 Task: Look for space in Oakville, United States from 6th September, 2023 to 15th September, 2023 for 6 adults in price range Rs.8000 to Rs.12000. Place can be entire place or private room with 6 bedrooms having 6 beds and 6 bathrooms. Property type can be house, flat, guest house. Amenities needed are: wifi, TV, free parkinig on premises, gym, breakfast. Booking option can be shelf check-in. Required host language is English.
Action: Mouse moved to (558, 137)
Screenshot: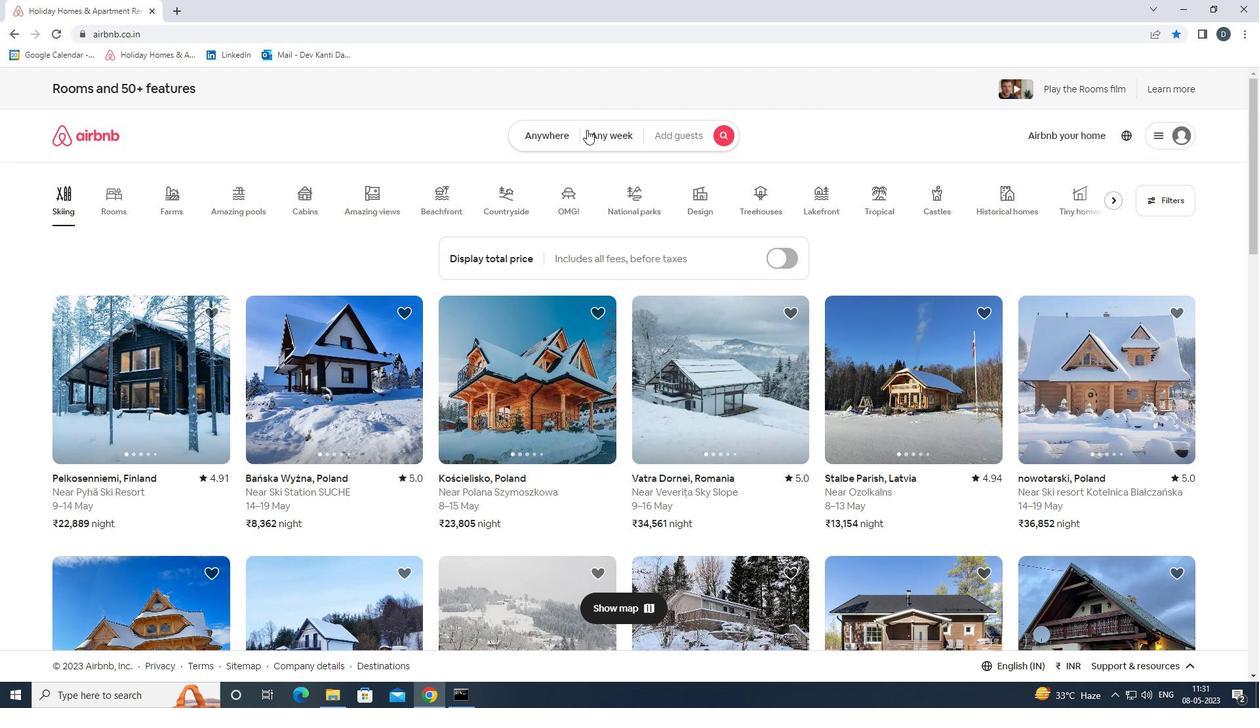 
Action: Mouse pressed left at (558, 137)
Screenshot: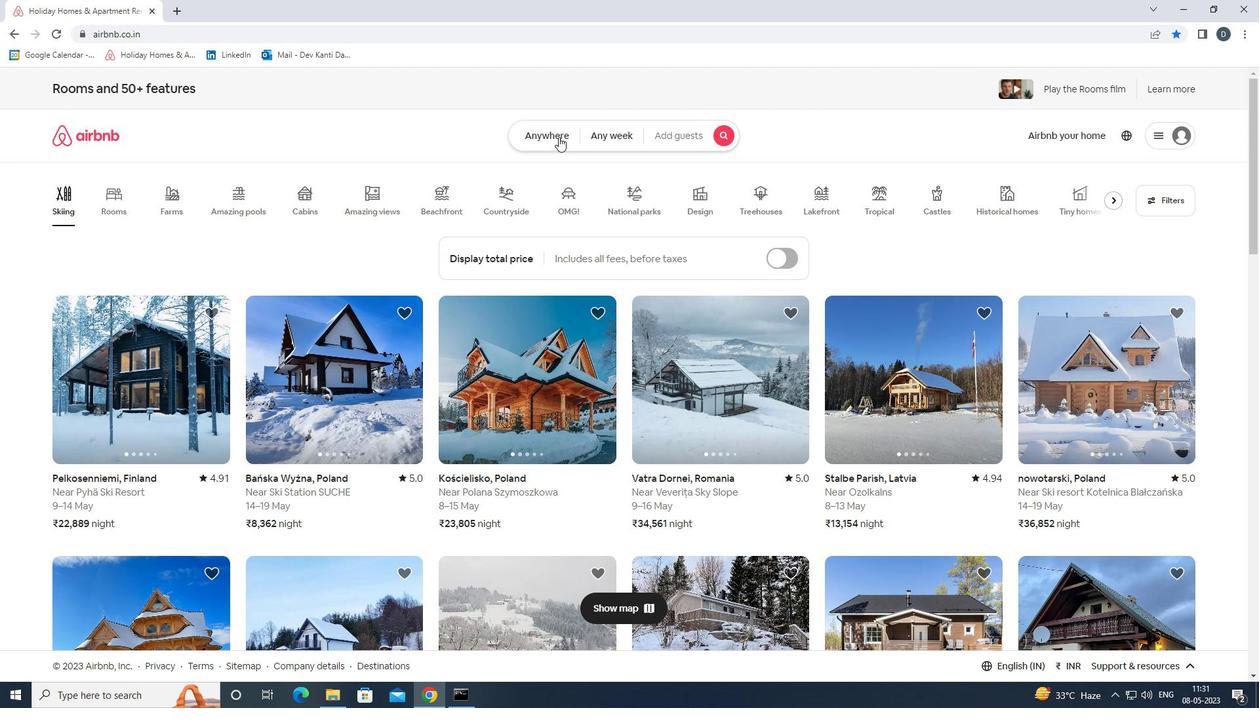 
Action: Mouse moved to (496, 188)
Screenshot: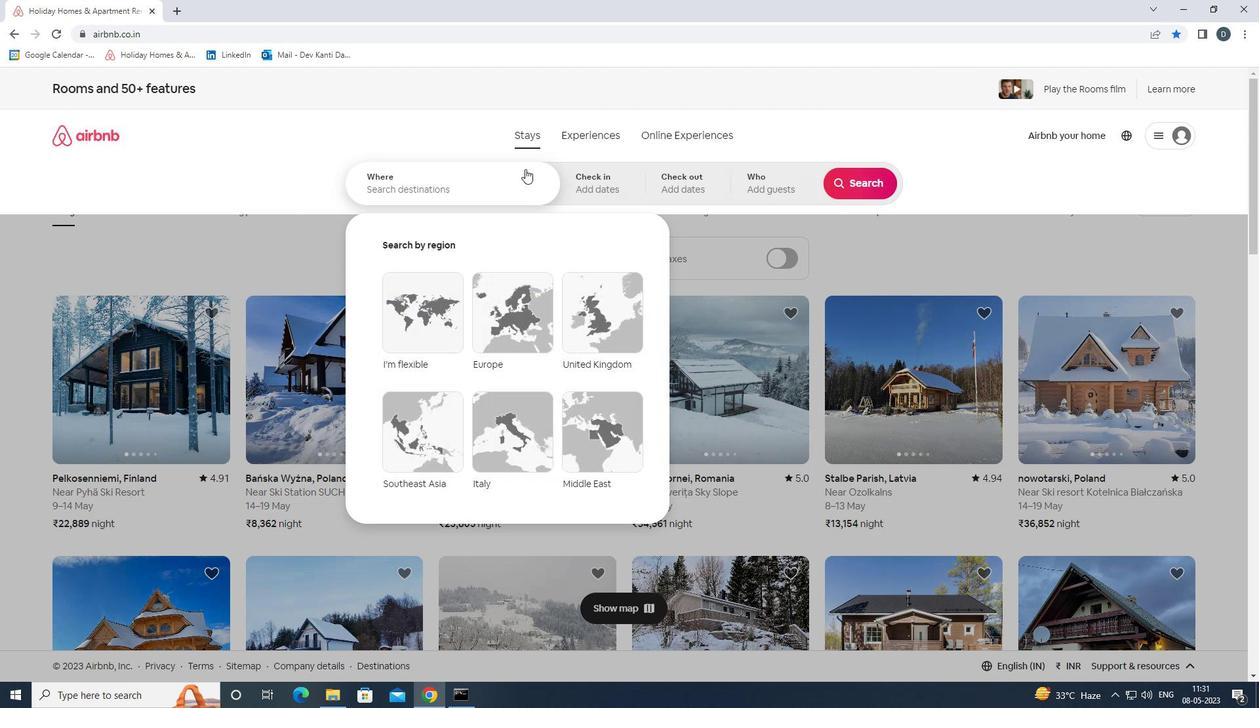 
Action: Mouse pressed left at (496, 188)
Screenshot: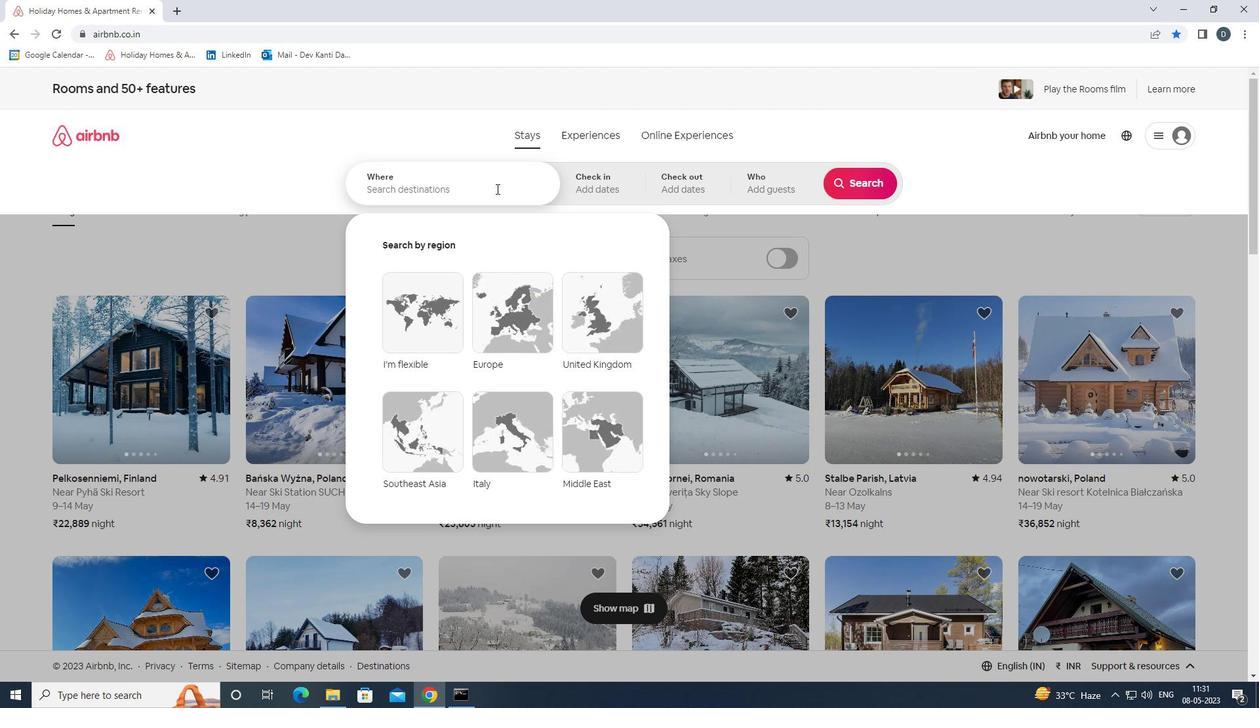 
Action: Key pressed <Key.shift>OAKVILLE,<Key.shift><Key.space><Key.shift>UNITED<Key.space><Key.shift><Key.shift><Key.shift><Key.shift><Key.shift>STATES<Key.enter>
Screenshot: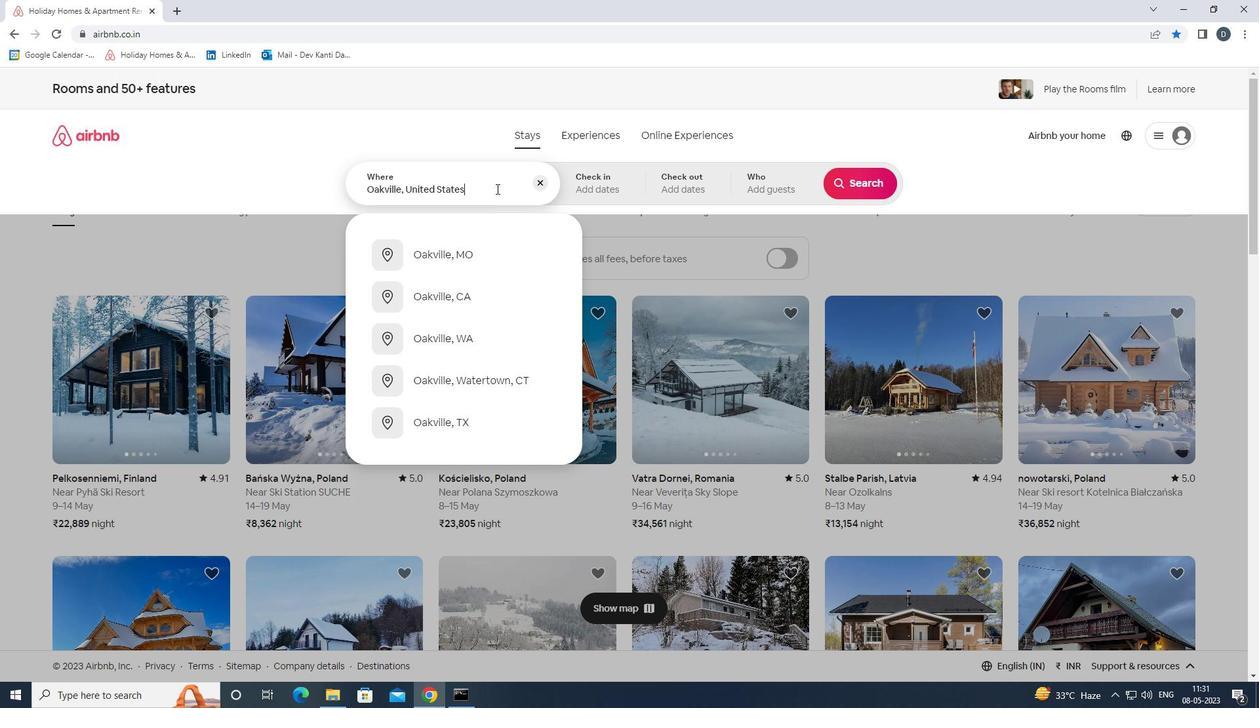 
Action: Mouse moved to (854, 288)
Screenshot: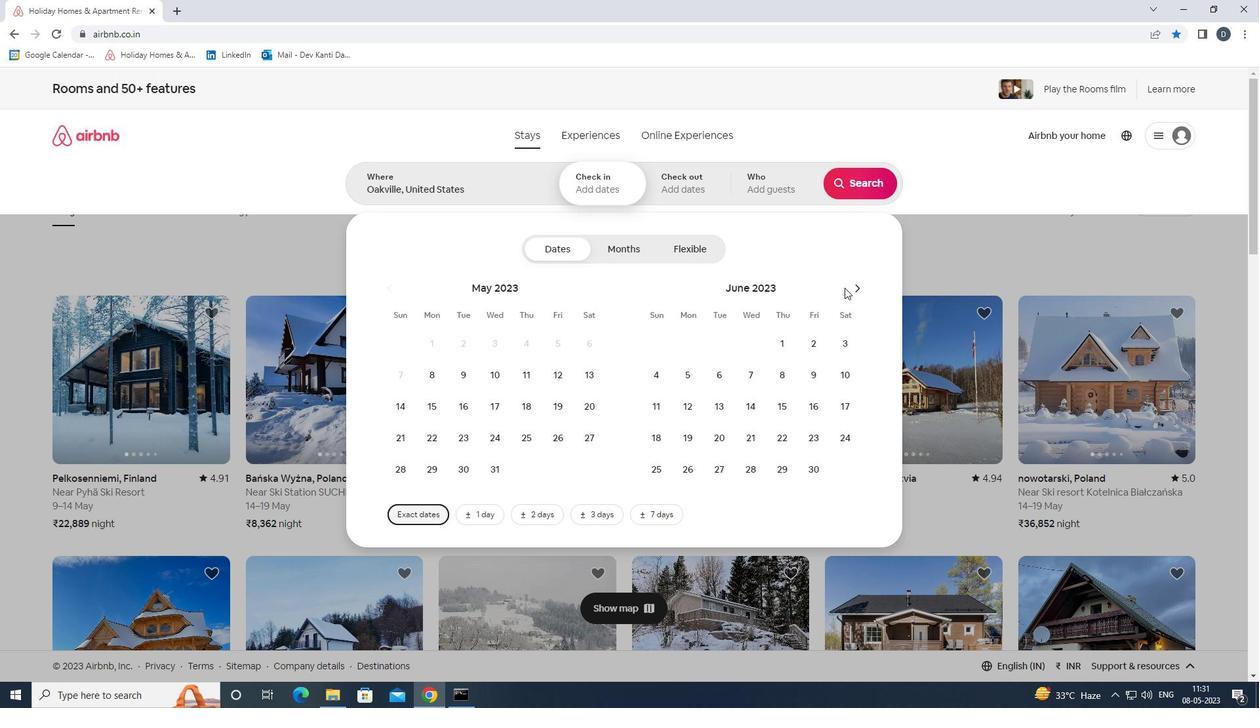 
Action: Mouse pressed left at (854, 288)
Screenshot: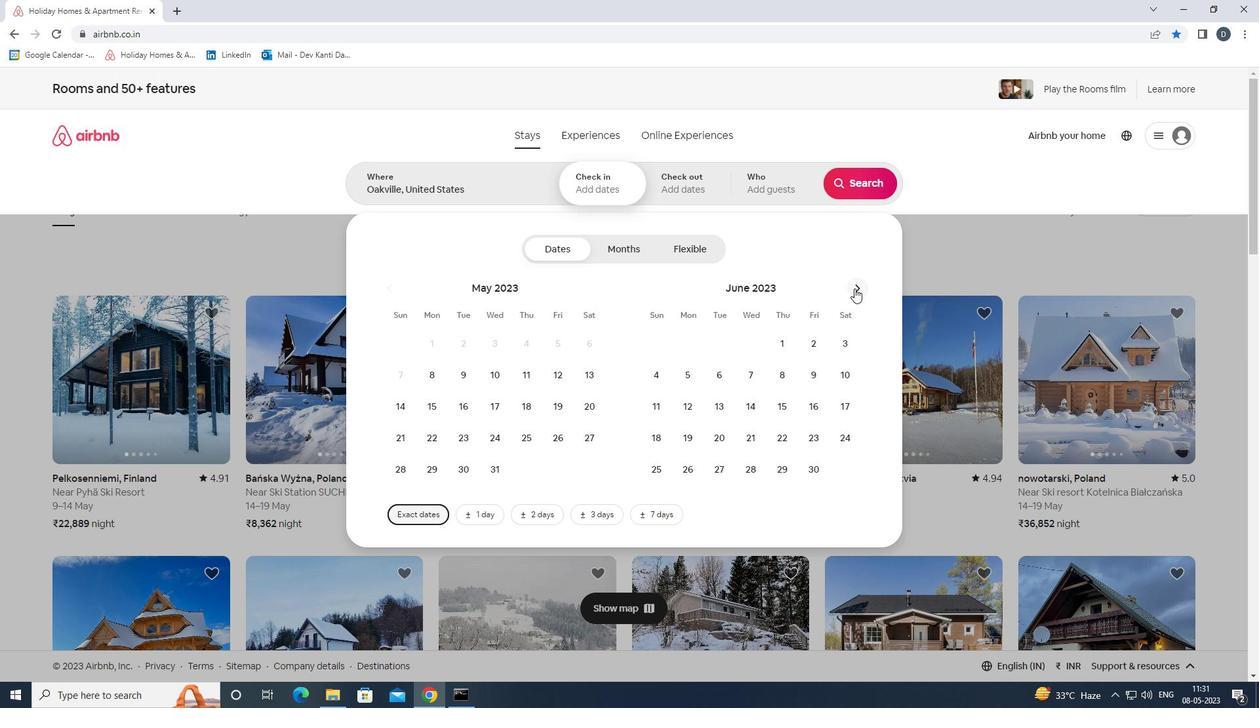 
Action: Mouse pressed left at (854, 288)
Screenshot: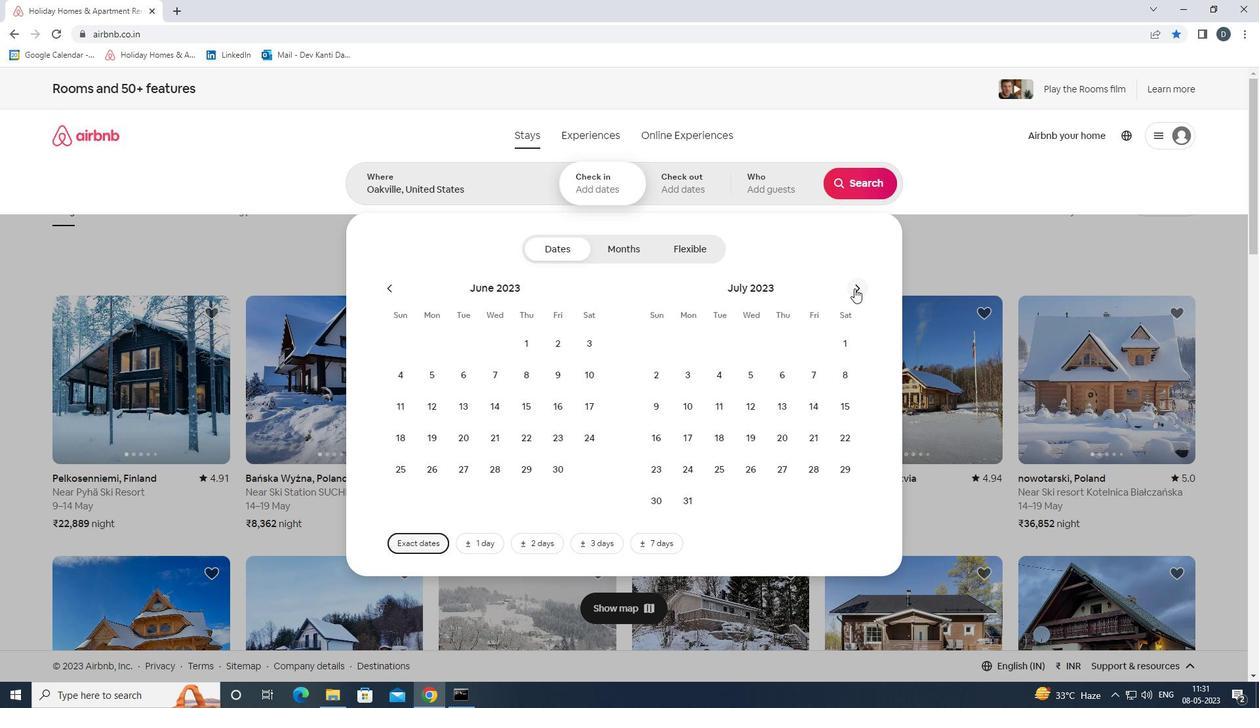 
Action: Mouse pressed left at (854, 288)
Screenshot: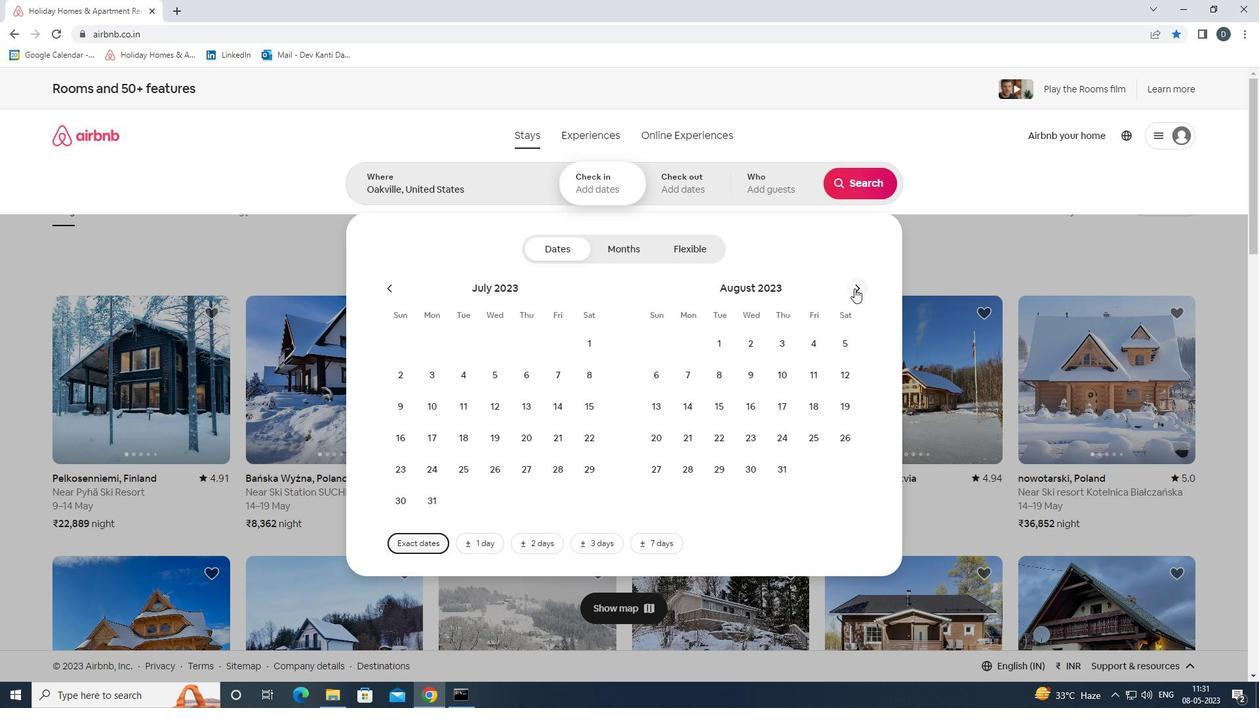 
Action: Mouse moved to (761, 370)
Screenshot: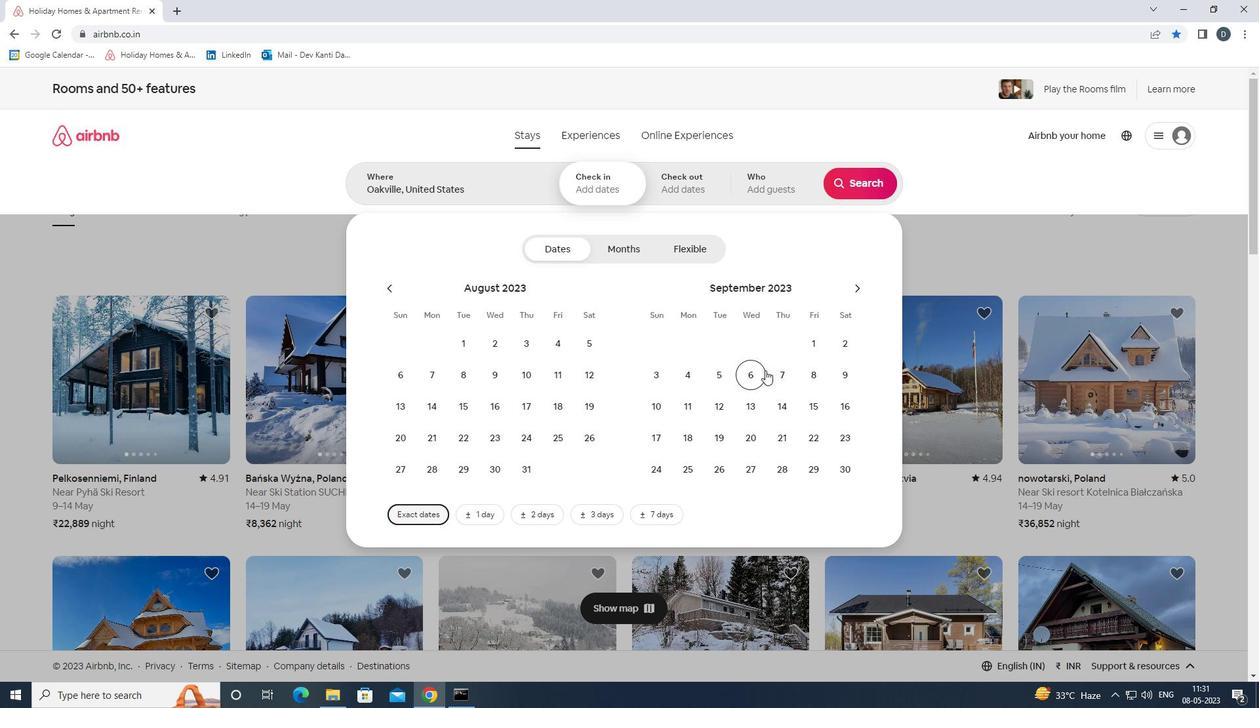 
Action: Mouse pressed left at (761, 370)
Screenshot: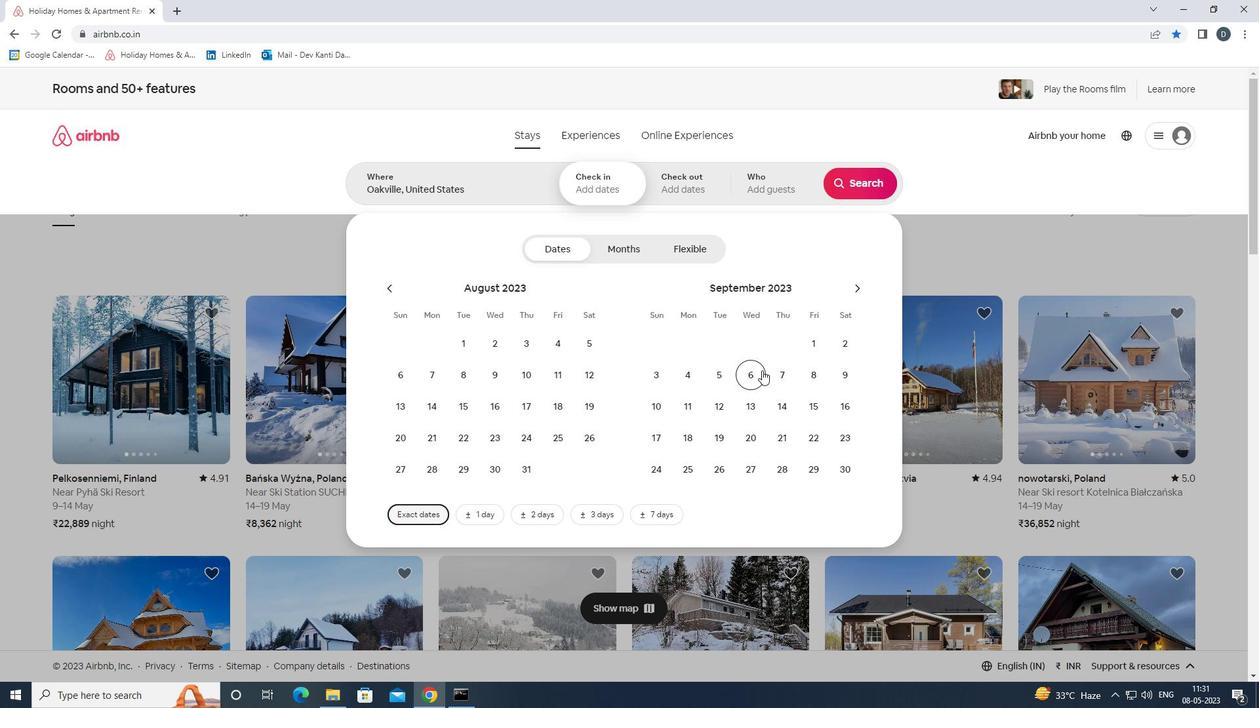 
Action: Mouse moved to (807, 405)
Screenshot: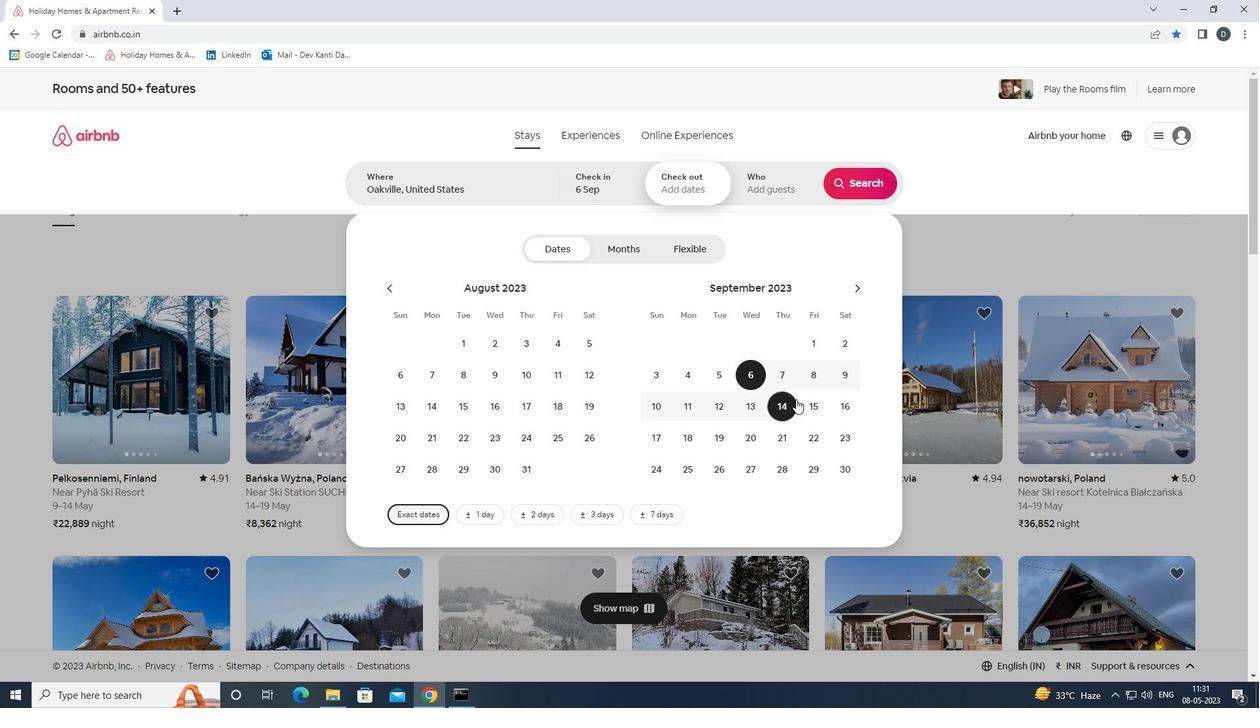 
Action: Mouse pressed left at (807, 405)
Screenshot: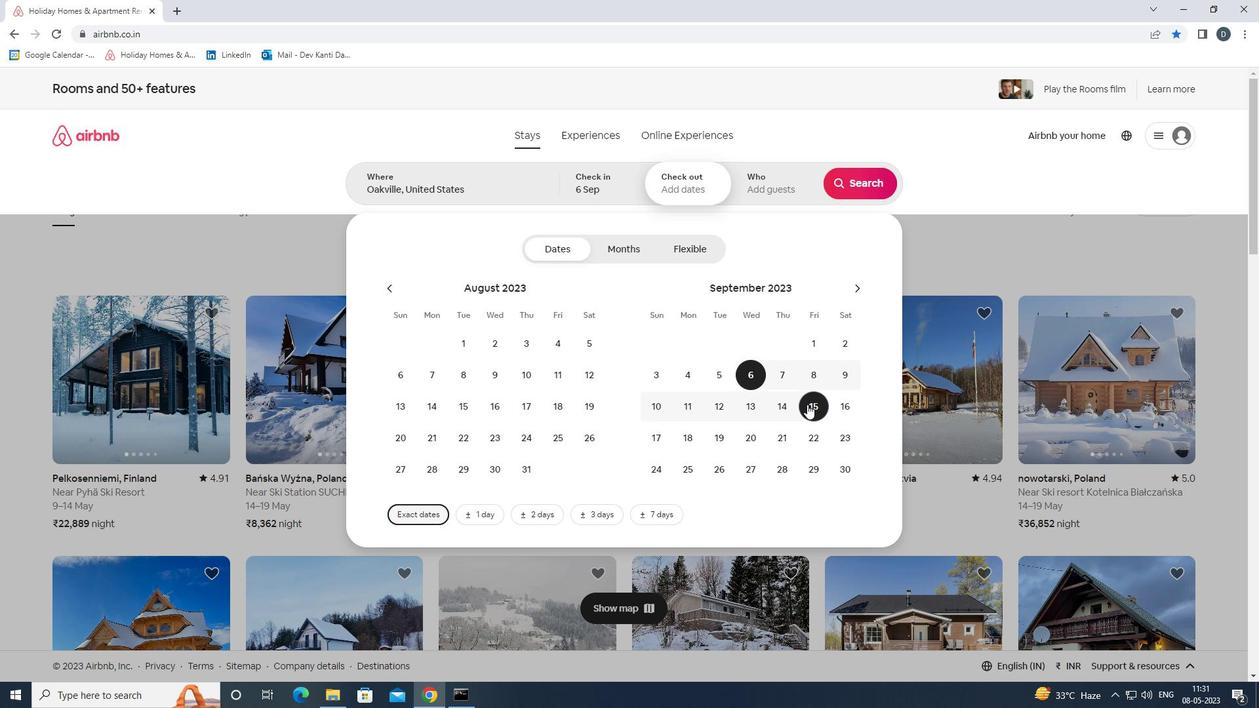
Action: Mouse moved to (773, 198)
Screenshot: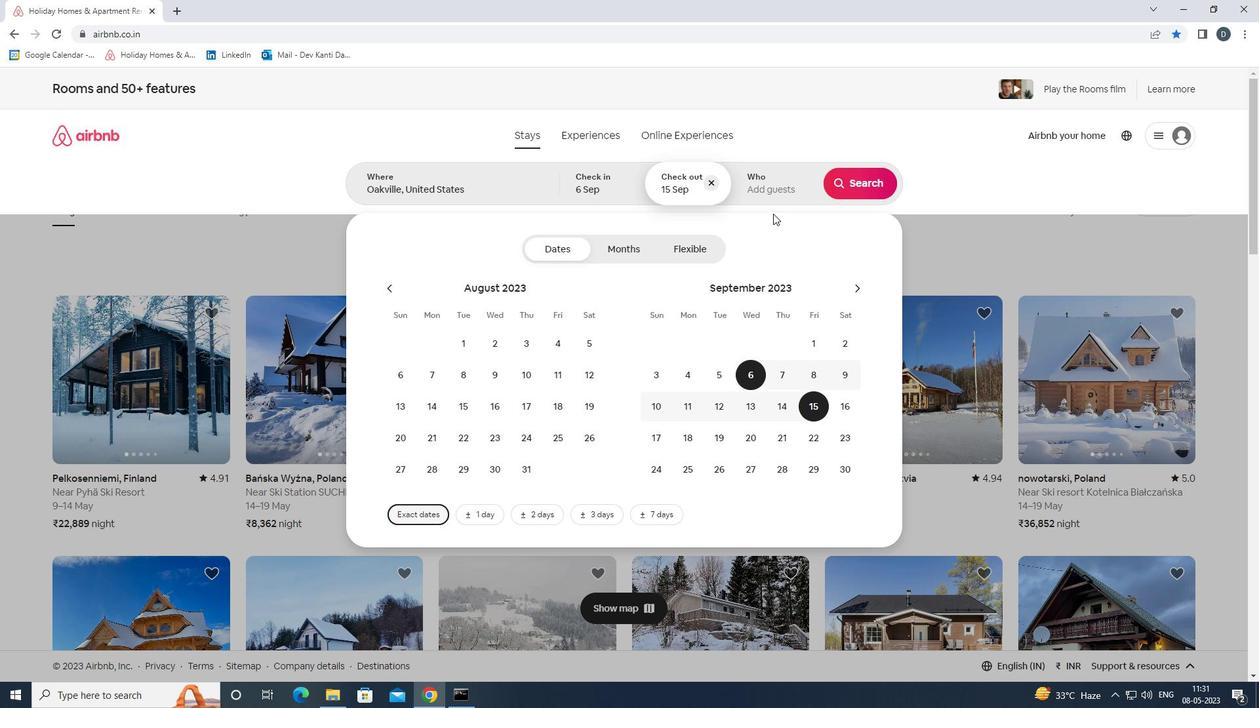 
Action: Mouse pressed left at (773, 198)
Screenshot: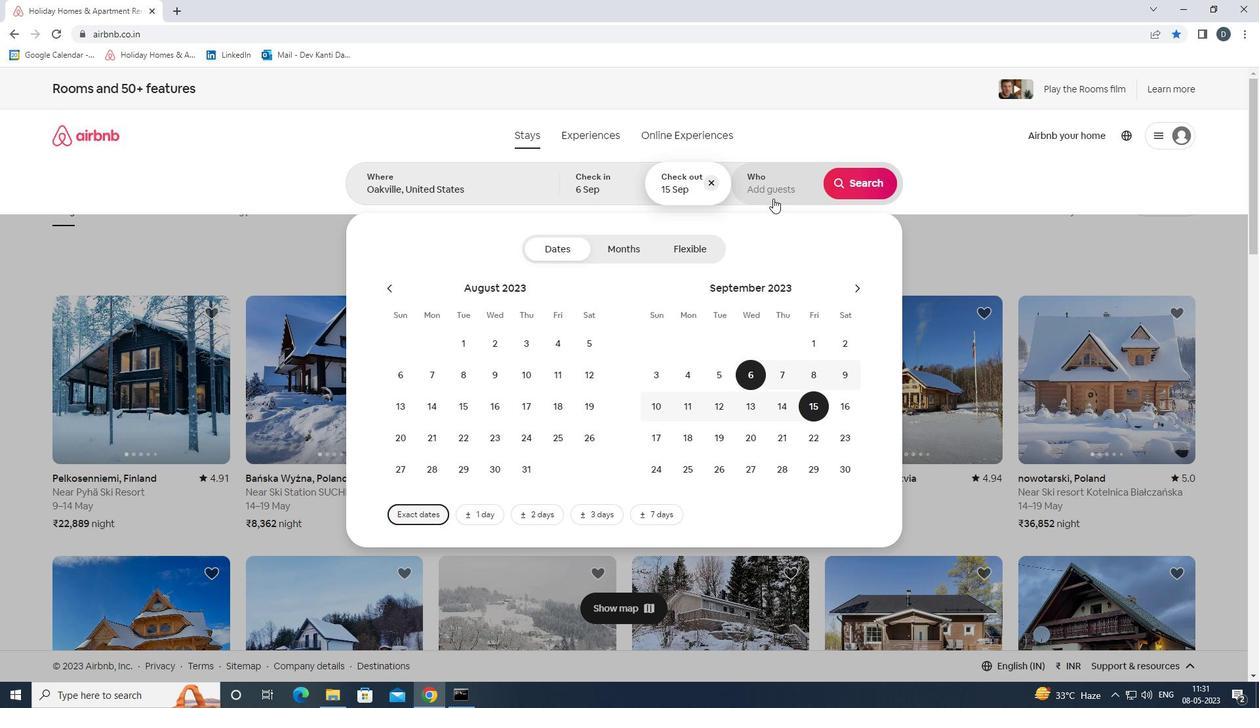 
Action: Mouse moved to (863, 253)
Screenshot: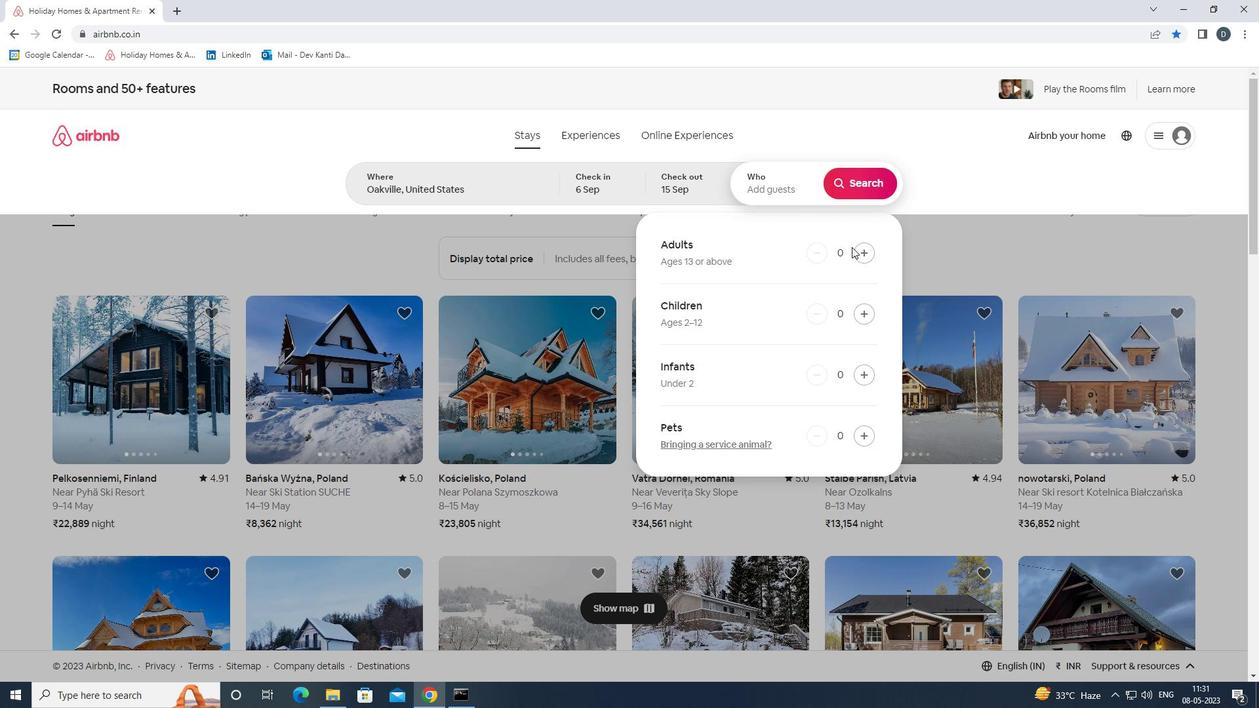 
Action: Mouse pressed left at (863, 253)
Screenshot: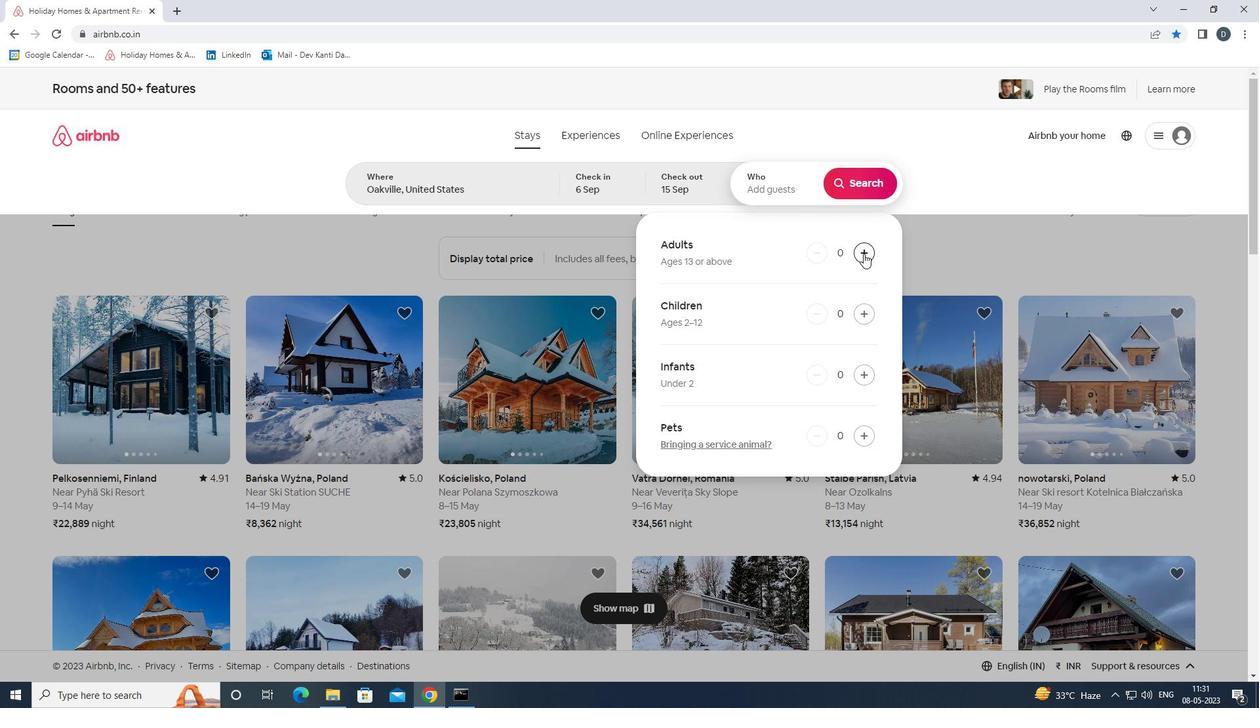 
Action: Mouse pressed left at (863, 253)
Screenshot: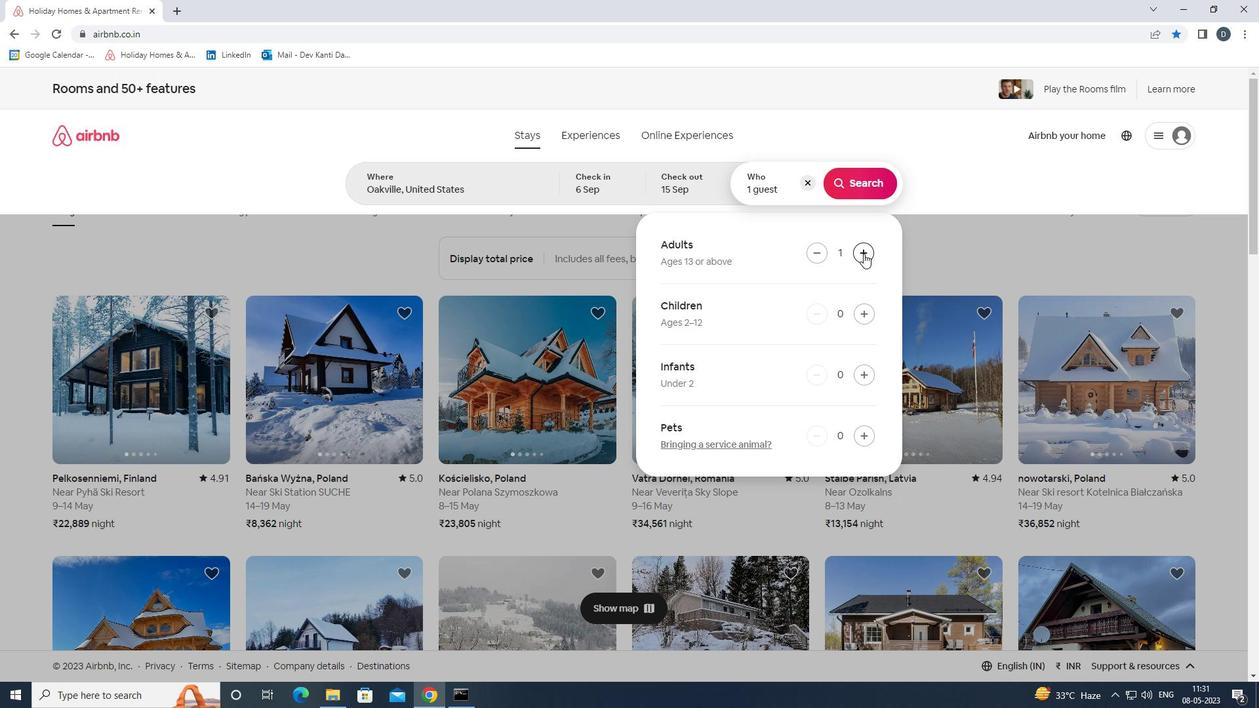 
Action: Mouse pressed left at (863, 253)
Screenshot: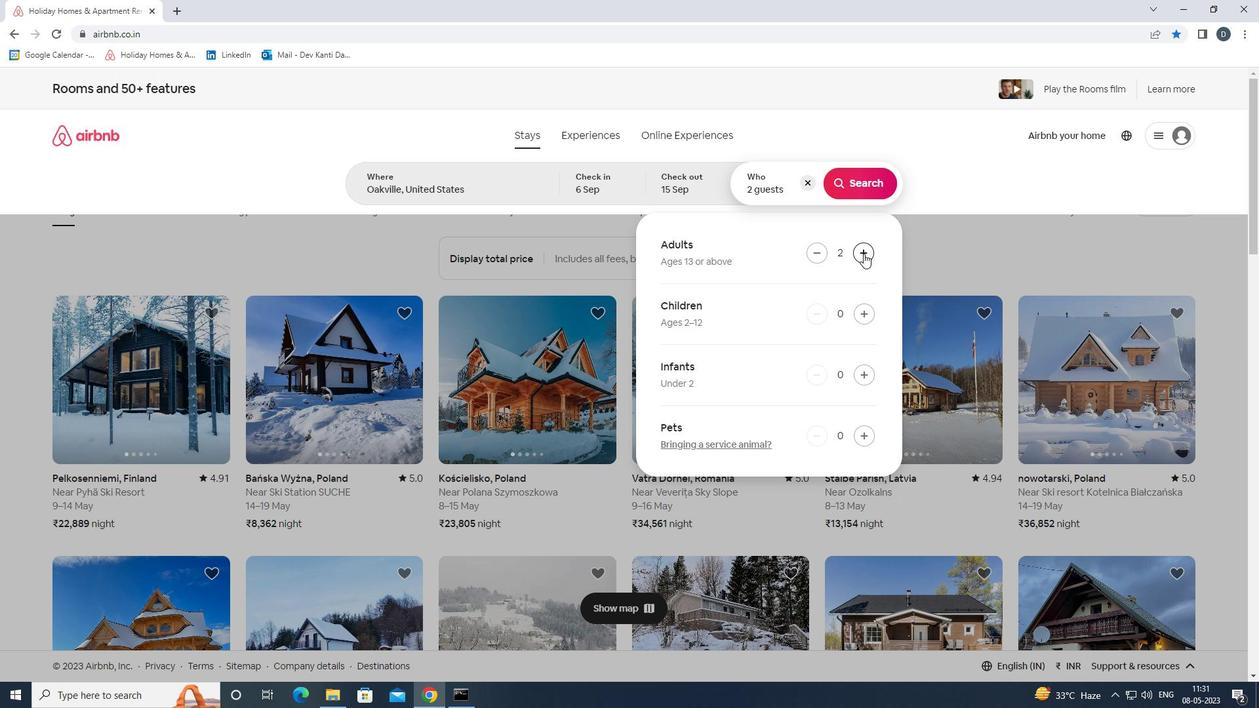 
Action: Mouse pressed left at (863, 253)
Screenshot: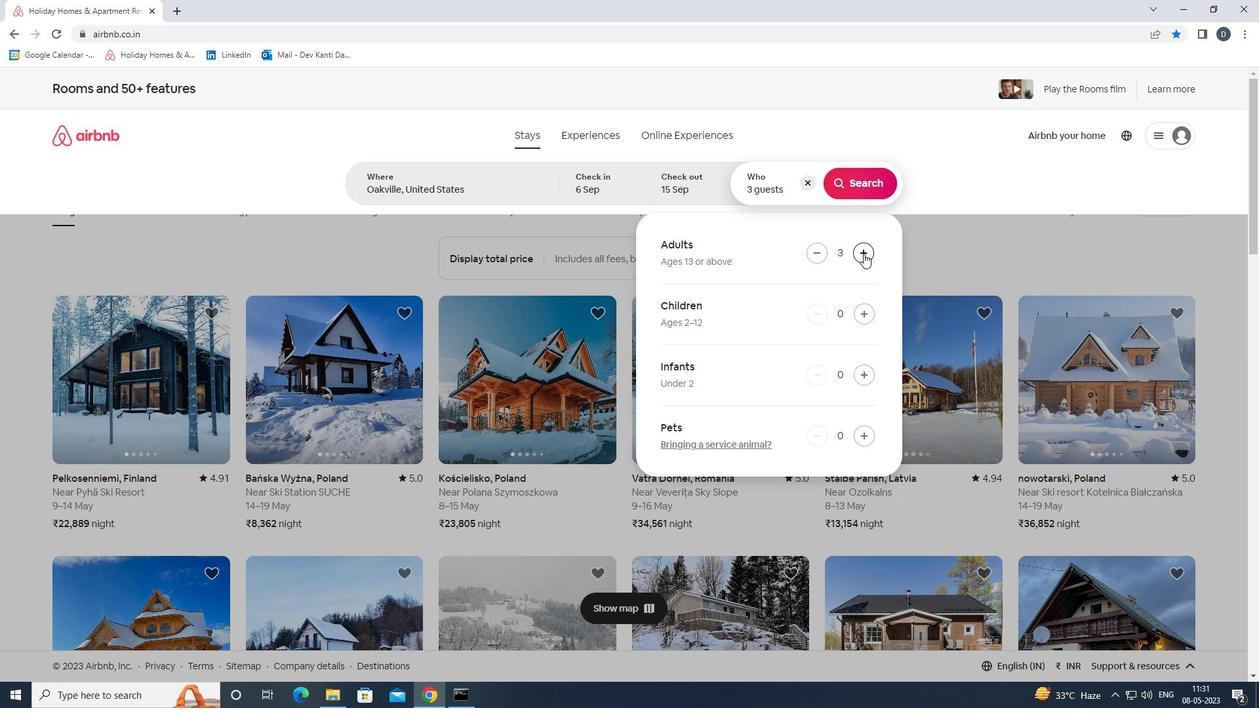 
Action: Mouse pressed left at (863, 253)
Screenshot: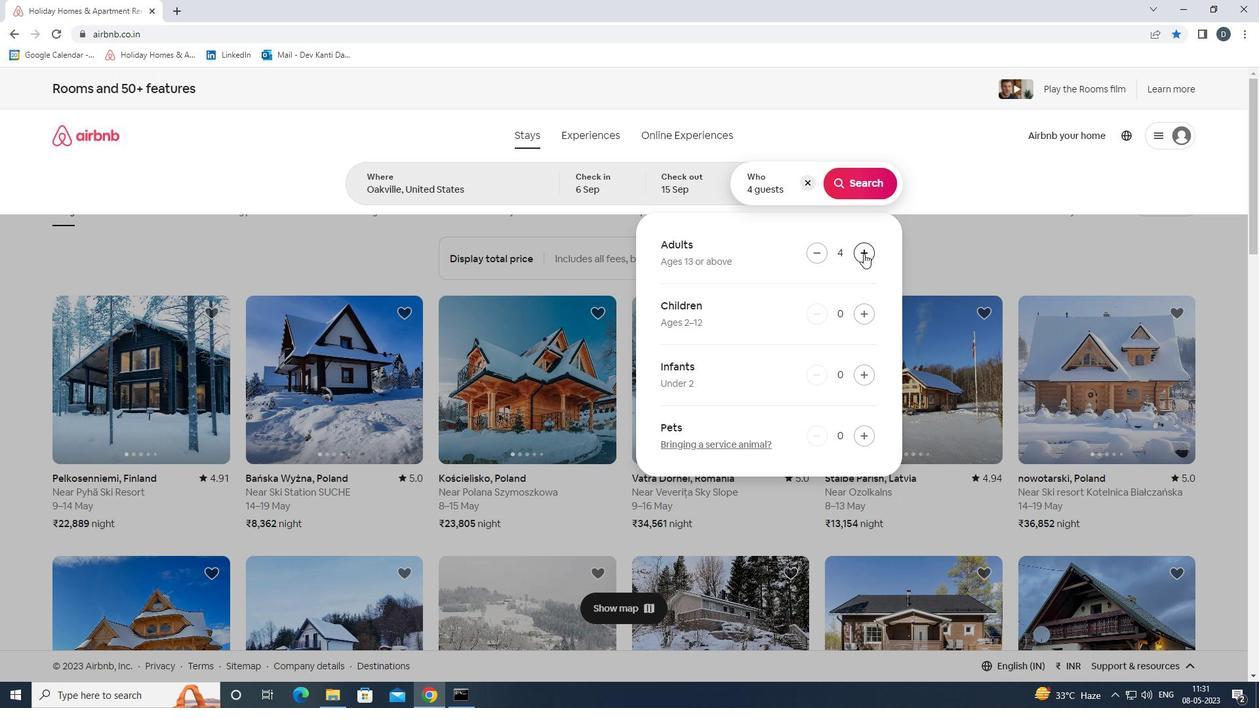 
Action: Mouse pressed left at (863, 253)
Screenshot: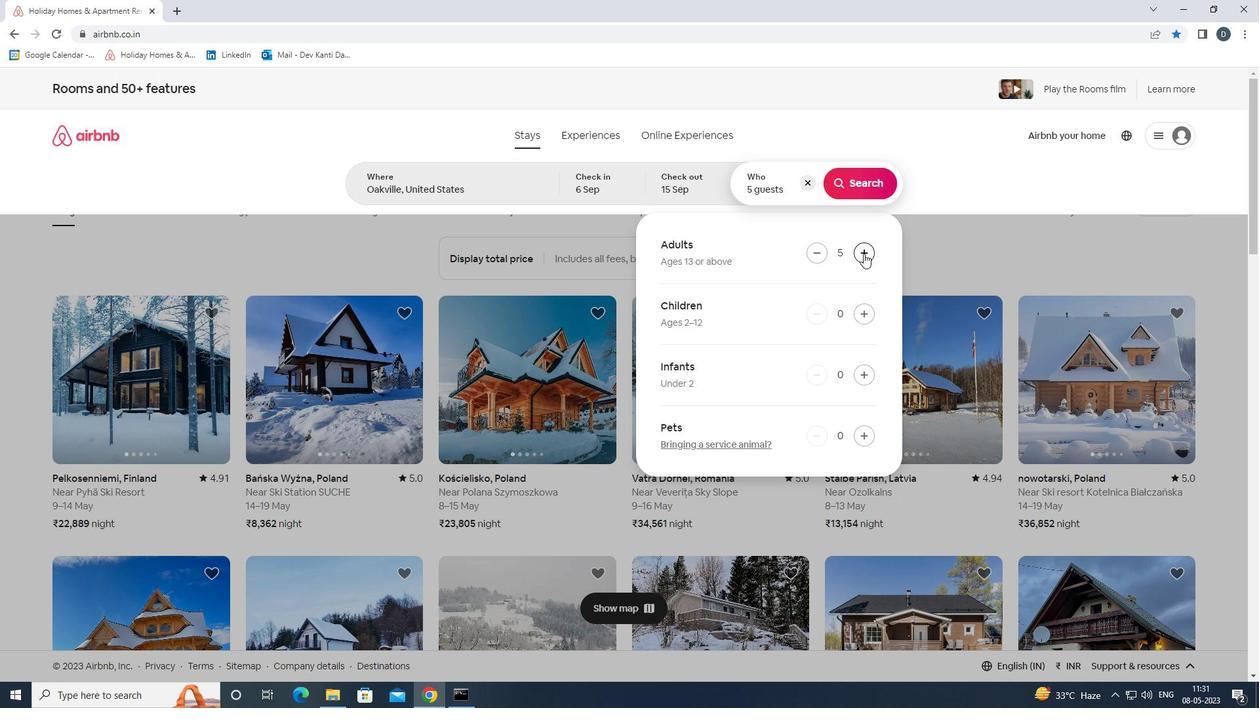 
Action: Mouse moved to (867, 188)
Screenshot: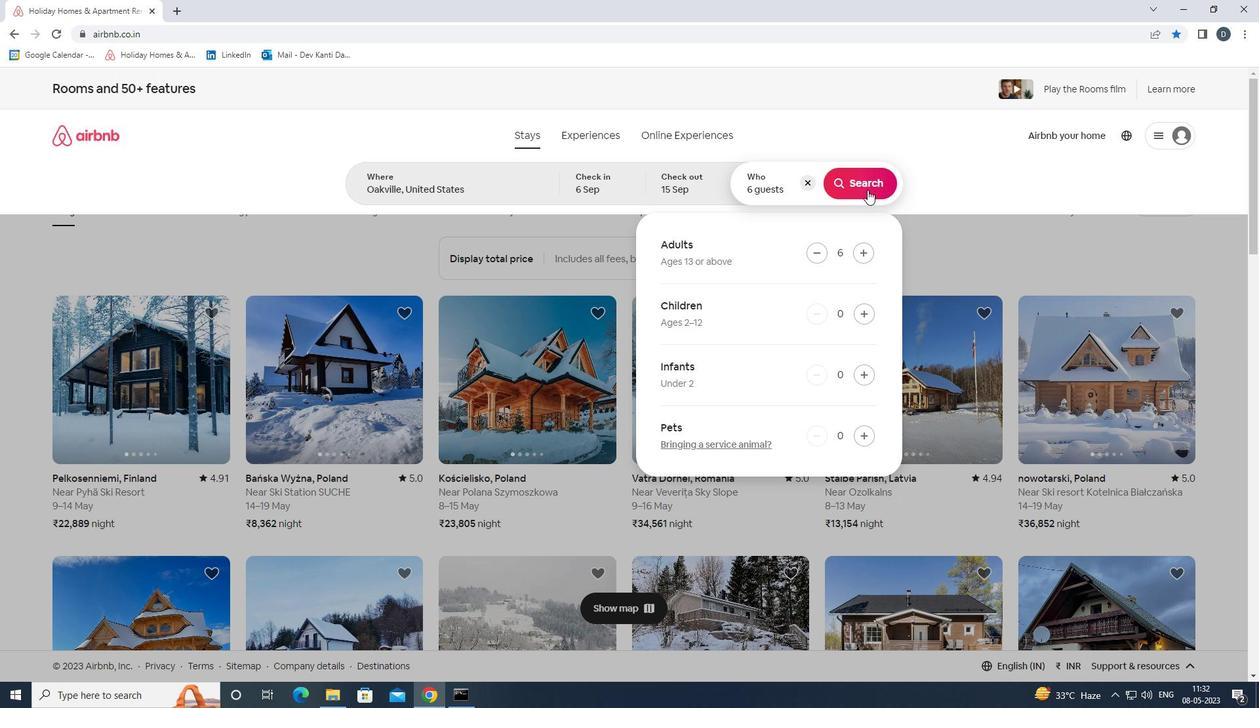 
Action: Mouse pressed left at (867, 188)
Screenshot: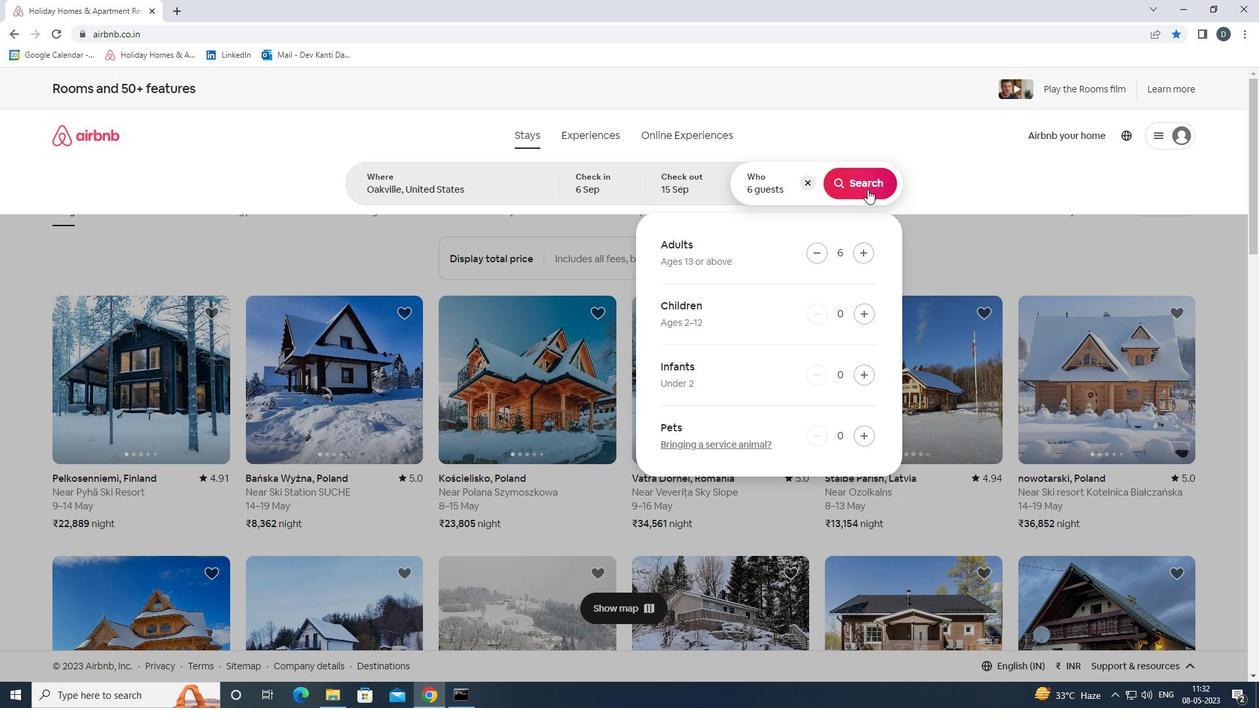 
Action: Mouse moved to (1190, 143)
Screenshot: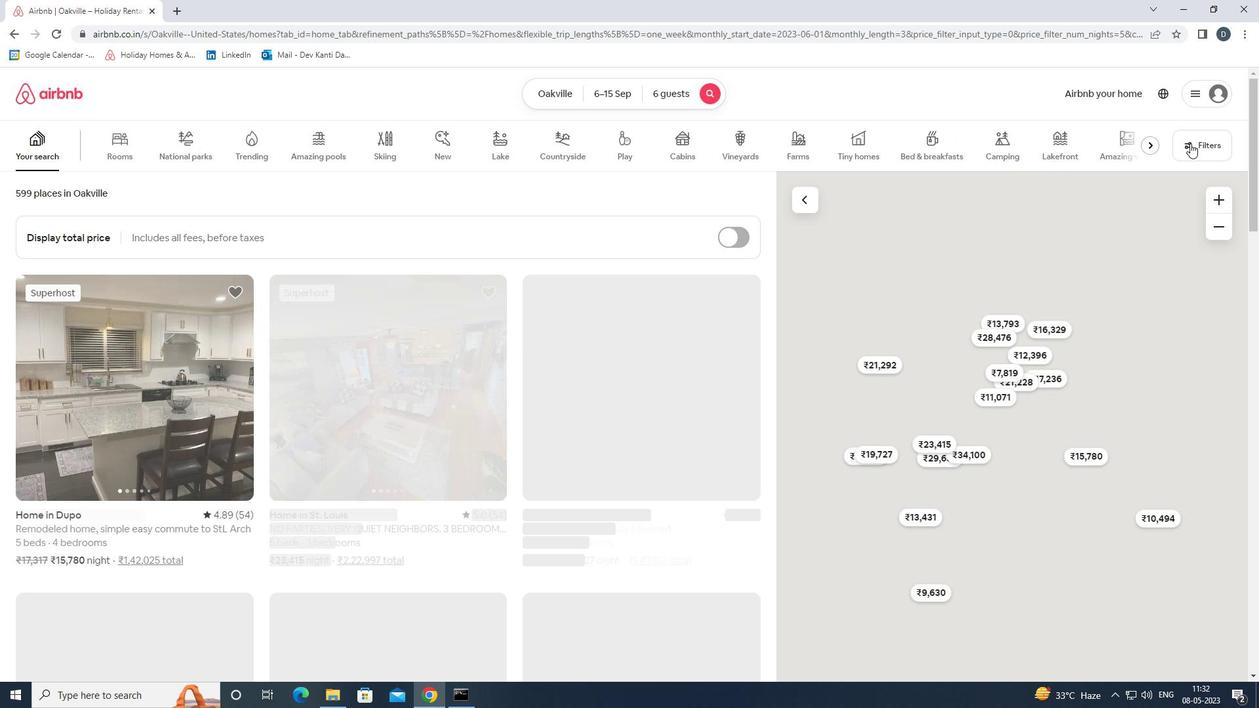 
Action: Mouse pressed left at (1190, 143)
Screenshot: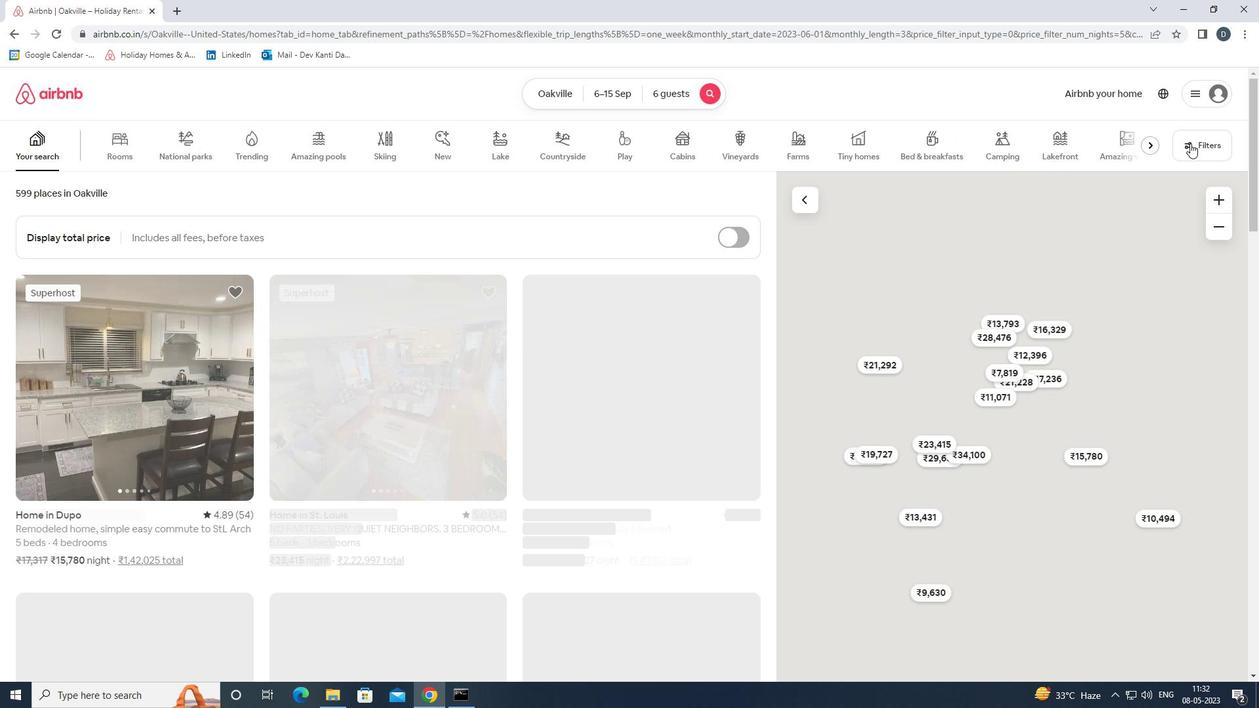 
Action: Mouse moved to (537, 468)
Screenshot: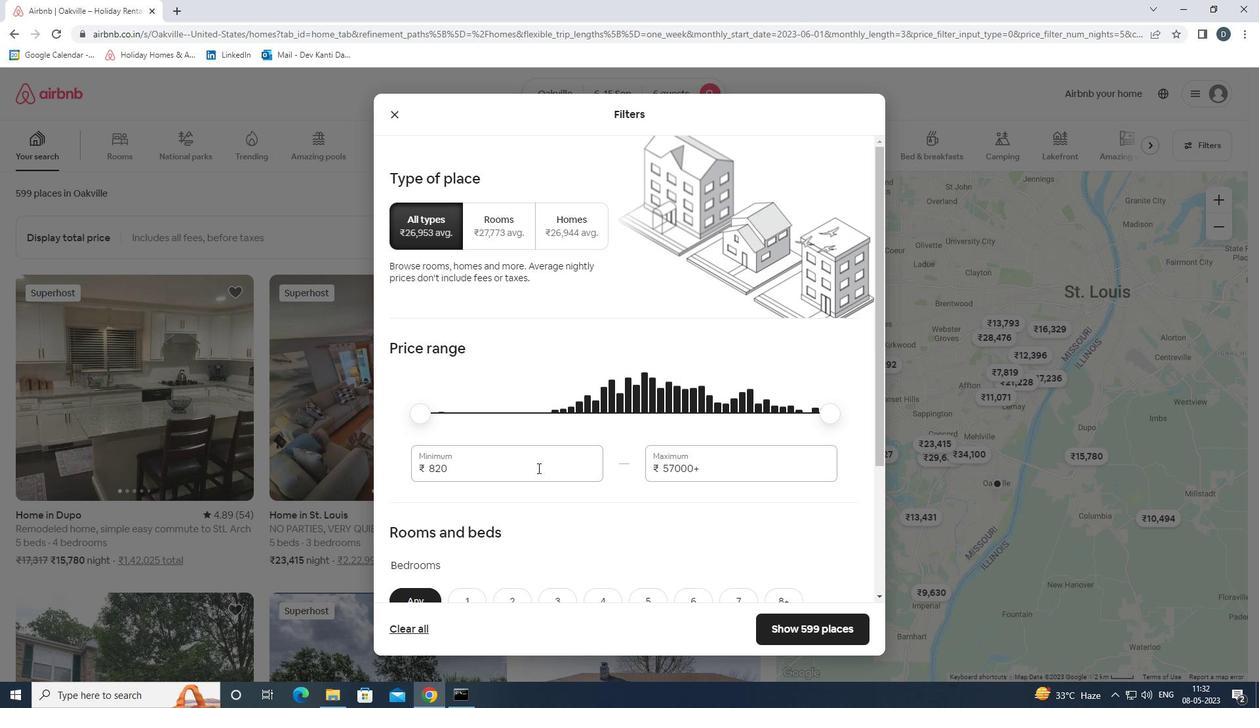 
Action: Mouse pressed left at (537, 468)
Screenshot: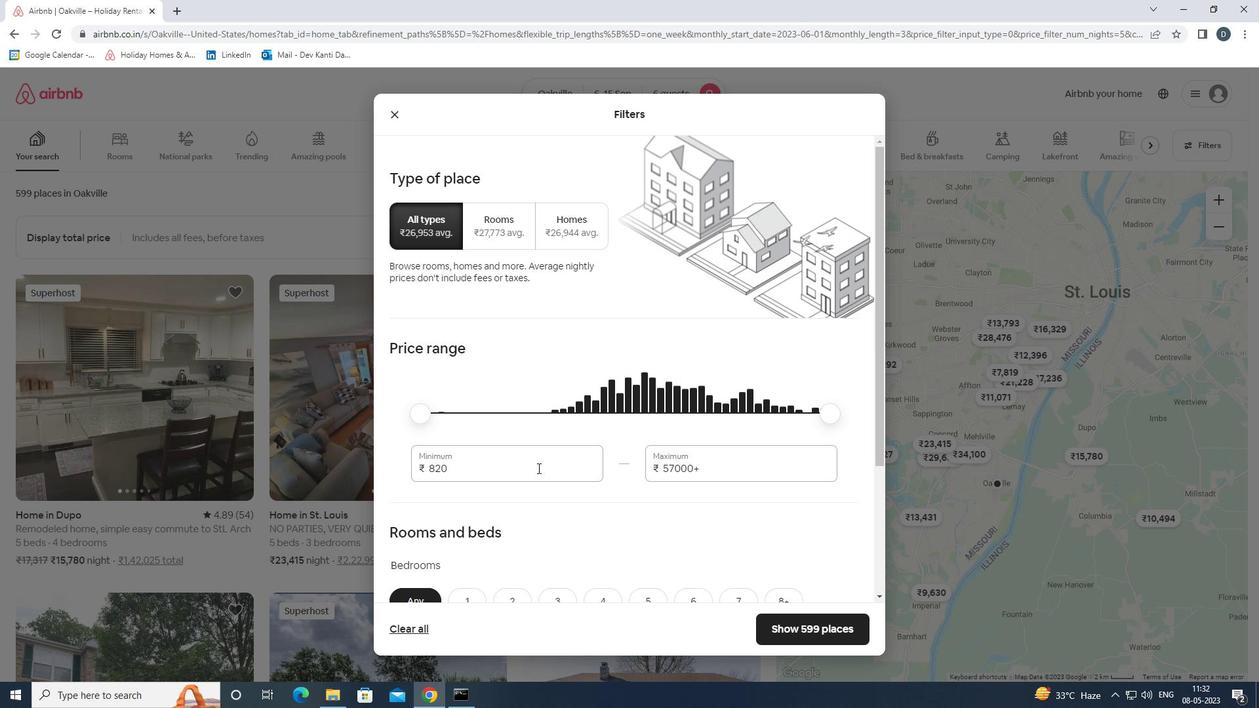 
Action: Mouse pressed left at (537, 468)
Screenshot: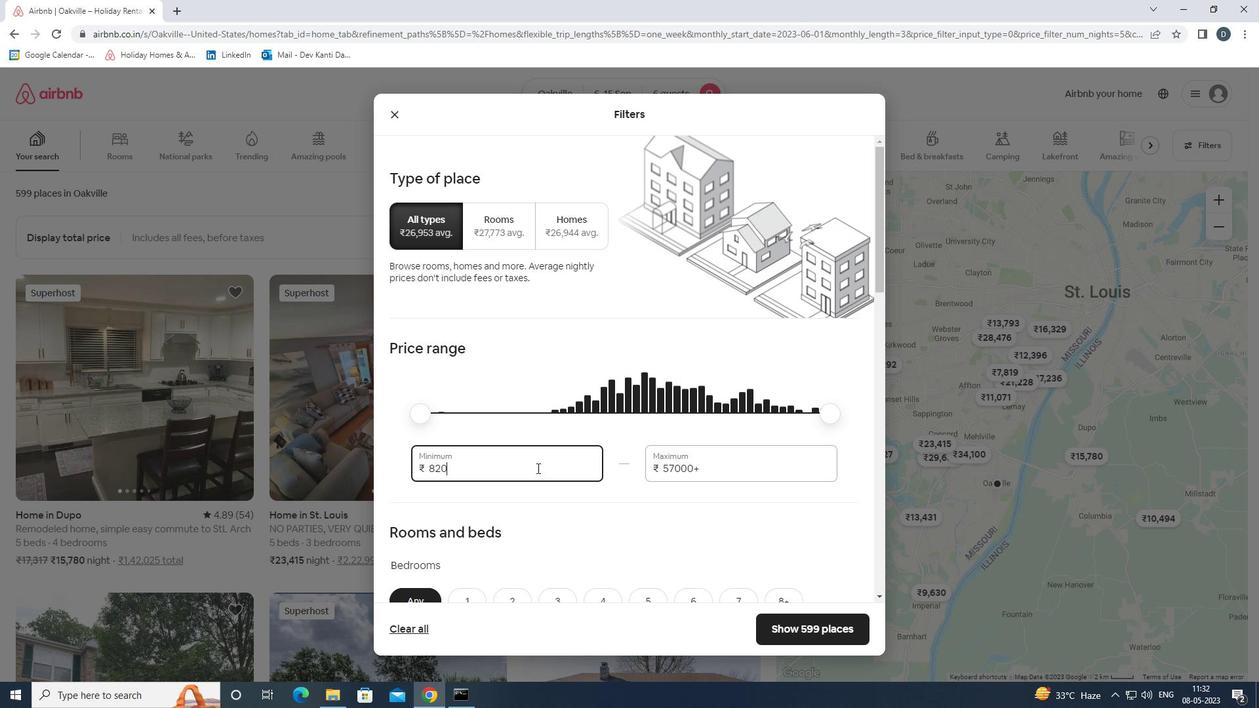 
Action: Key pressed 8000<Key.tab>12000
Screenshot: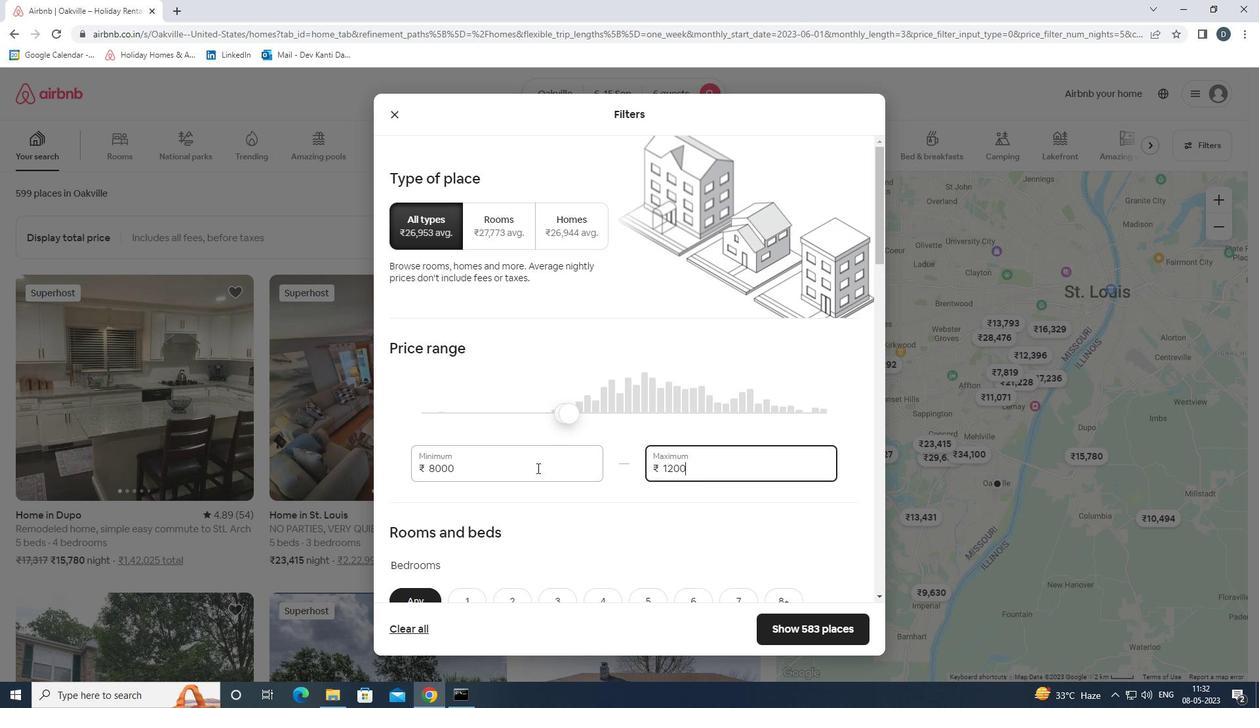 
Action: Mouse scrolled (537, 467) with delta (0, 0)
Screenshot: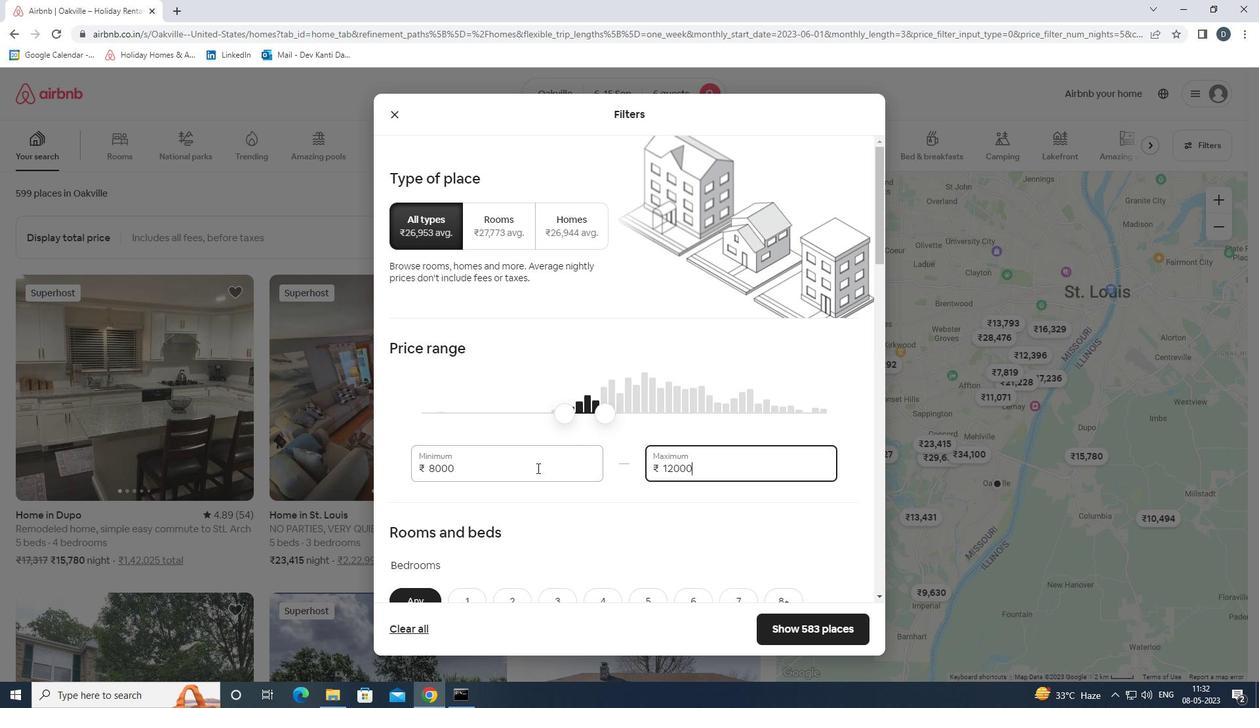 
Action: Mouse scrolled (537, 467) with delta (0, 0)
Screenshot: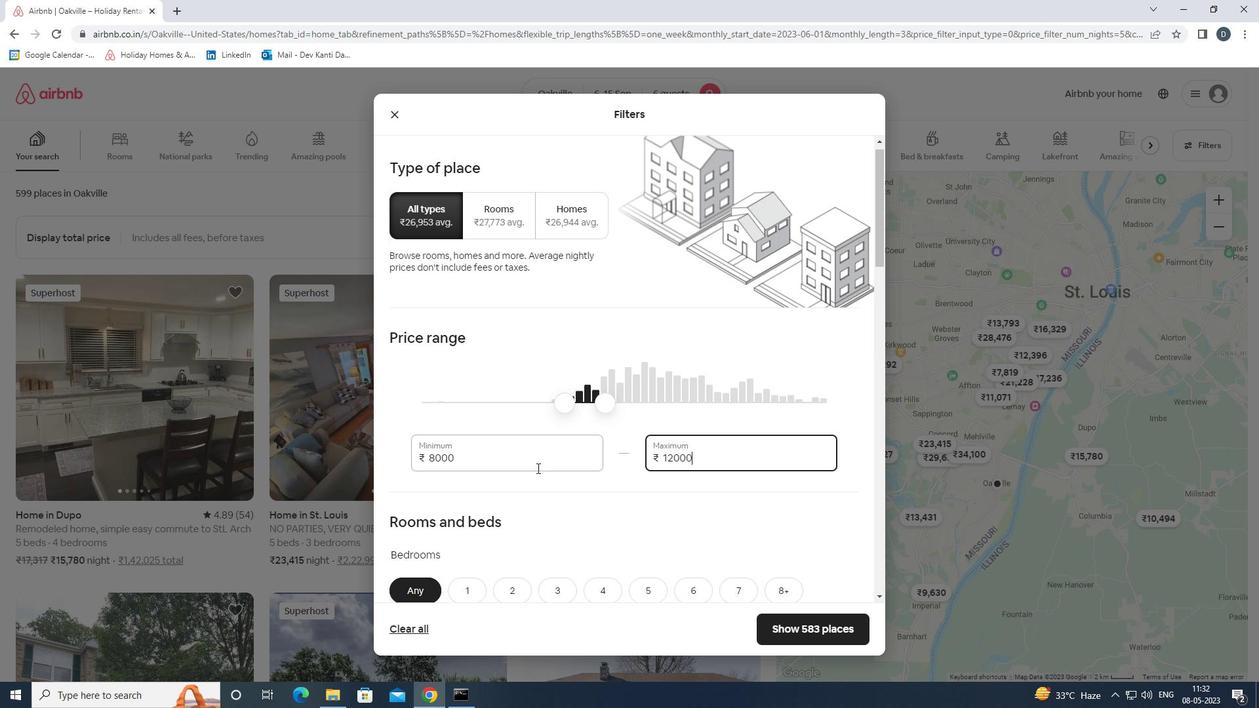 
Action: Mouse scrolled (537, 467) with delta (0, 0)
Screenshot: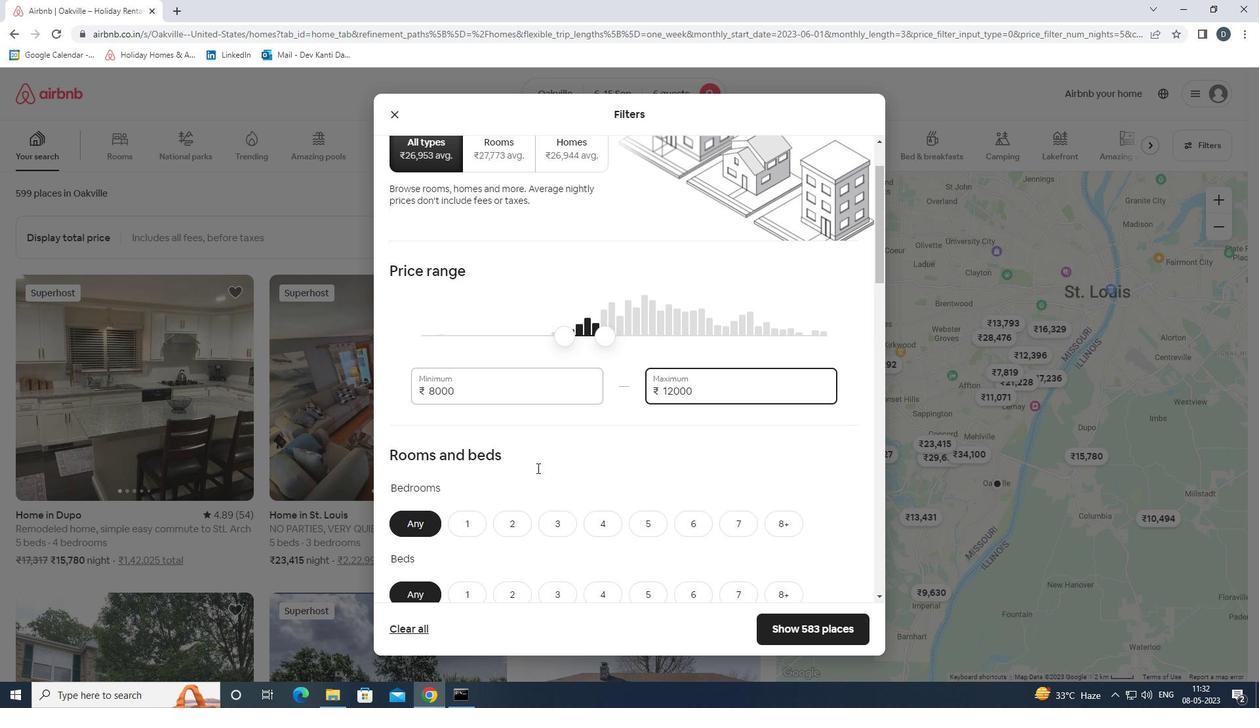
Action: Mouse moved to (691, 405)
Screenshot: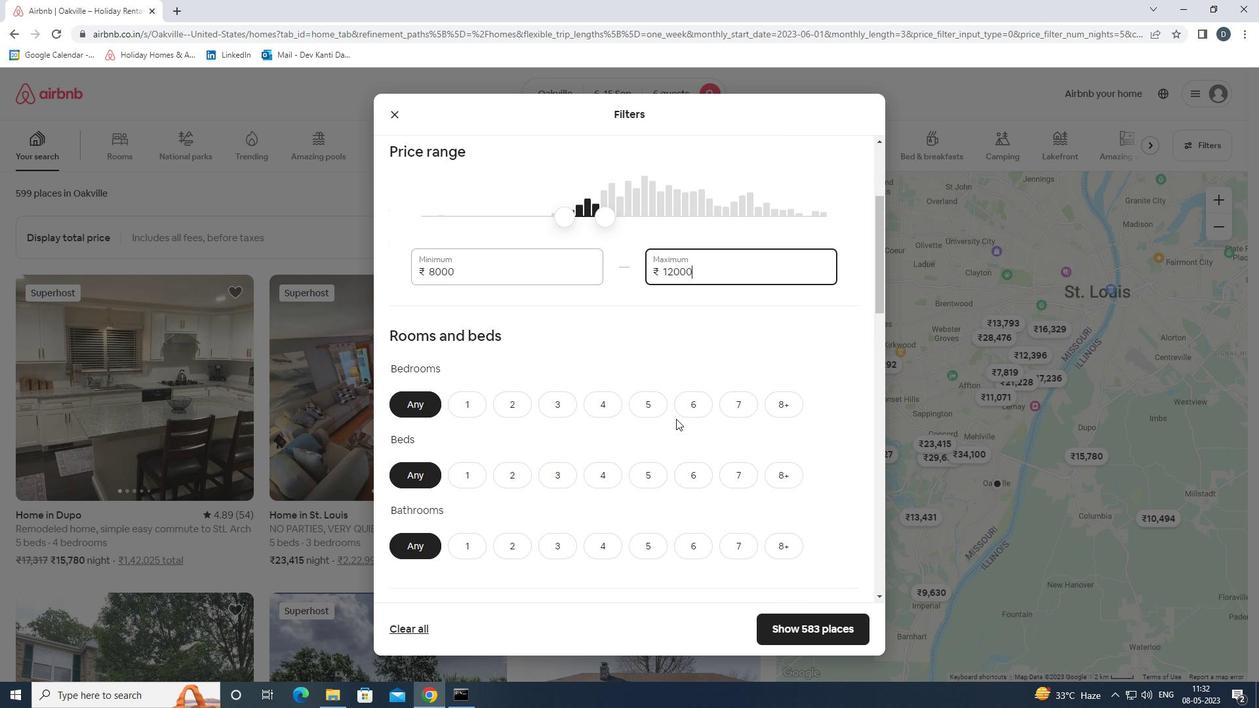 
Action: Mouse pressed left at (691, 405)
Screenshot: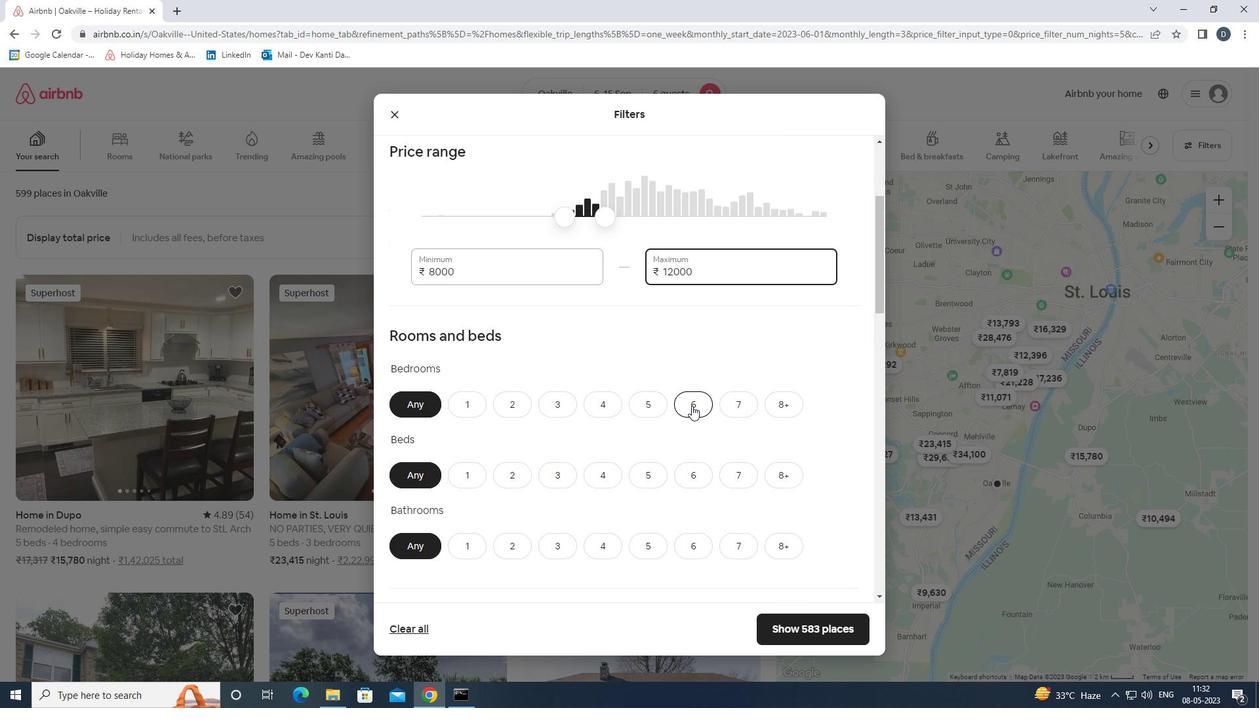 
Action: Mouse moved to (697, 468)
Screenshot: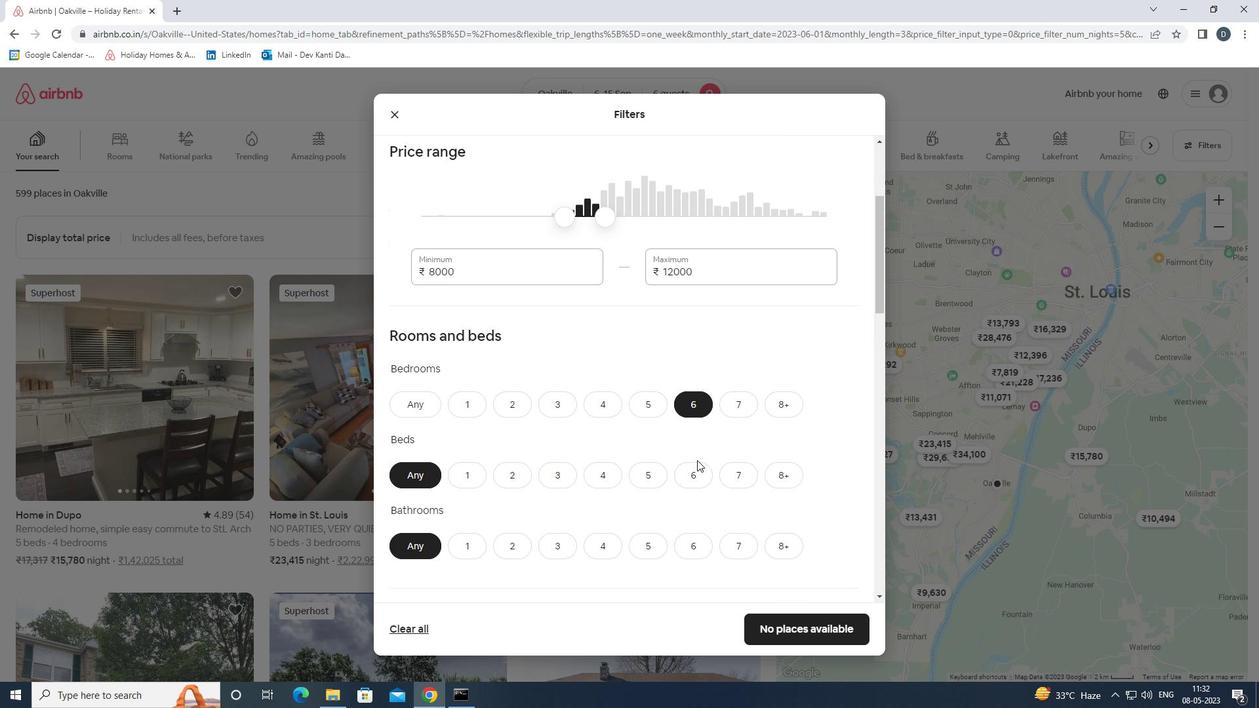 
Action: Mouse pressed left at (697, 468)
Screenshot: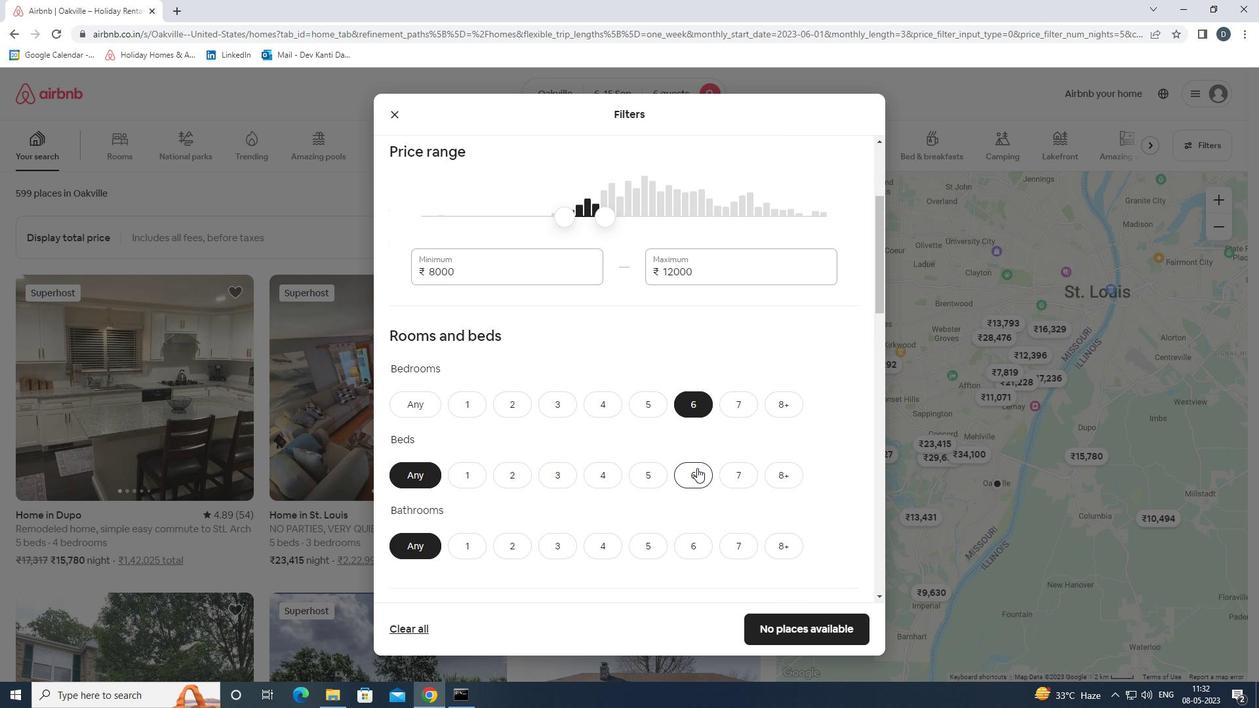 
Action: Mouse moved to (695, 537)
Screenshot: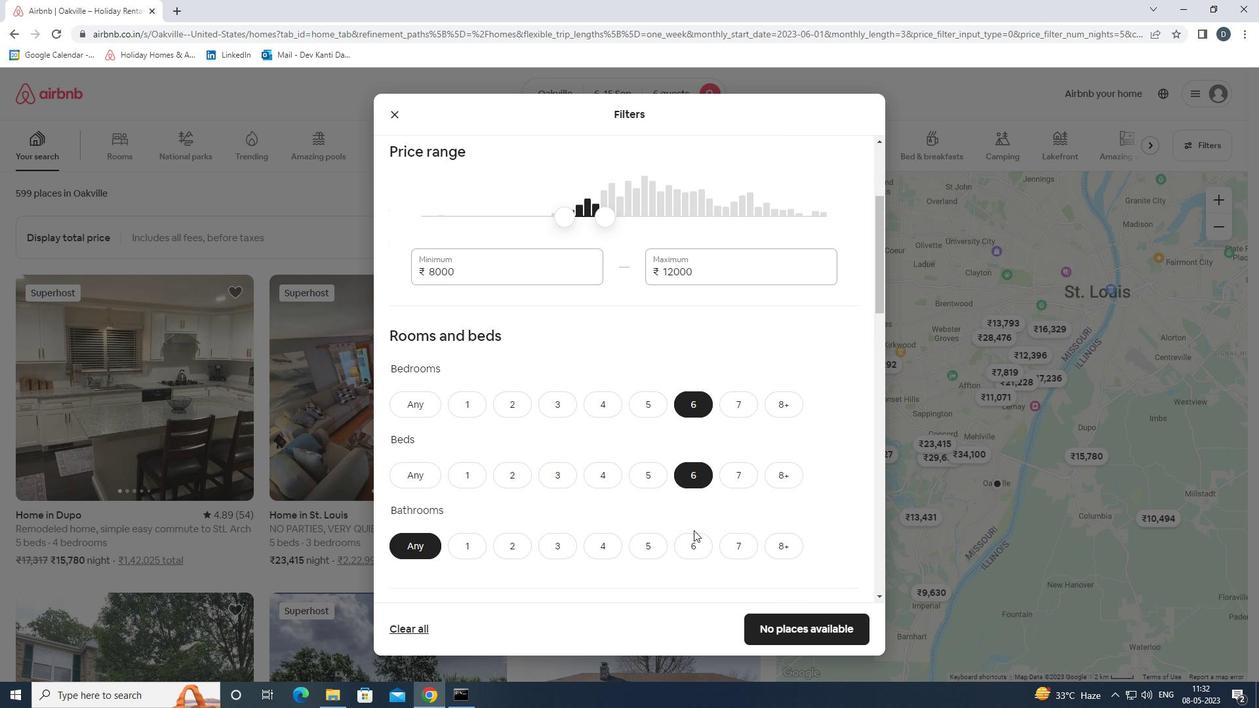 
Action: Mouse pressed left at (695, 537)
Screenshot: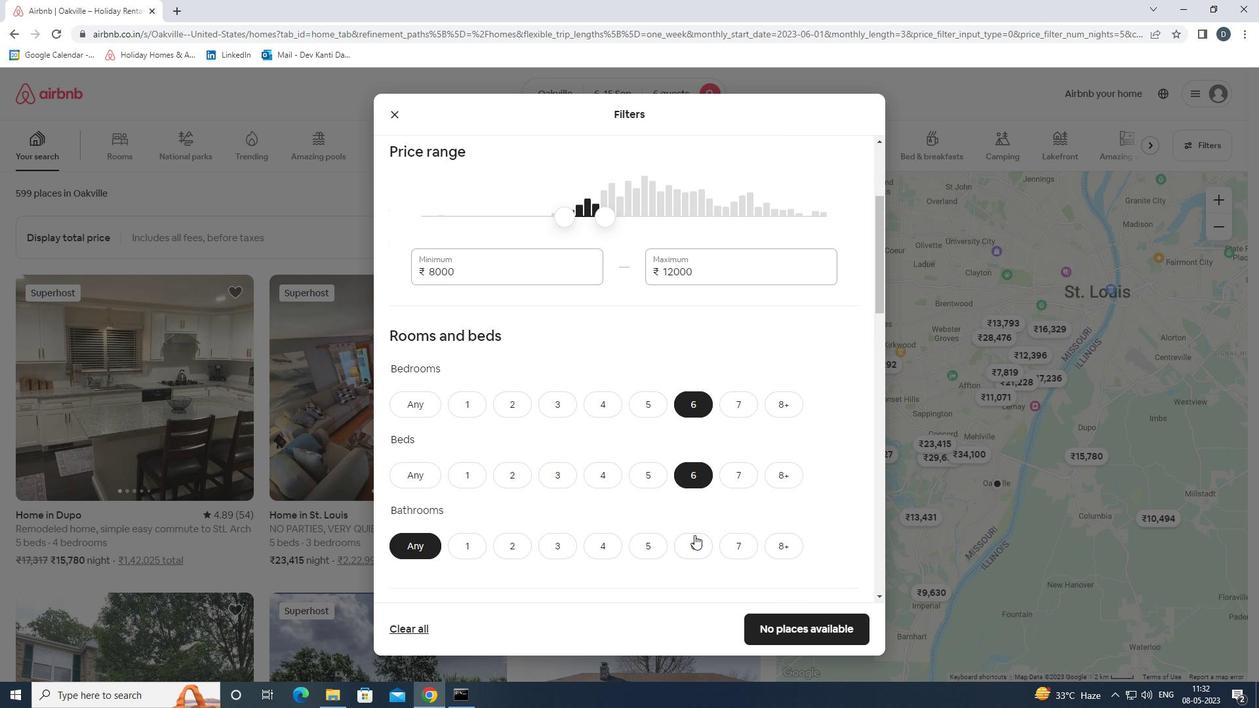 
Action: Mouse moved to (698, 521)
Screenshot: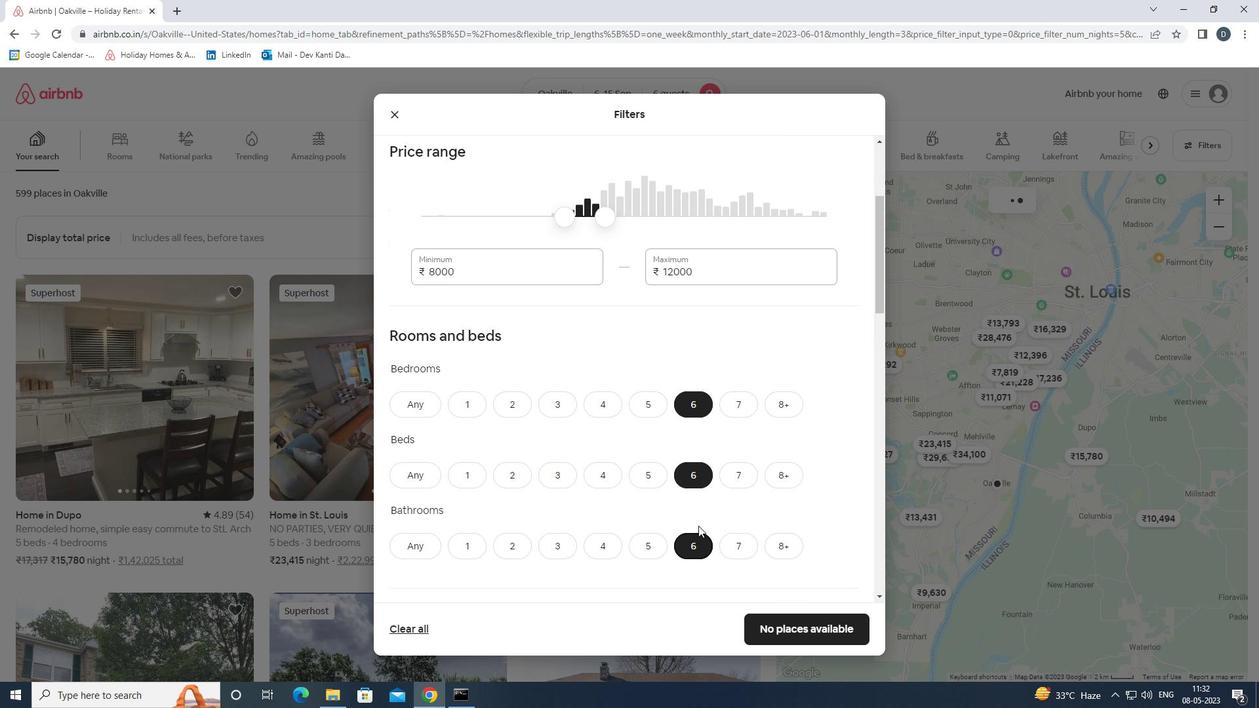 
Action: Mouse scrolled (698, 520) with delta (0, 0)
Screenshot: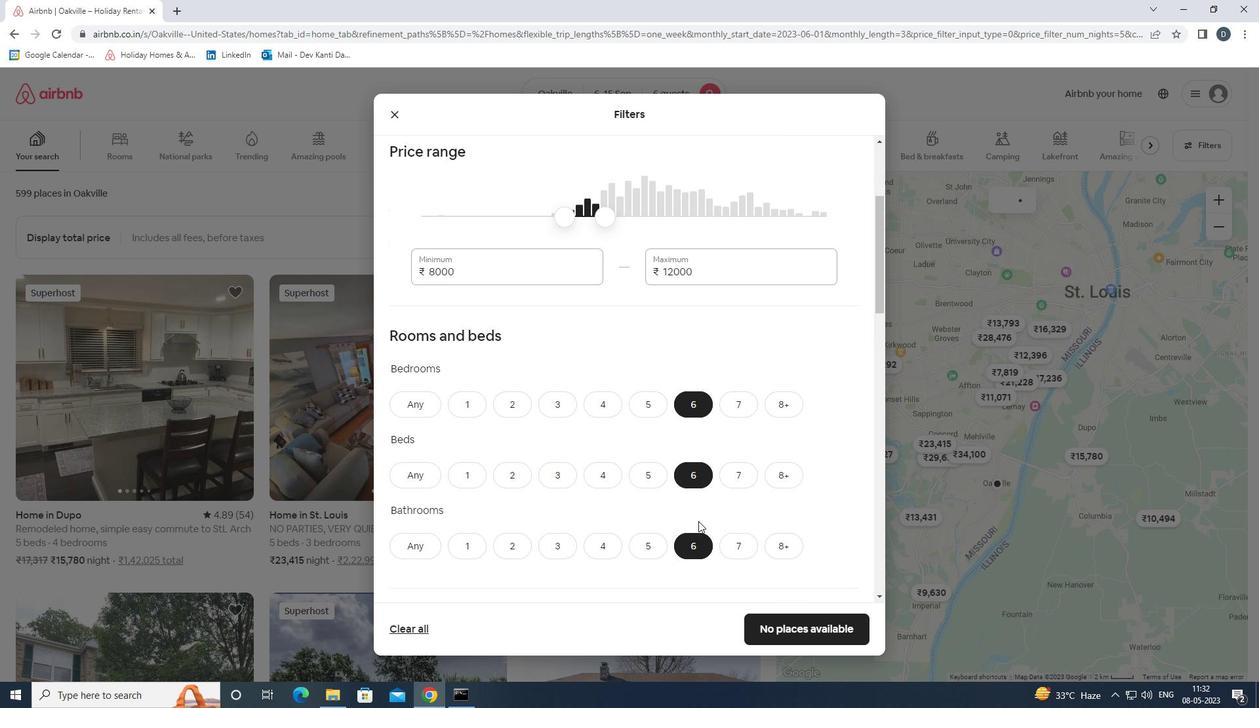 
Action: Mouse scrolled (698, 520) with delta (0, 0)
Screenshot: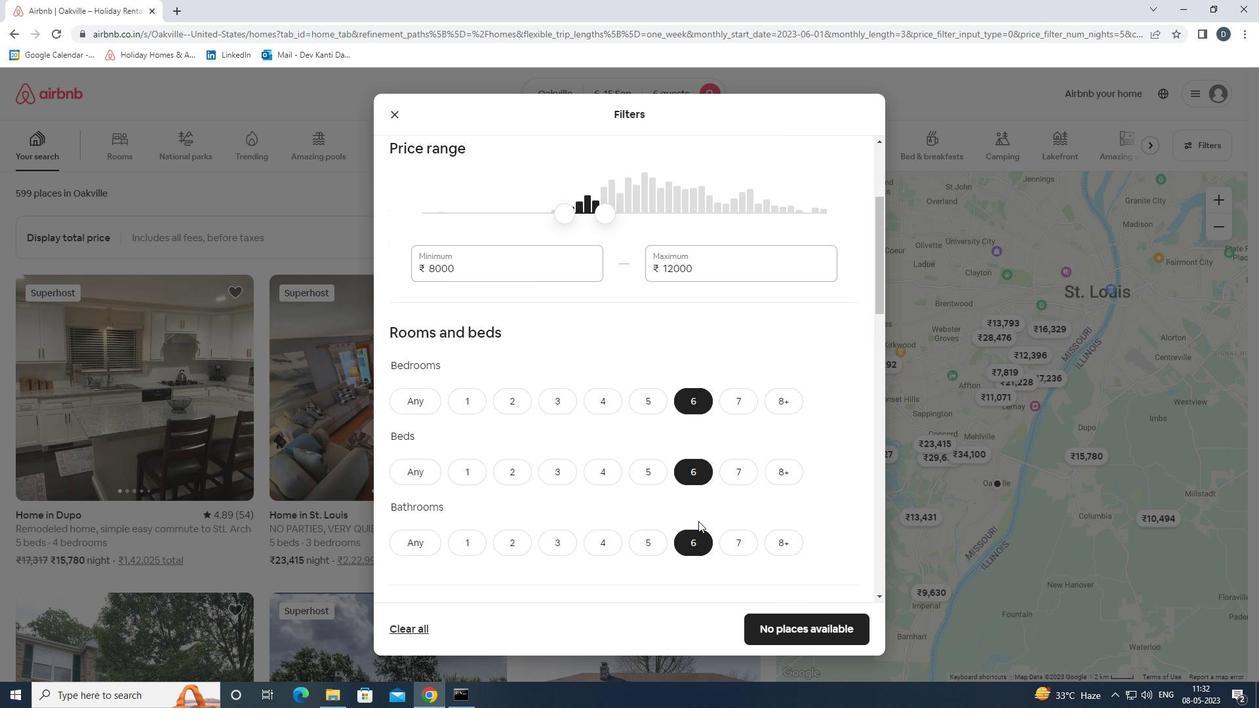 
Action: Mouse scrolled (698, 520) with delta (0, 0)
Screenshot: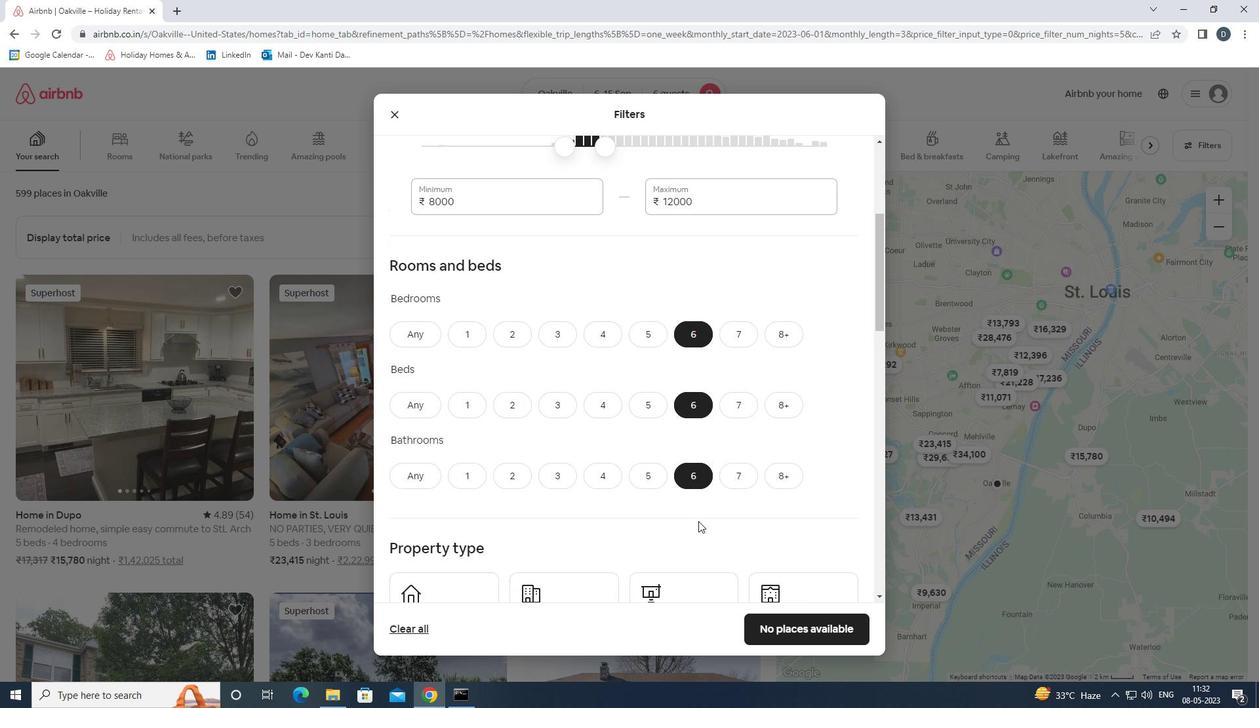 
Action: Mouse scrolled (698, 520) with delta (0, 0)
Screenshot: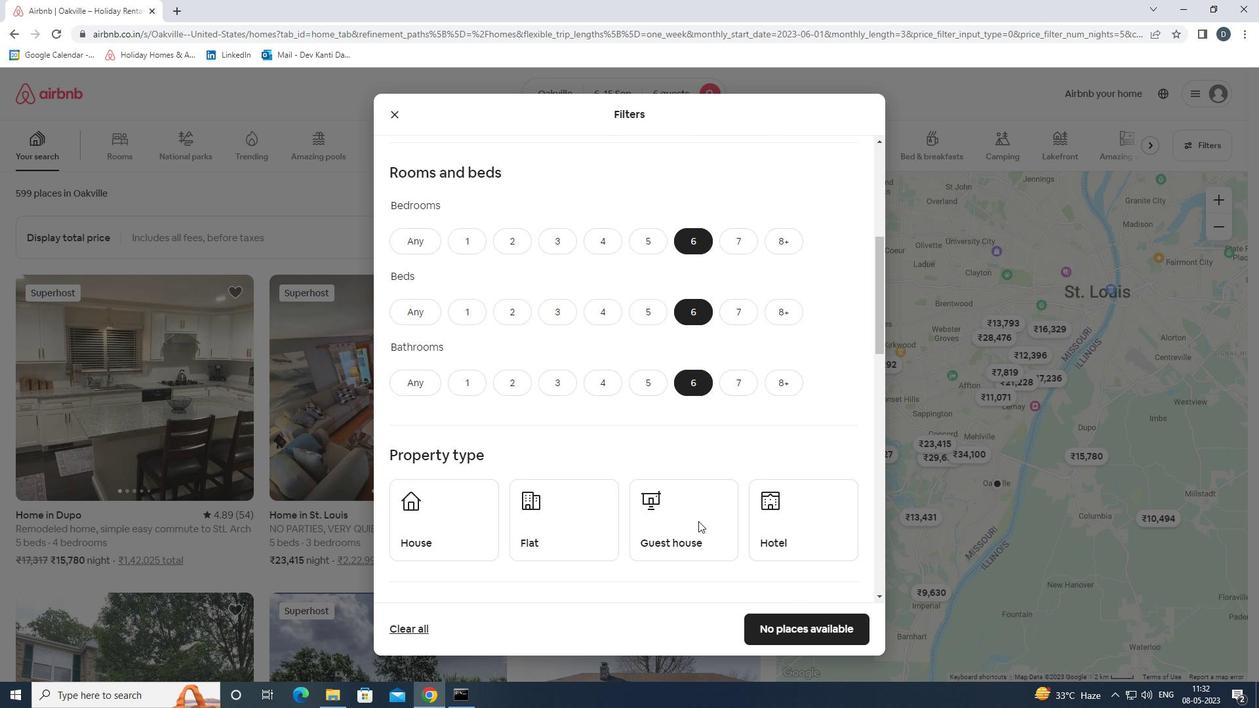 
Action: Mouse moved to (467, 440)
Screenshot: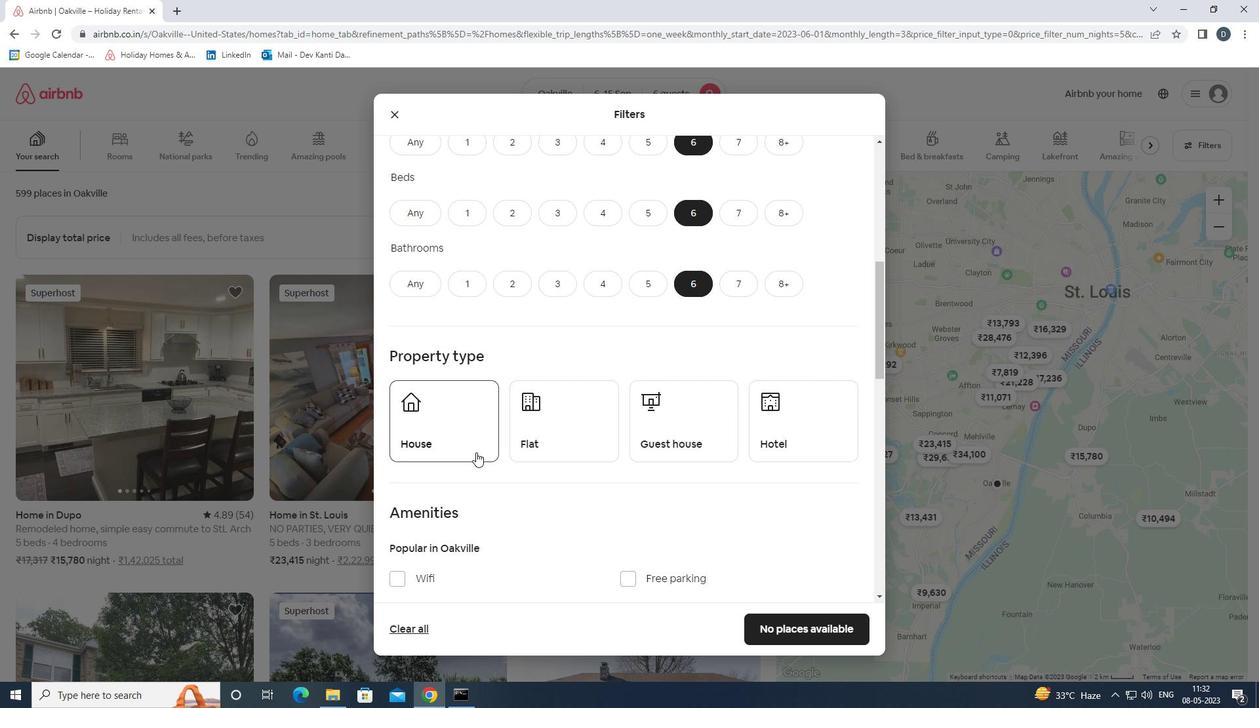 
Action: Mouse pressed left at (467, 440)
Screenshot: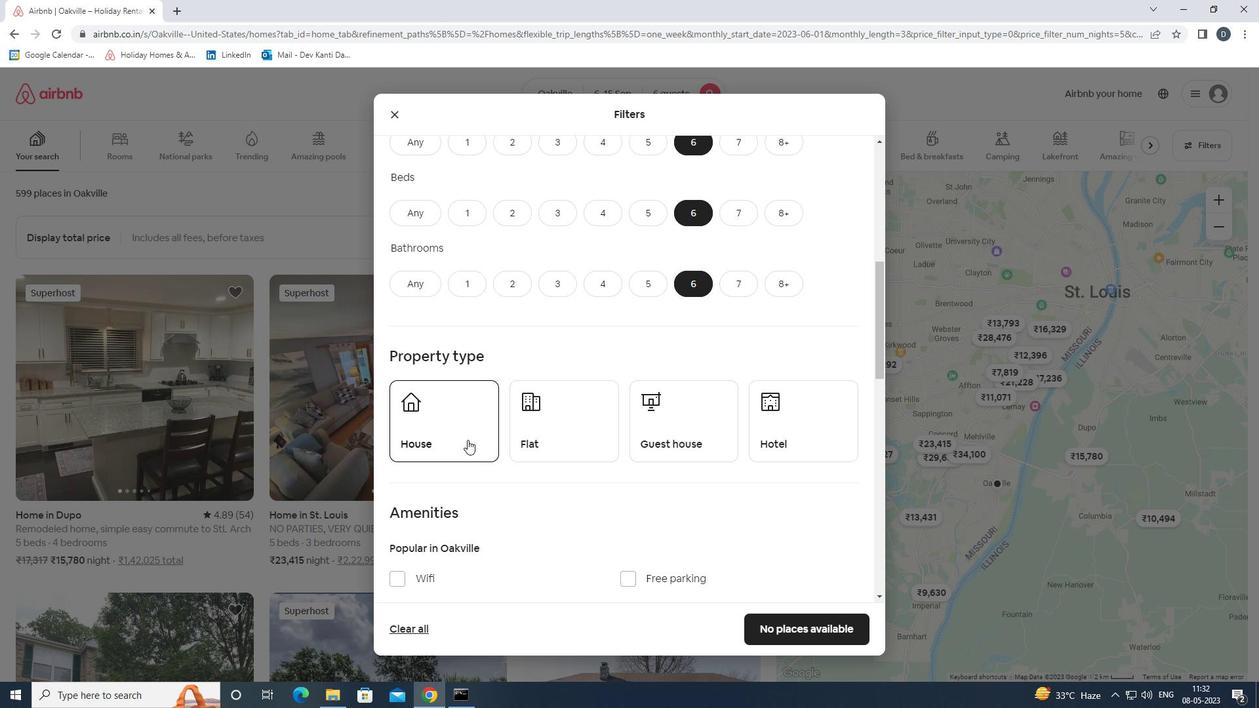 
Action: Mouse moved to (557, 442)
Screenshot: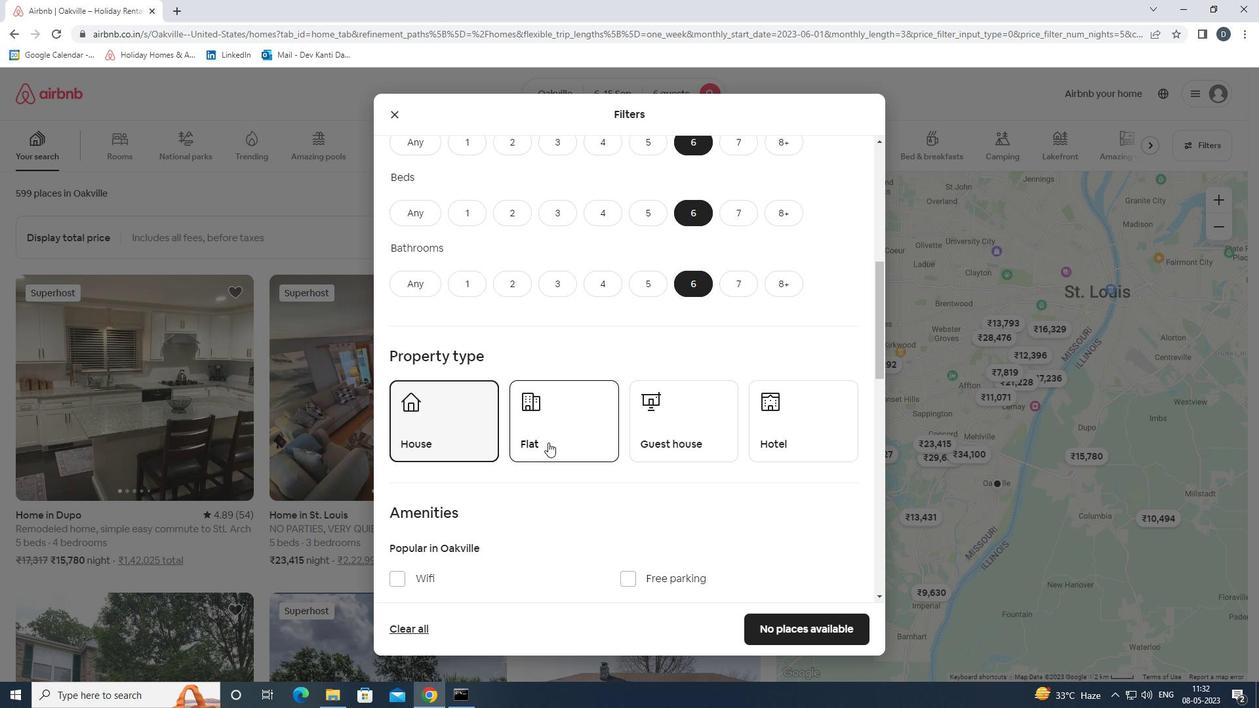 
Action: Mouse pressed left at (557, 442)
Screenshot: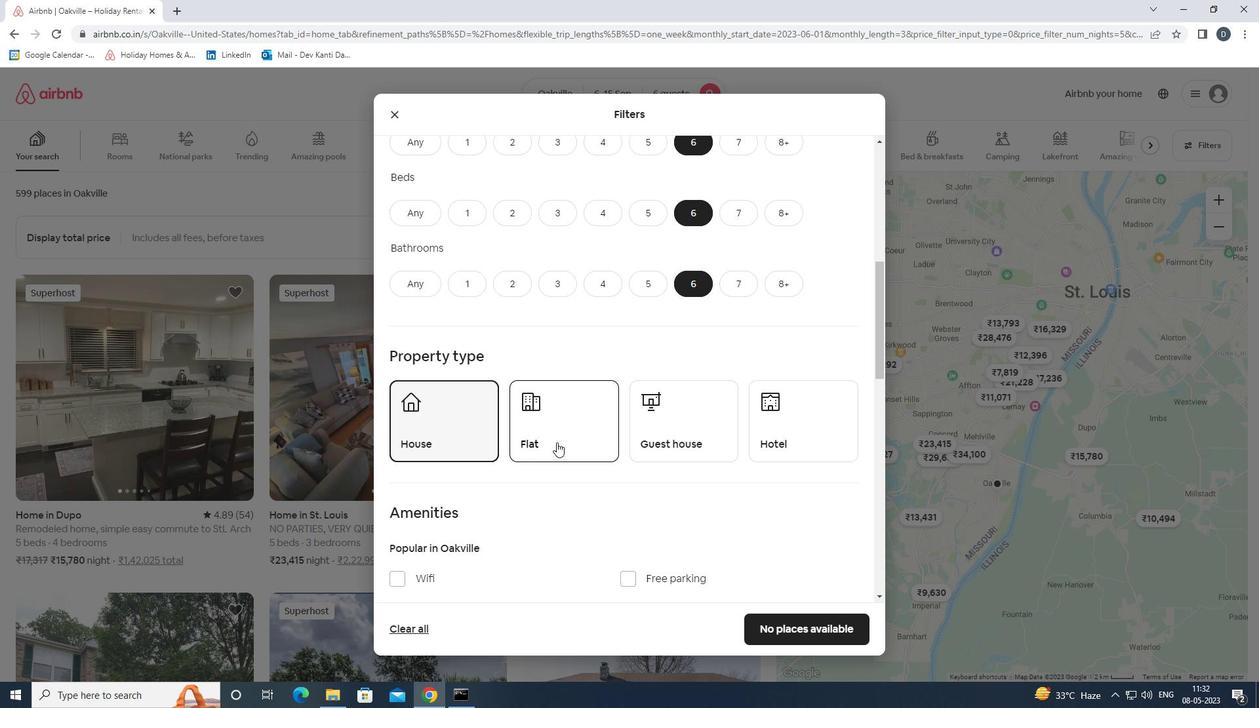 
Action: Mouse moved to (697, 430)
Screenshot: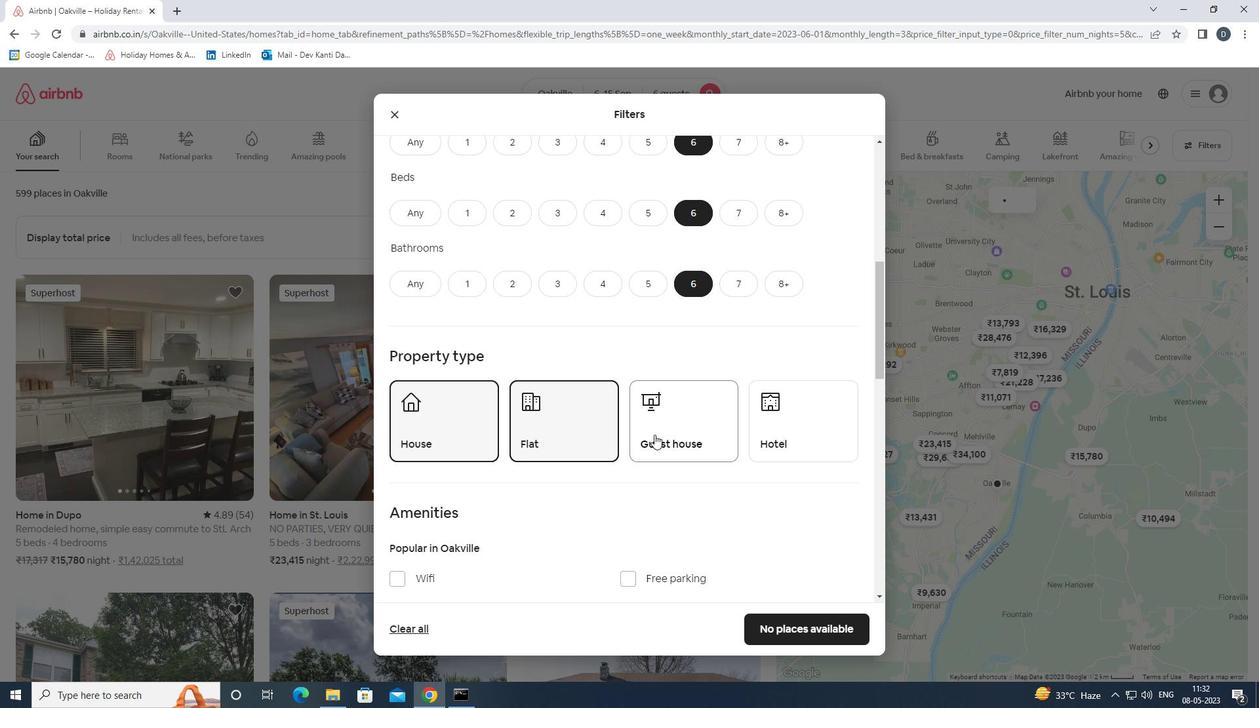 
Action: Mouse pressed left at (697, 430)
Screenshot: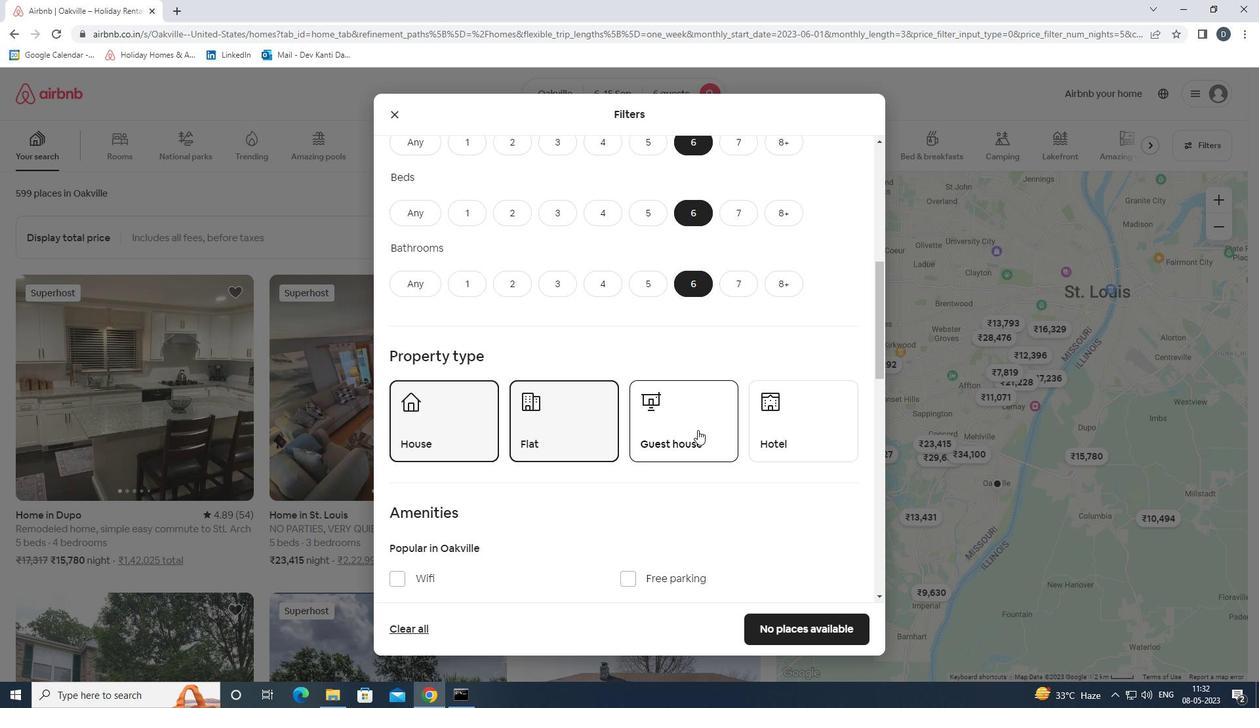 
Action: Mouse scrolled (697, 429) with delta (0, 0)
Screenshot: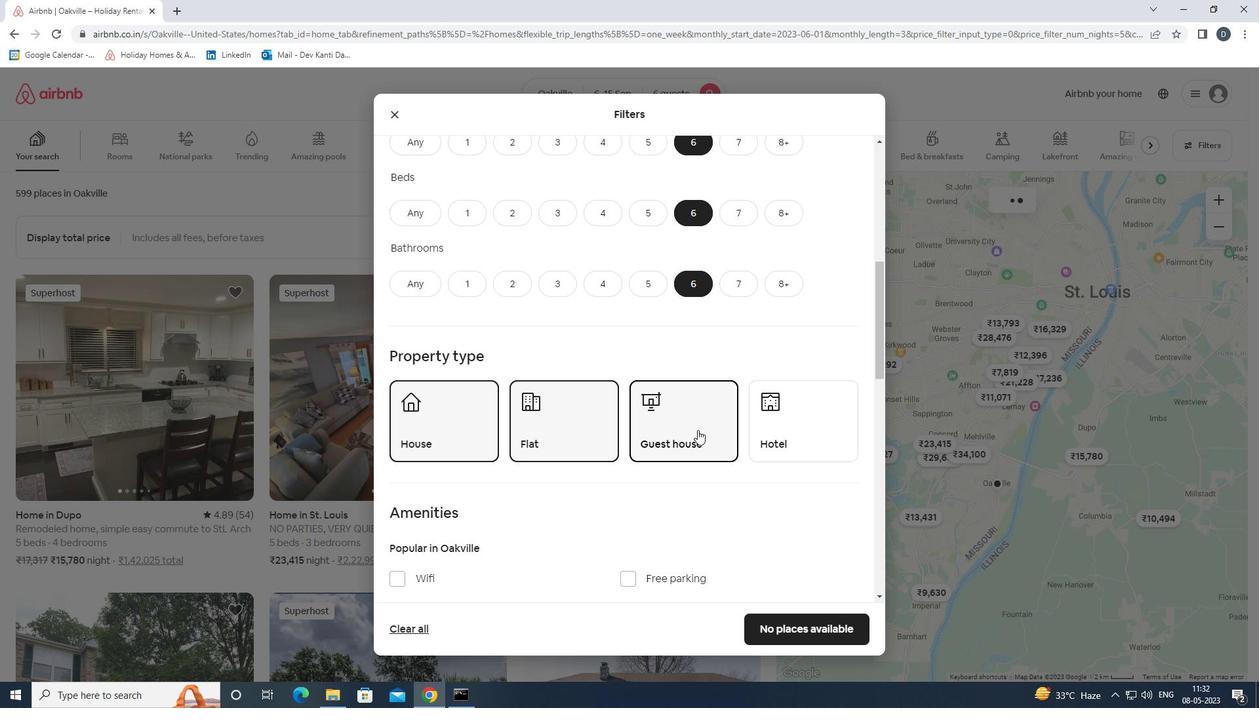 
Action: Mouse moved to (697, 430)
Screenshot: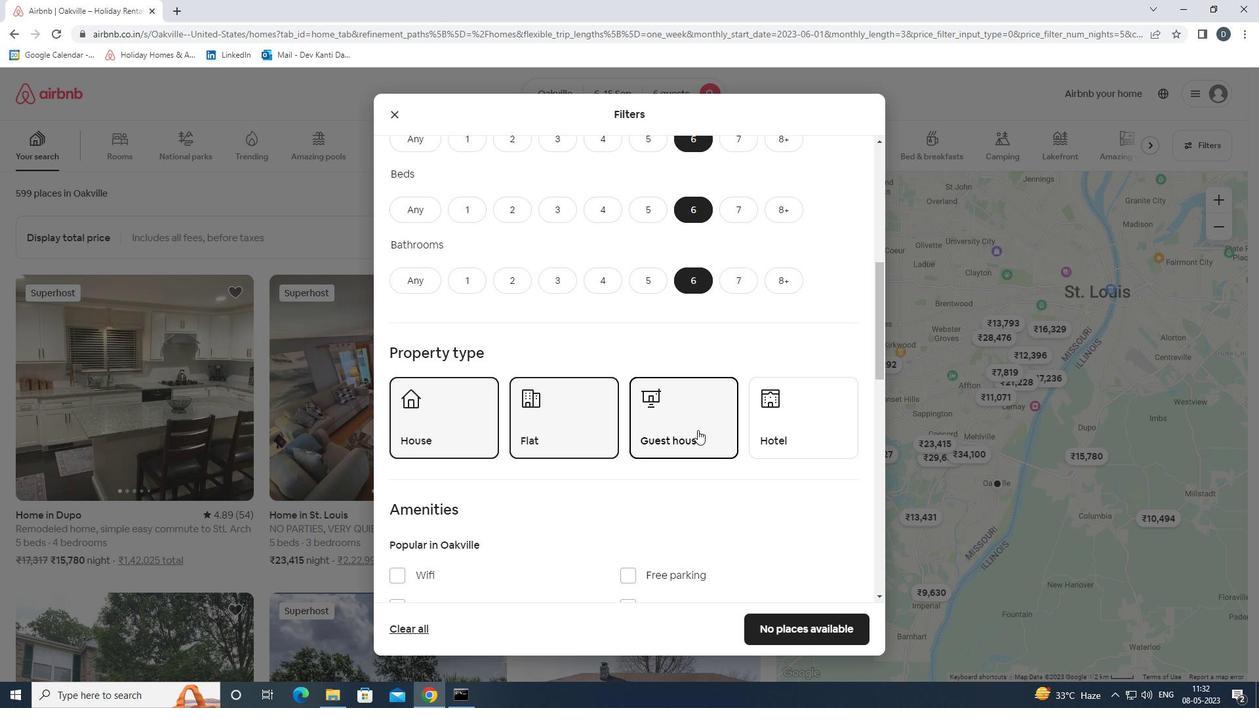 
Action: Mouse scrolled (697, 429) with delta (0, 0)
Screenshot: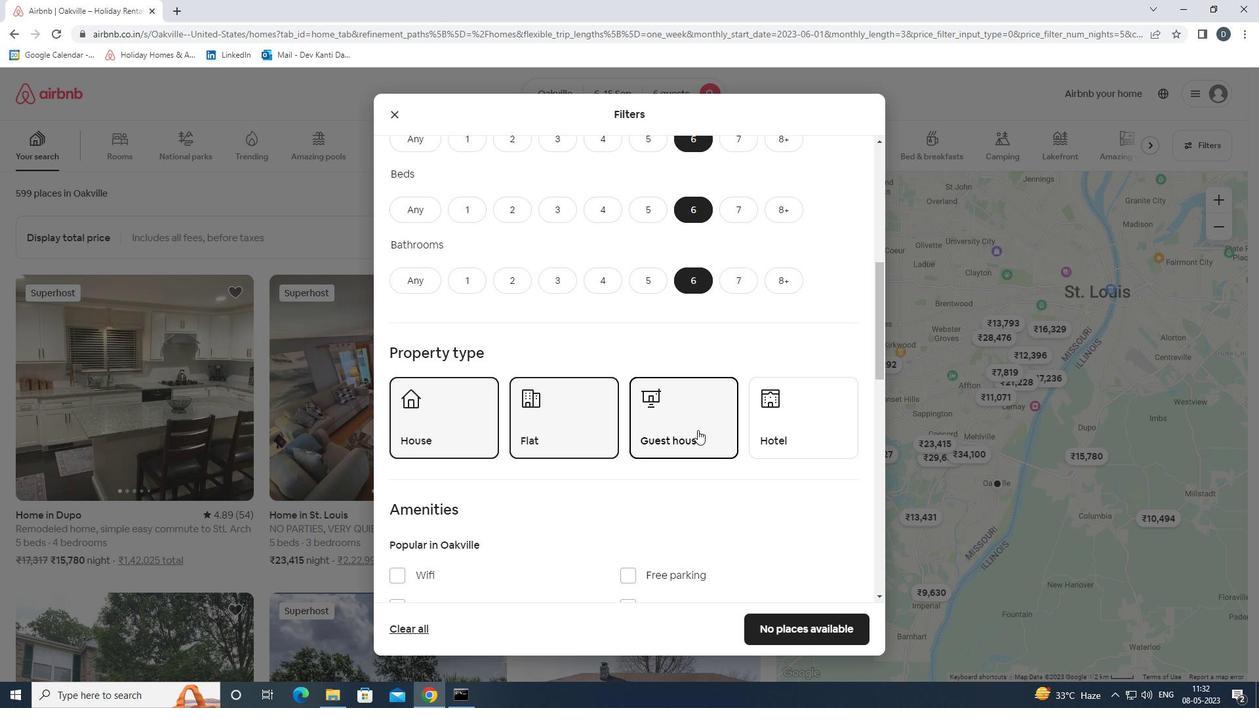
Action: Mouse moved to (697, 431)
Screenshot: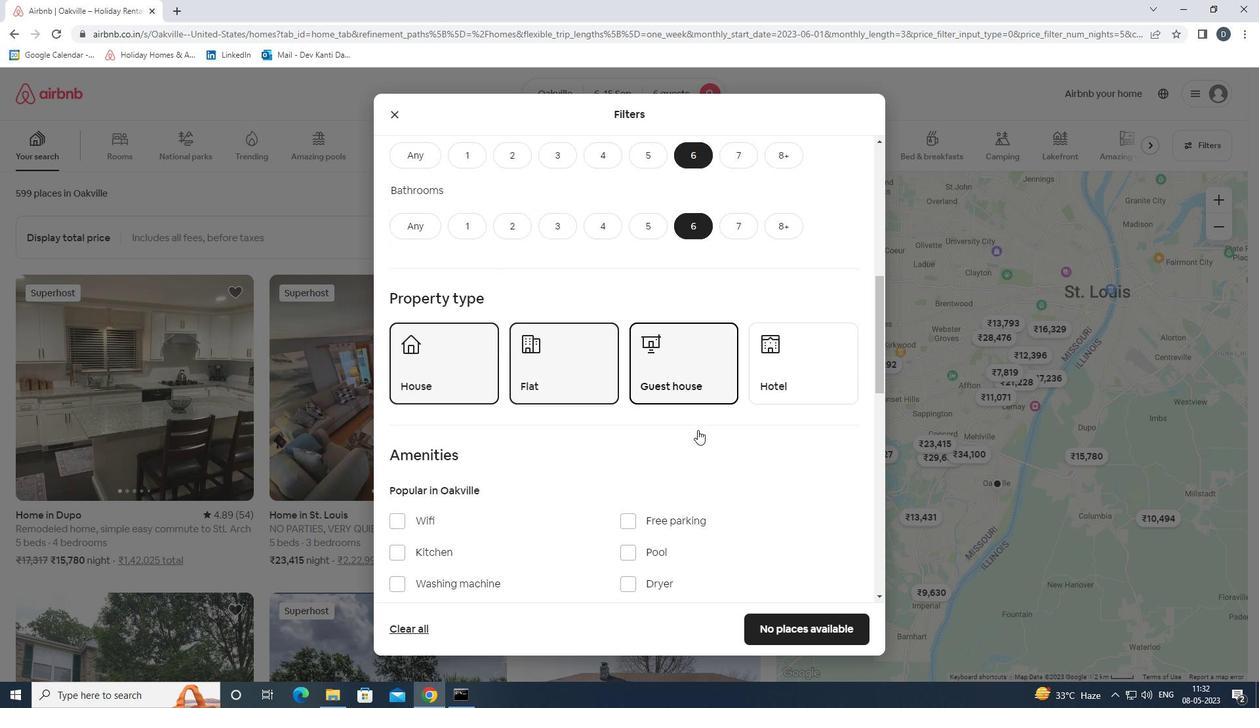 
Action: Mouse scrolled (697, 430) with delta (0, 0)
Screenshot: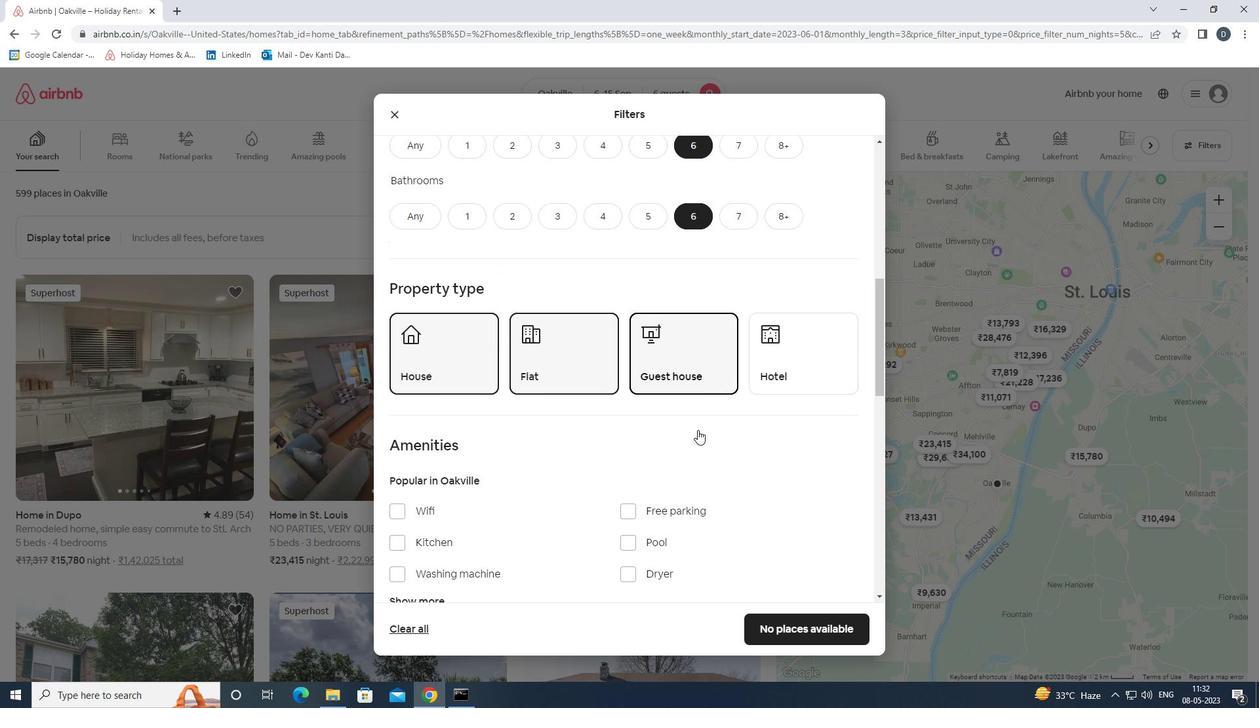 
Action: Mouse moved to (426, 388)
Screenshot: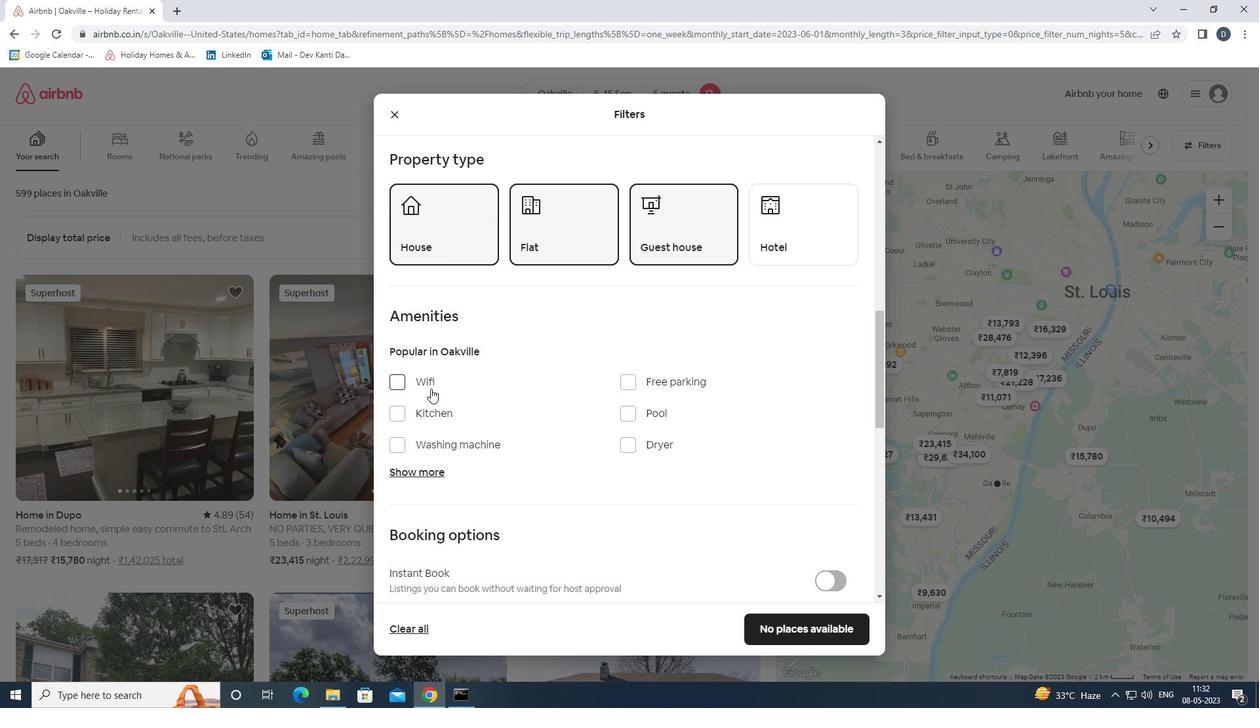 
Action: Mouse pressed left at (426, 388)
Screenshot: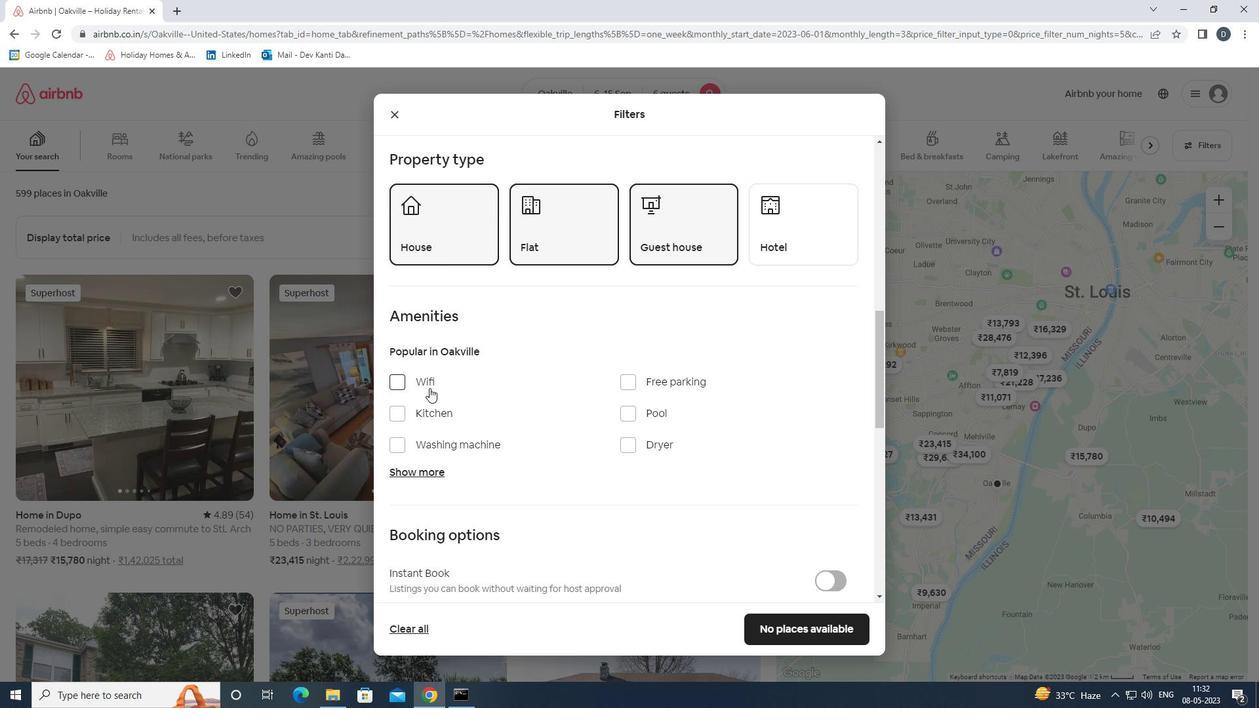 
Action: Mouse moved to (631, 388)
Screenshot: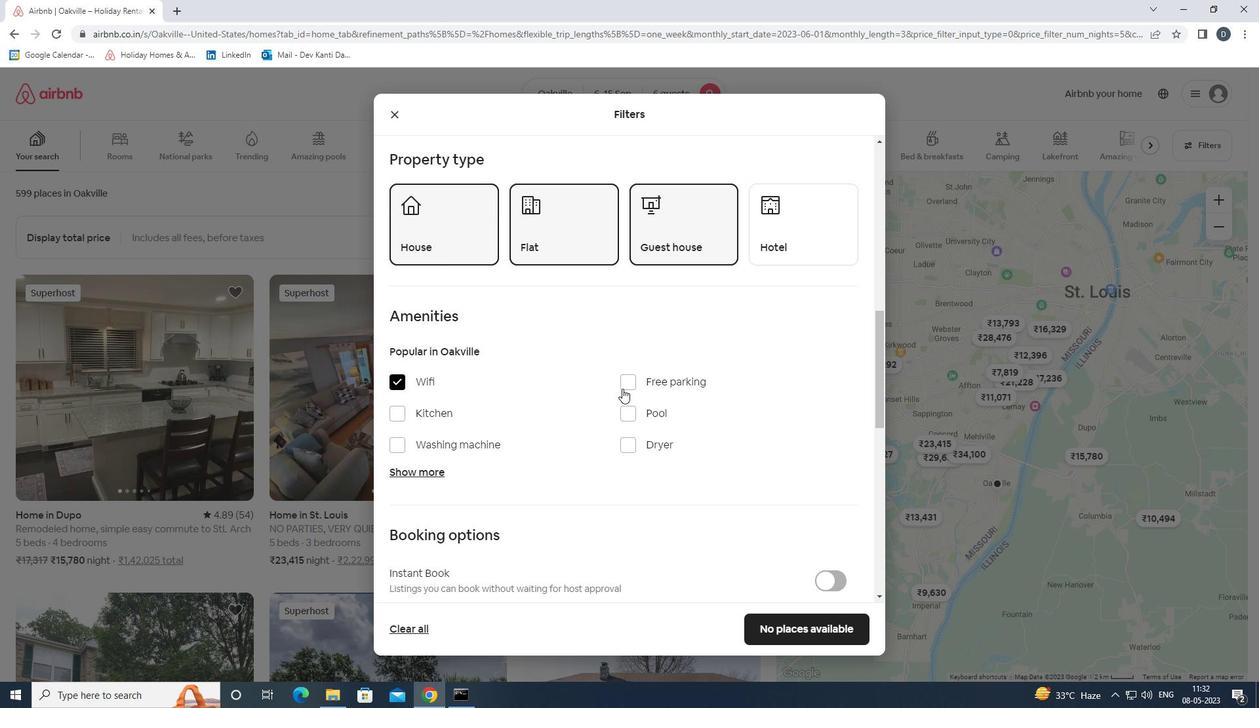 
Action: Mouse pressed left at (631, 388)
Screenshot: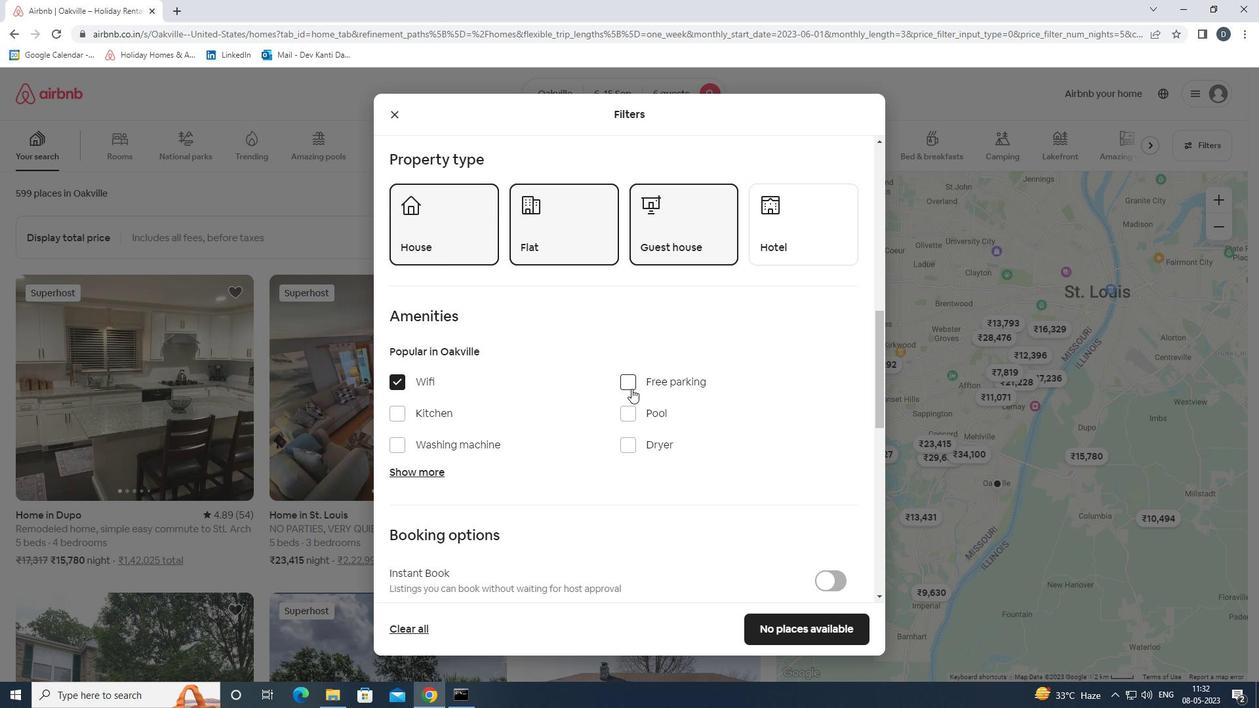 
Action: Mouse moved to (434, 469)
Screenshot: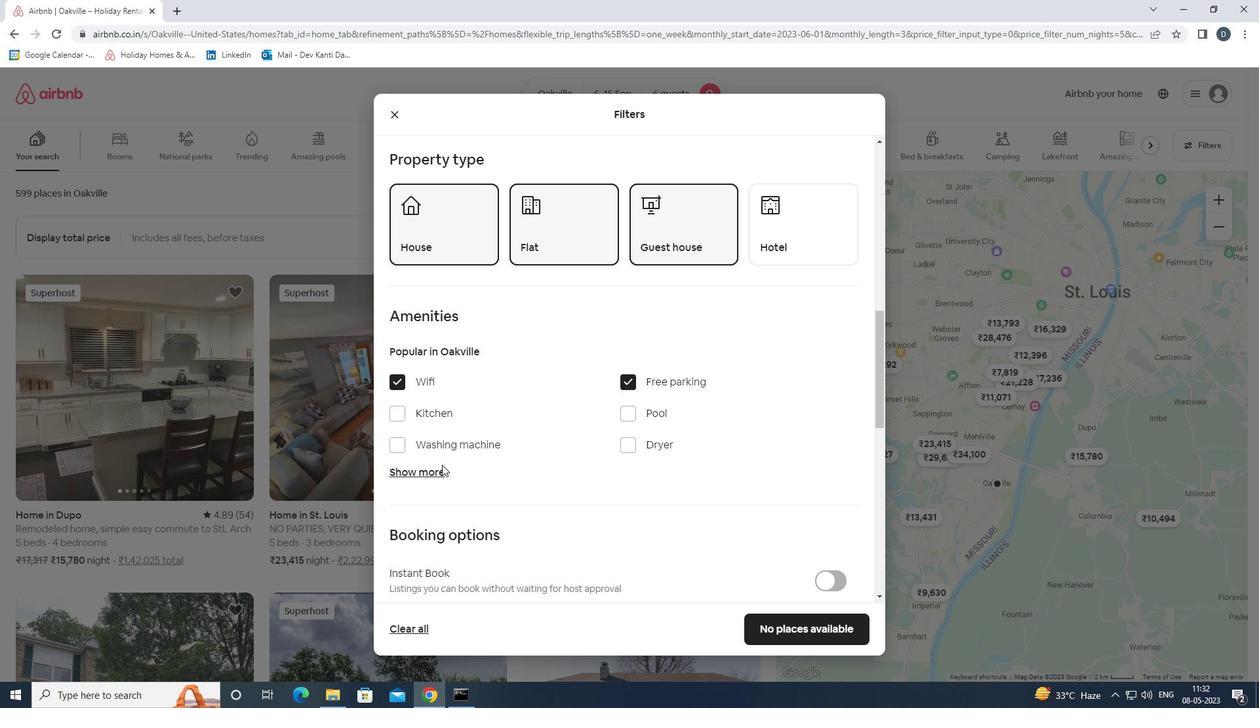 
Action: Mouse pressed left at (434, 469)
Screenshot: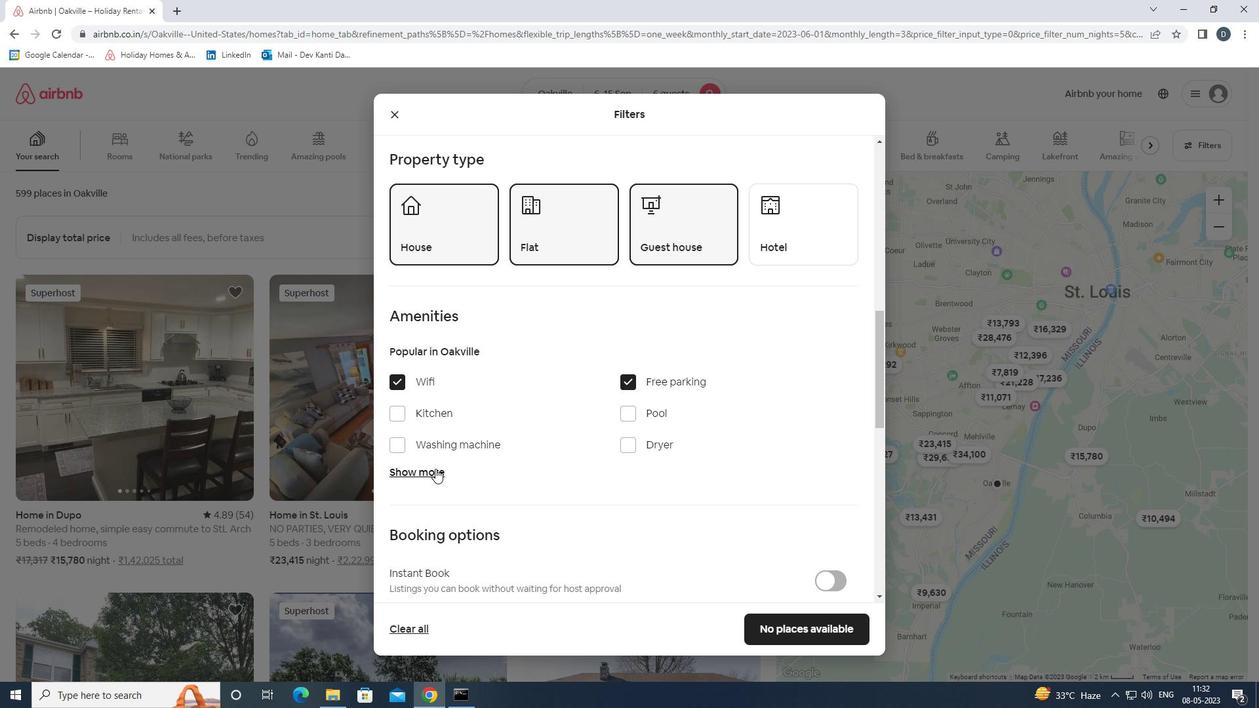 
Action: Mouse moved to (600, 403)
Screenshot: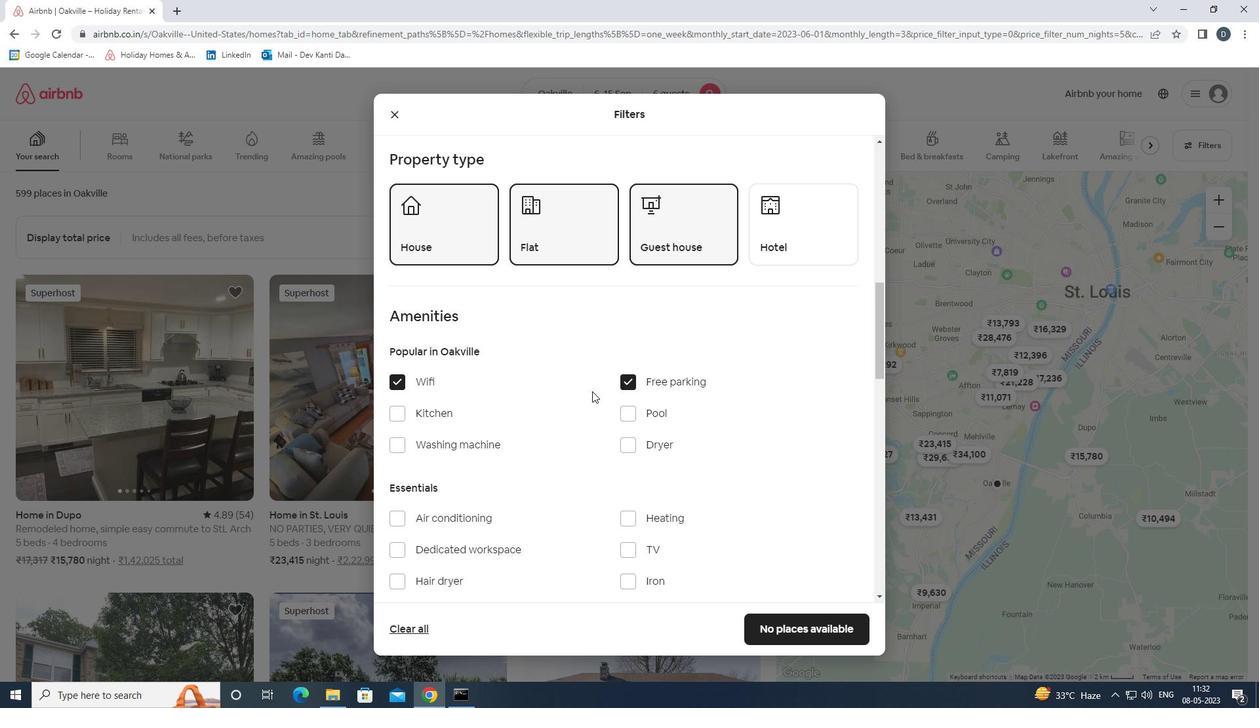 
Action: Mouse scrolled (600, 403) with delta (0, 0)
Screenshot: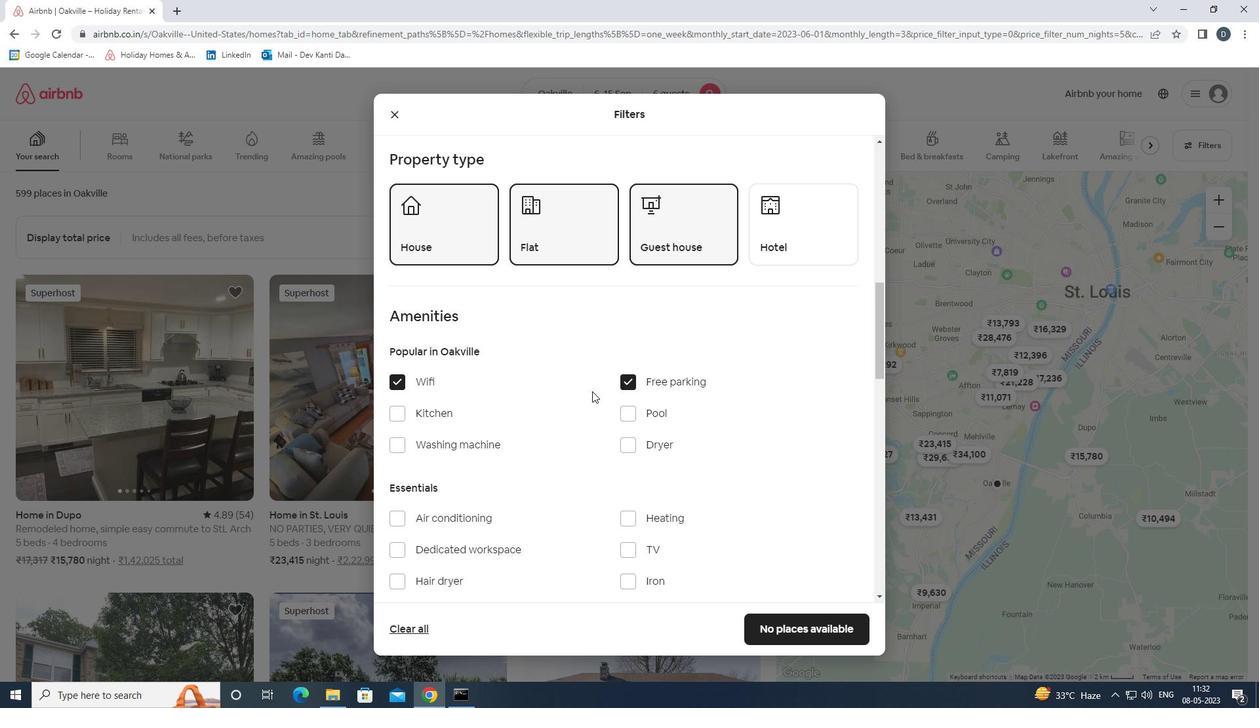 
Action: Mouse moved to (600, 405)
Screenshot: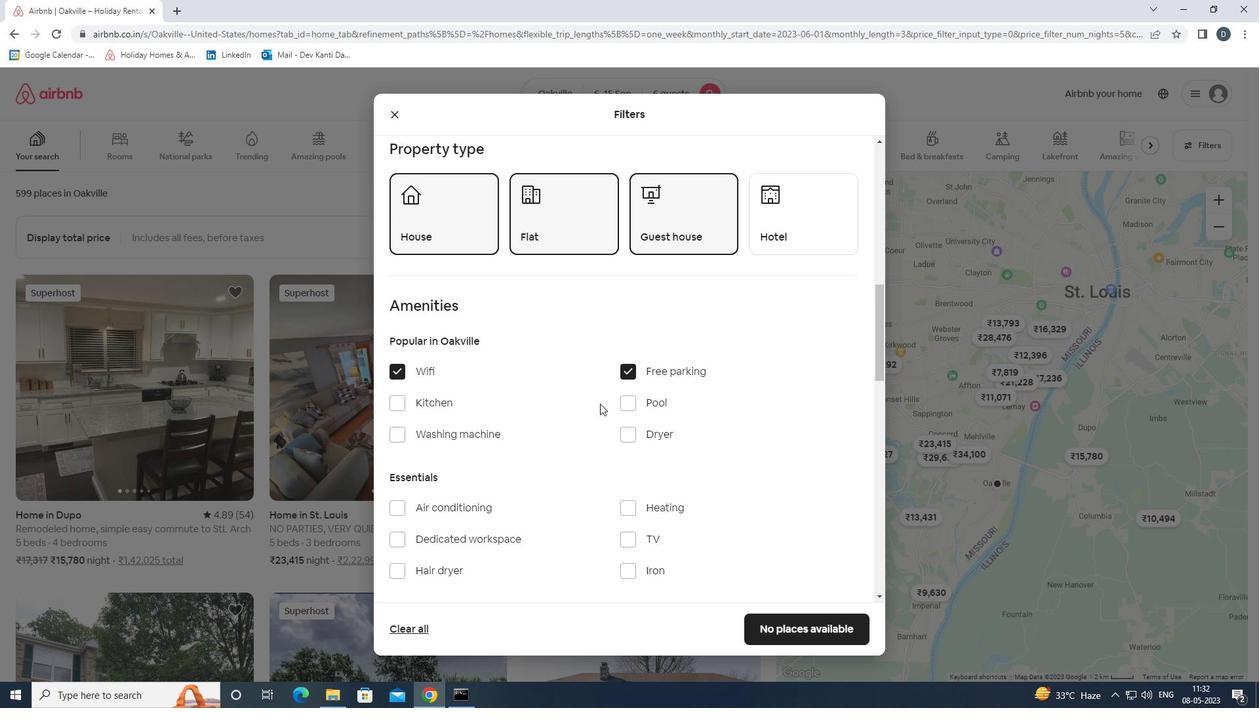 
Action: Mouse scrolled (600, 404) with delta (0, 0)
Screenshot: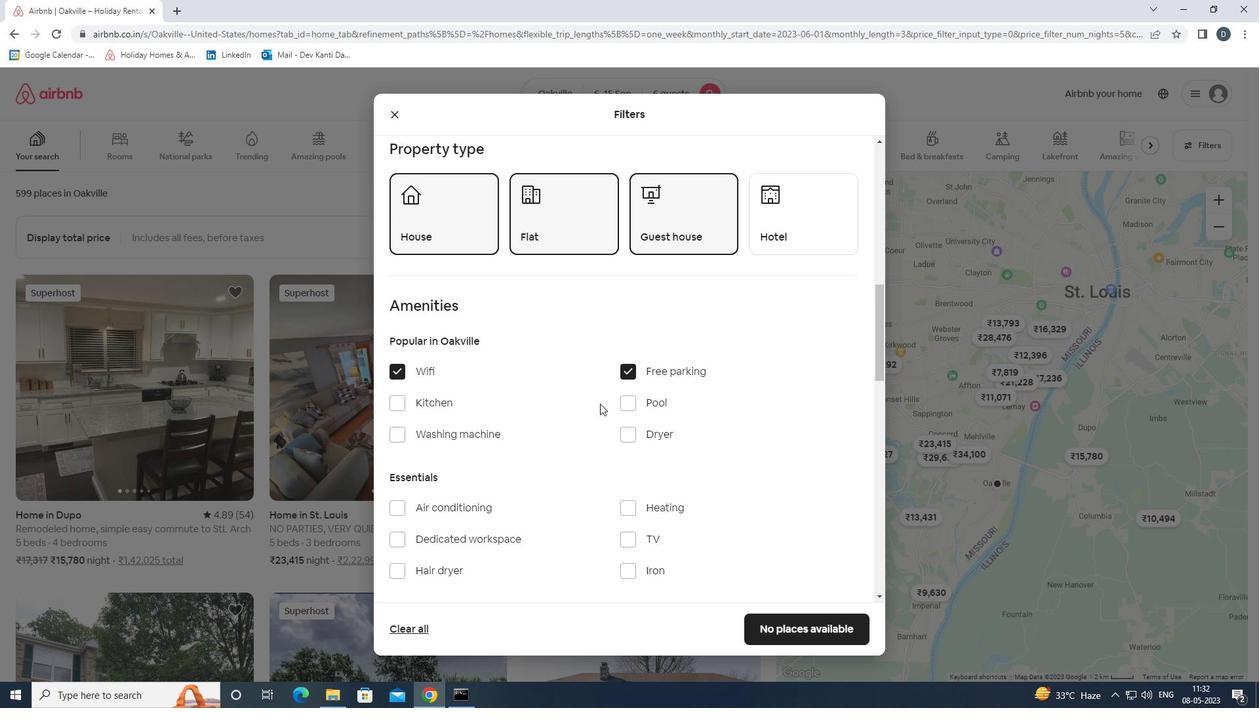 
Action: Mouse moved to (631, 422)
Screenshot: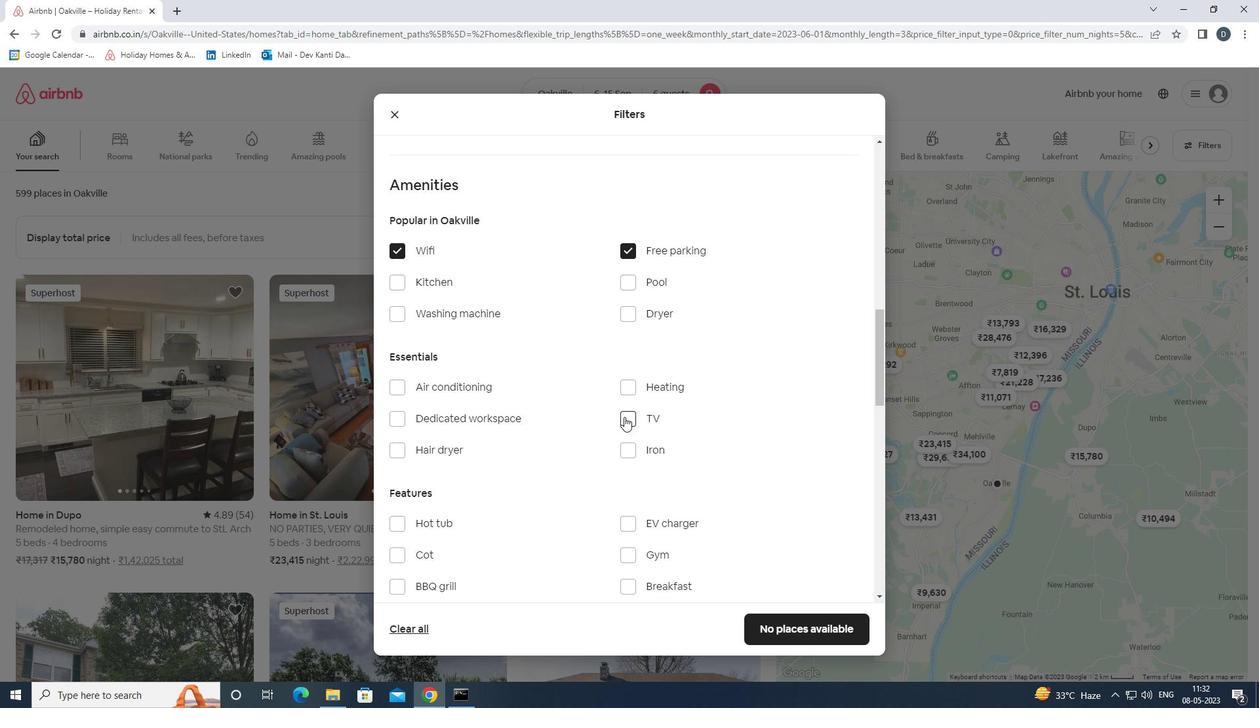 
Action: Mouse pressed left at (631, 422)
Screenshot: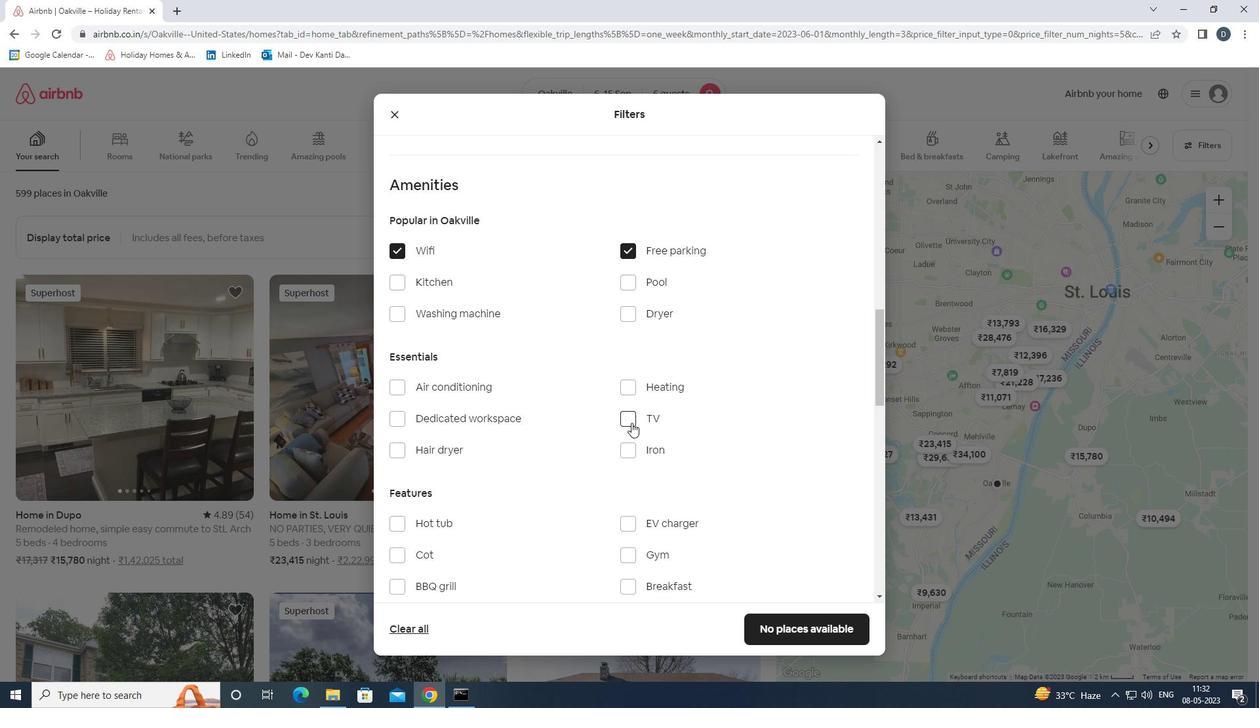 
Action: Mouse scrolled (631, 422) with delta (0, 0)
Screenshot: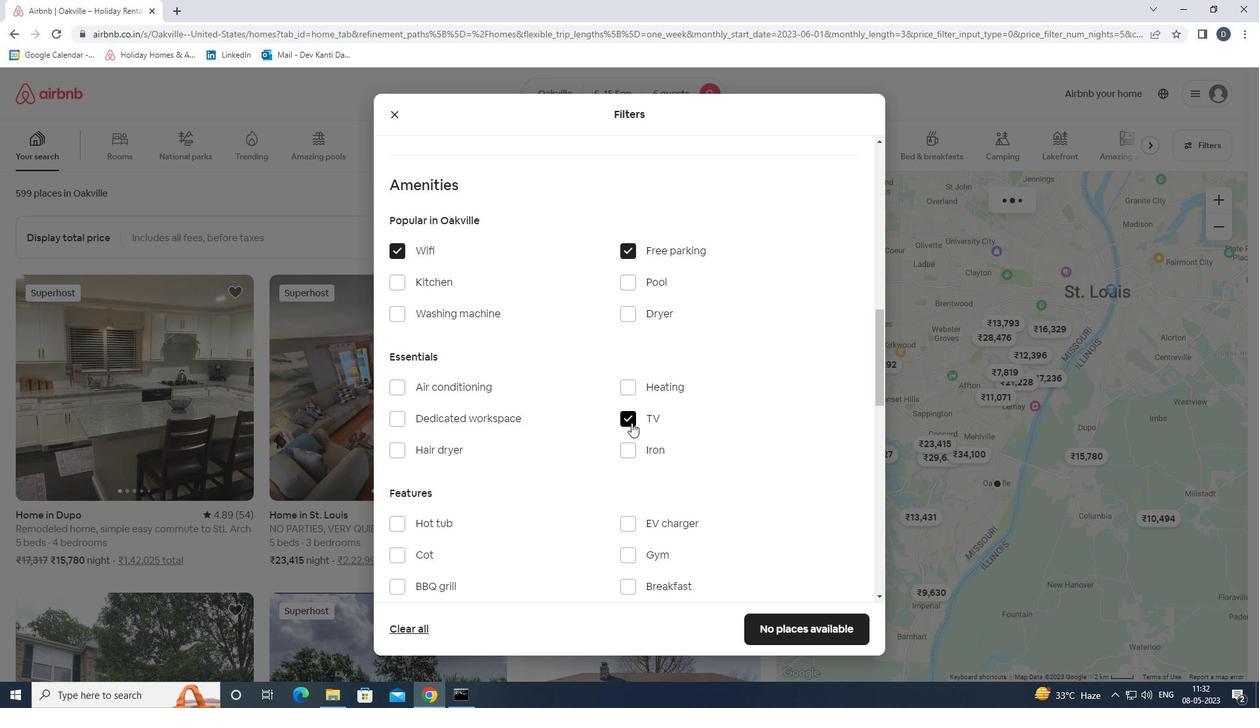 
Action: Mouse scrolled (631, 422) with delta (0, 0)
Screenshot: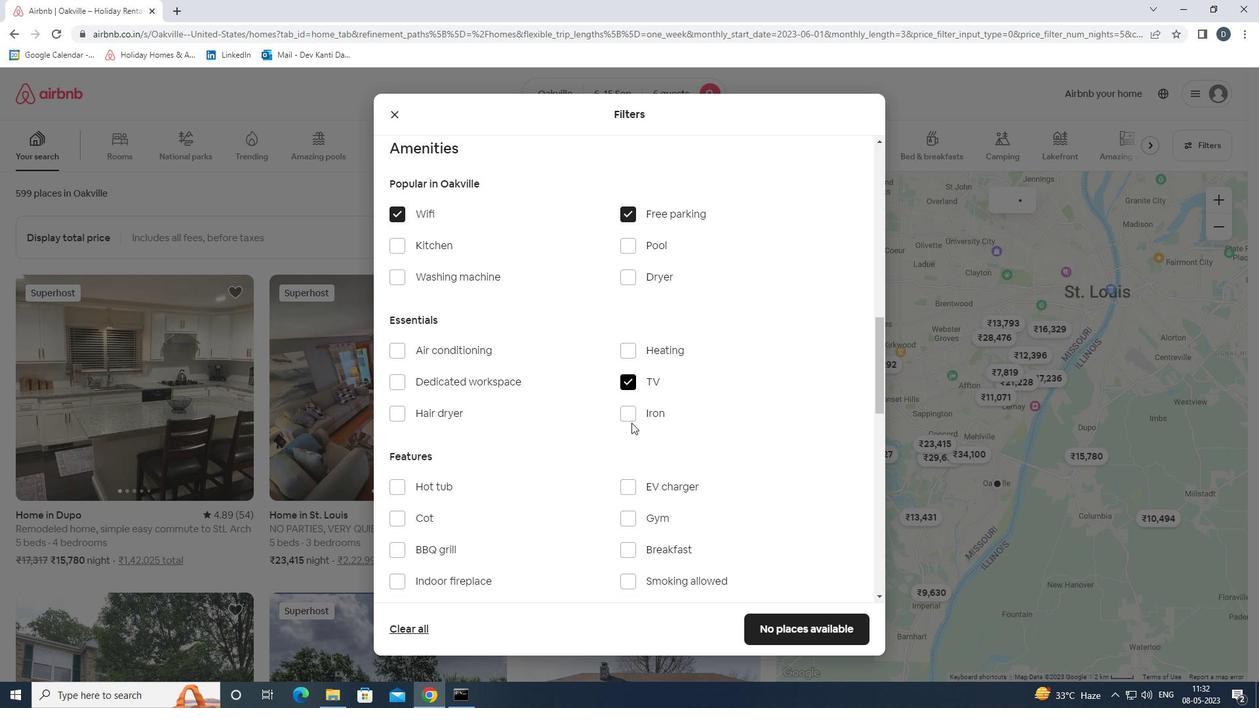 
Action: Mouse moved to (628, 424)
Screenshot: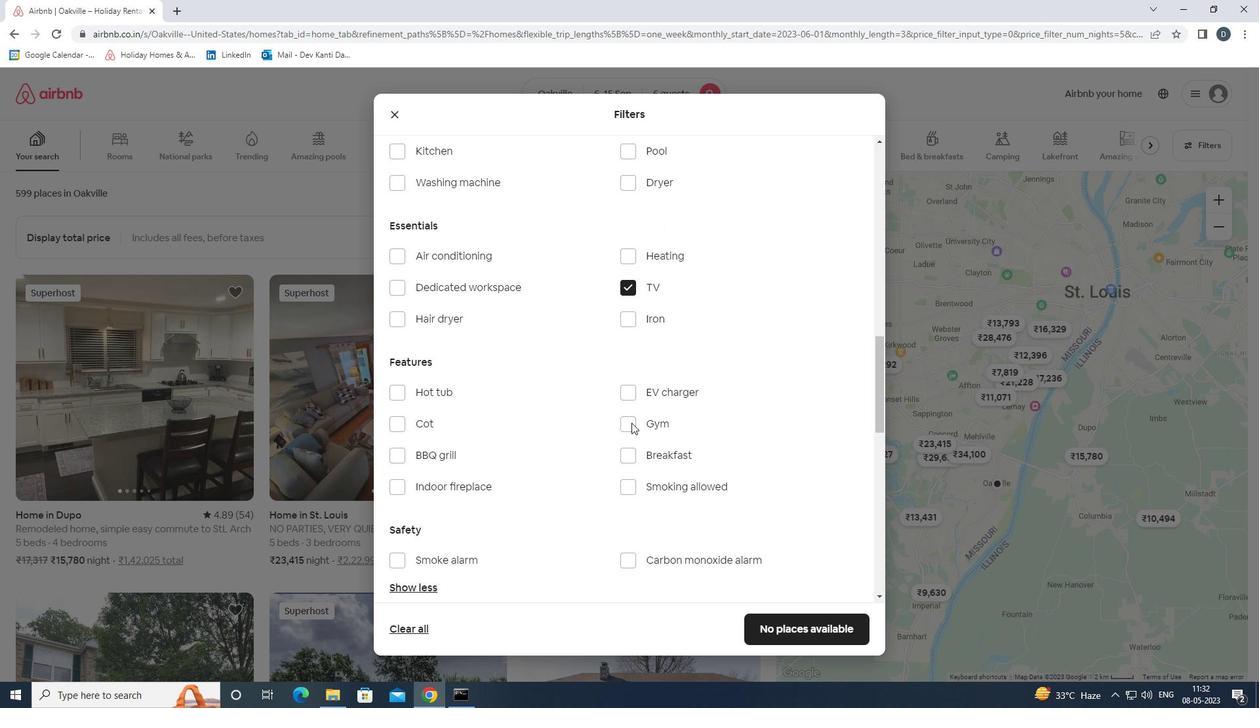 
Action: Mouse pressed left at (628, 424)
Screenshot: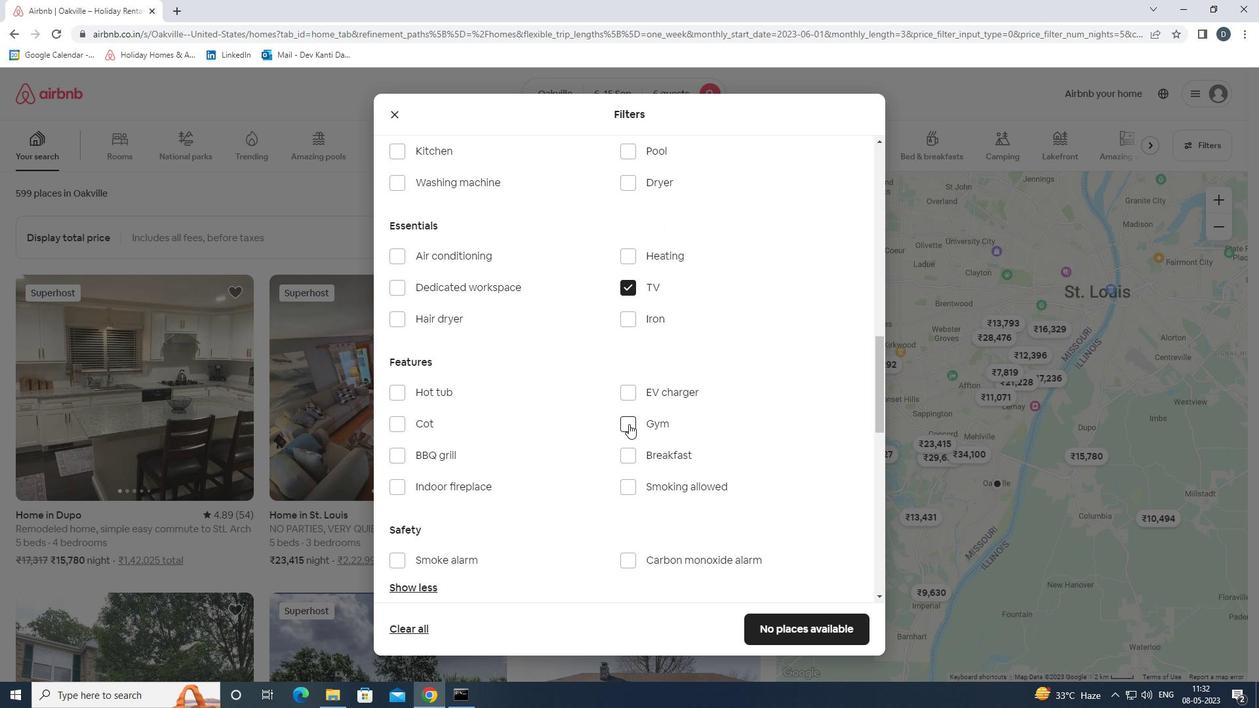 
Action: Mouse moved to (624, 451)
Screenshot: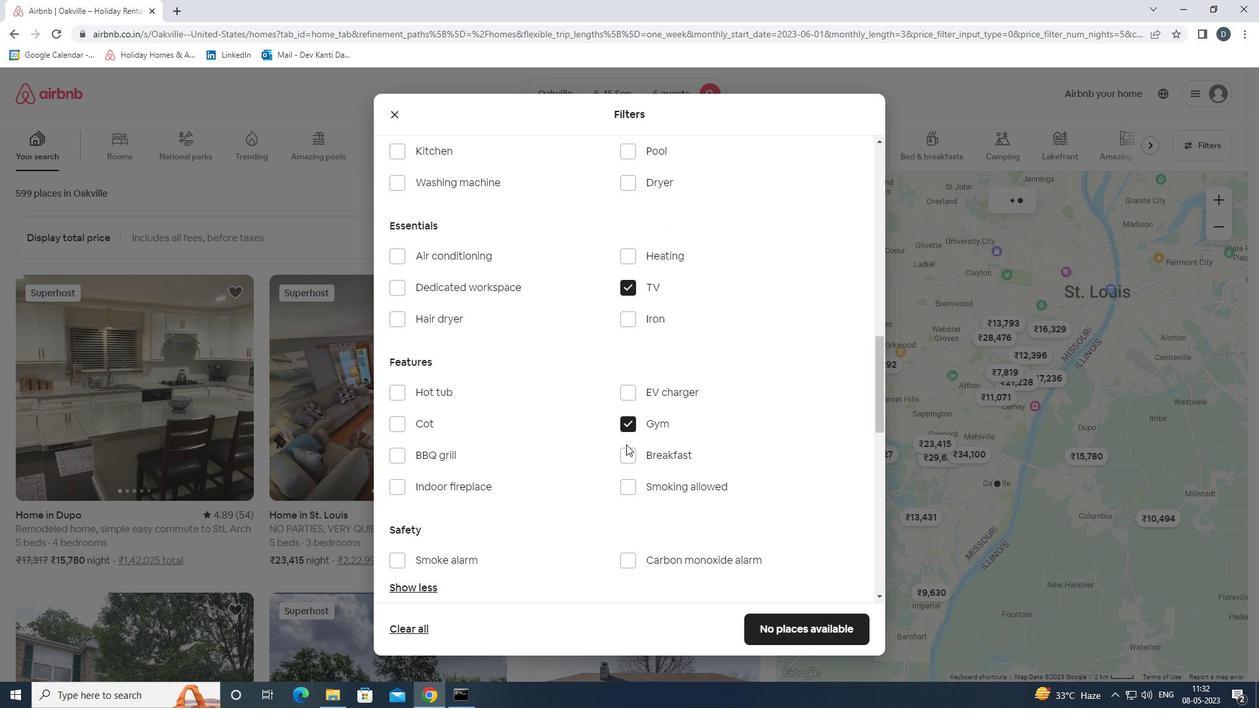 
Action: Mouse pressed left at (624, 451)
Screenshot: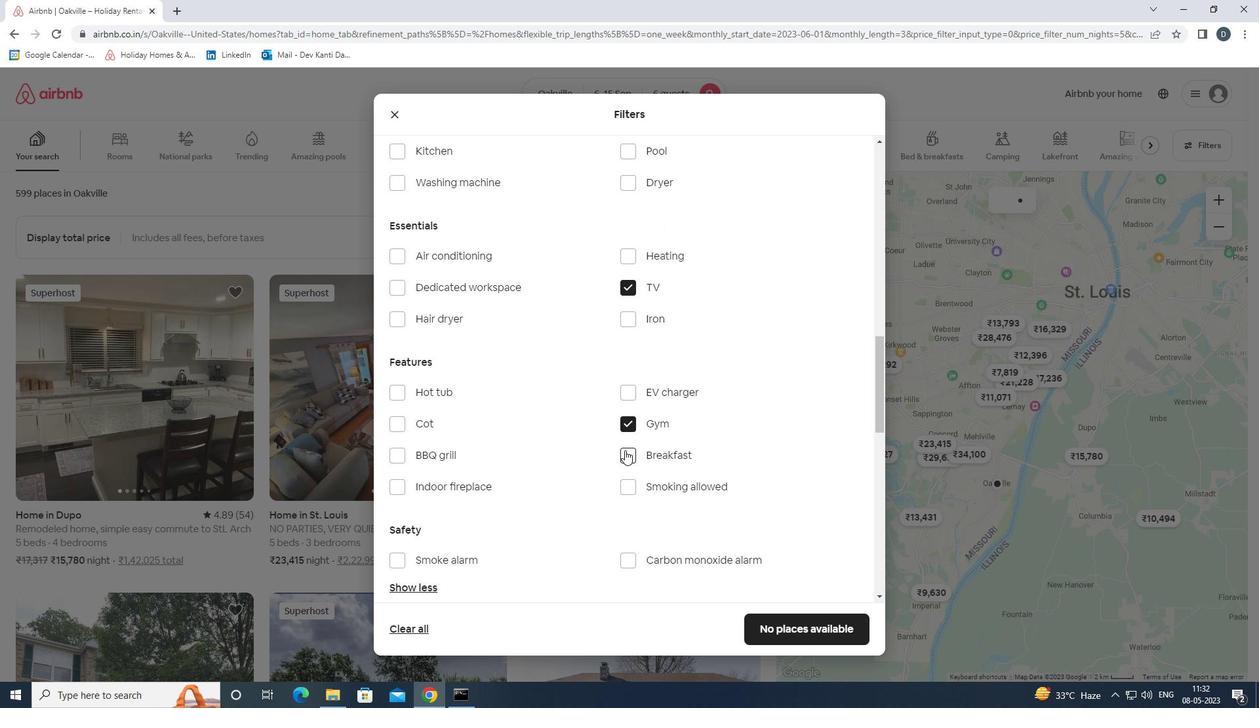 
Action: Mouse scrolled (624, 451) with delta (0, 0)
Screenshot: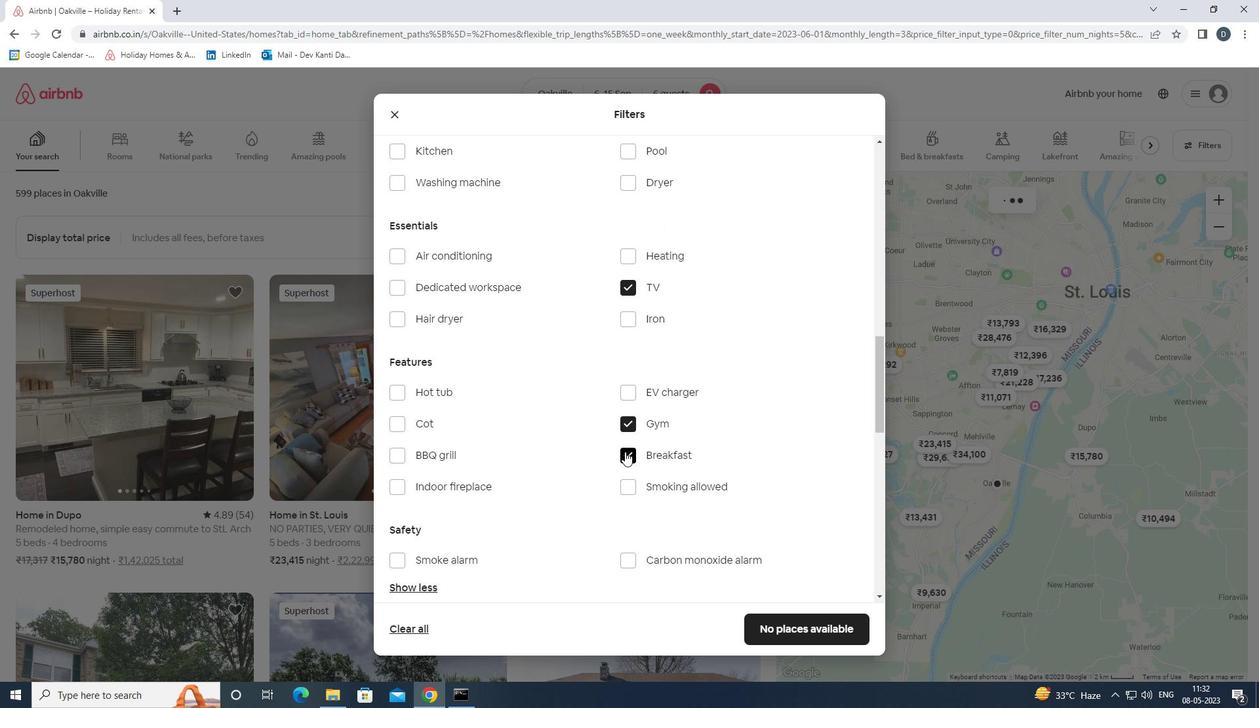 
Action: Mouse scrolled (624, 451) with delta (0, 0)
Screenshot: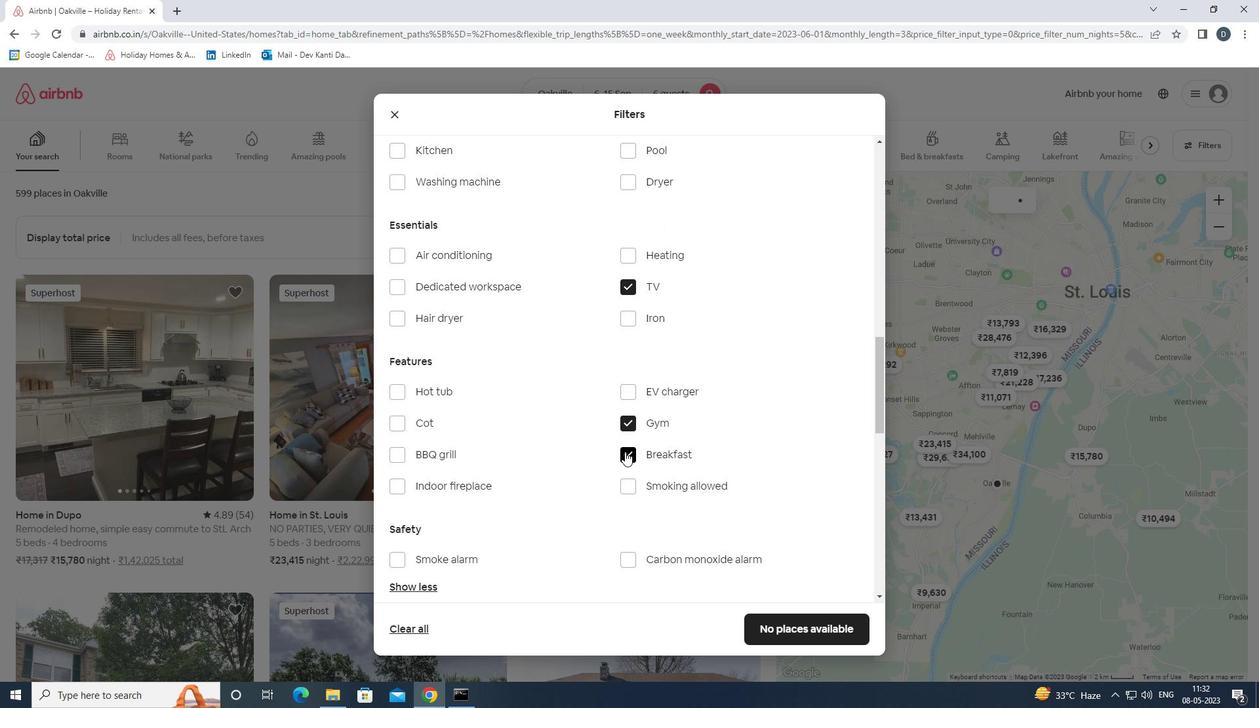 
Action: Mouse moved to (626, 452)
Screenshot: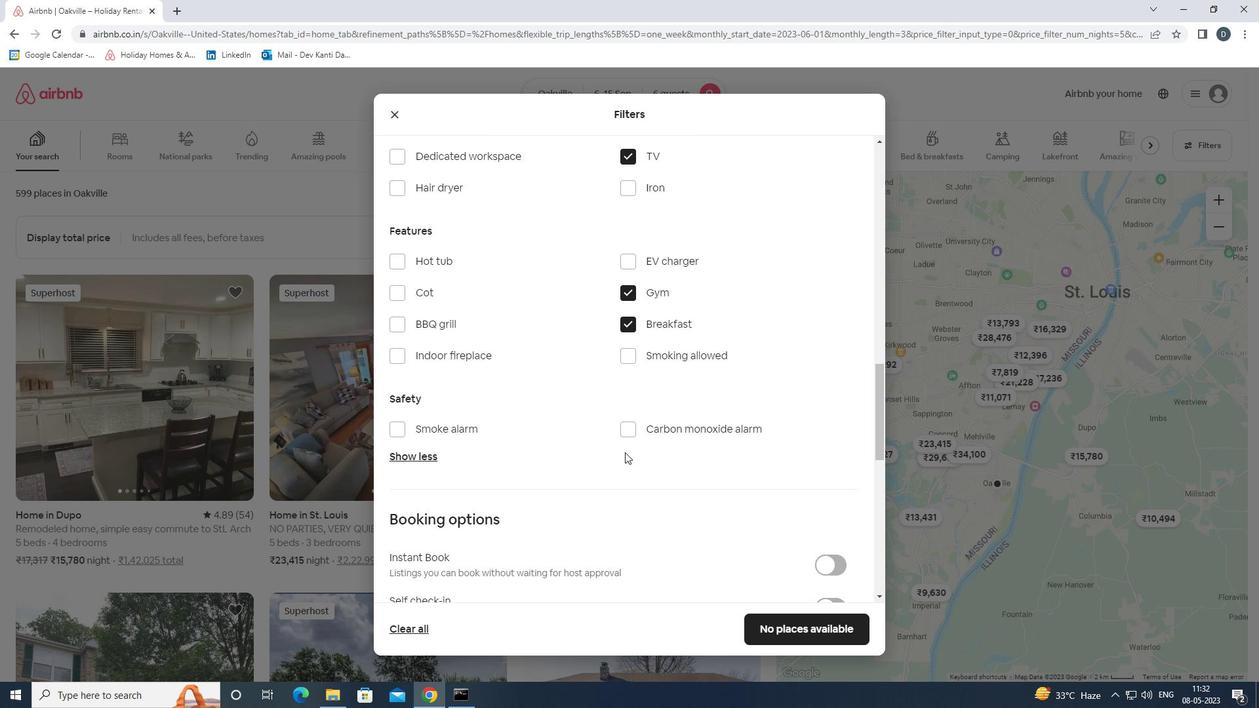 
Action: Mouse scrolled (626, 451) with delta (0, 0)
Screenshot: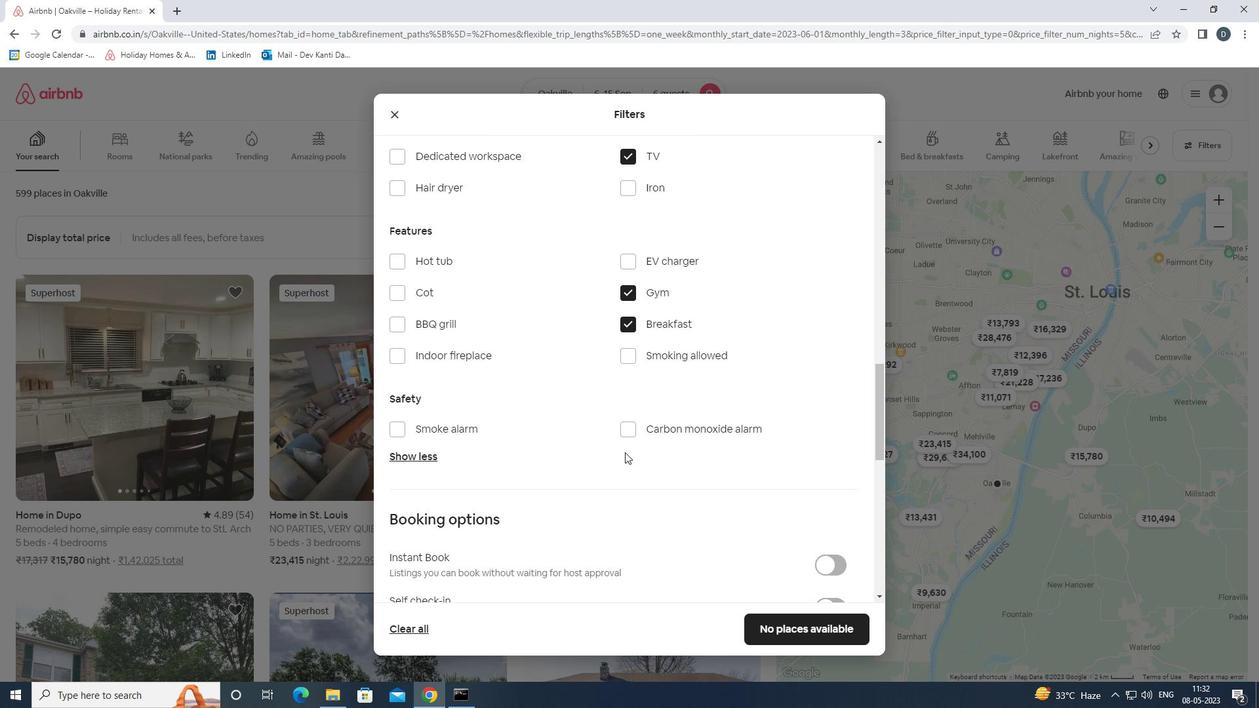 
Action: Mouse moved to (665, 452)
Screenshot: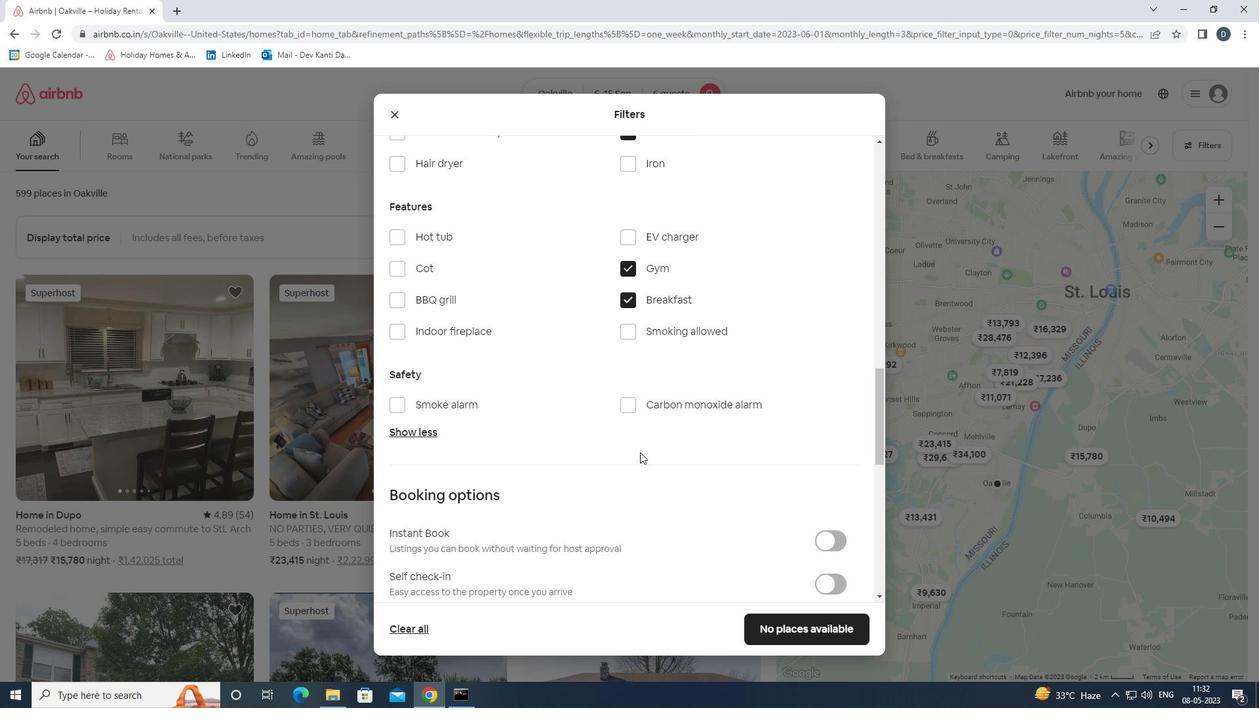 
Action: Mouse scrolled (665, 451) with delta (0, 0)
Screenshot: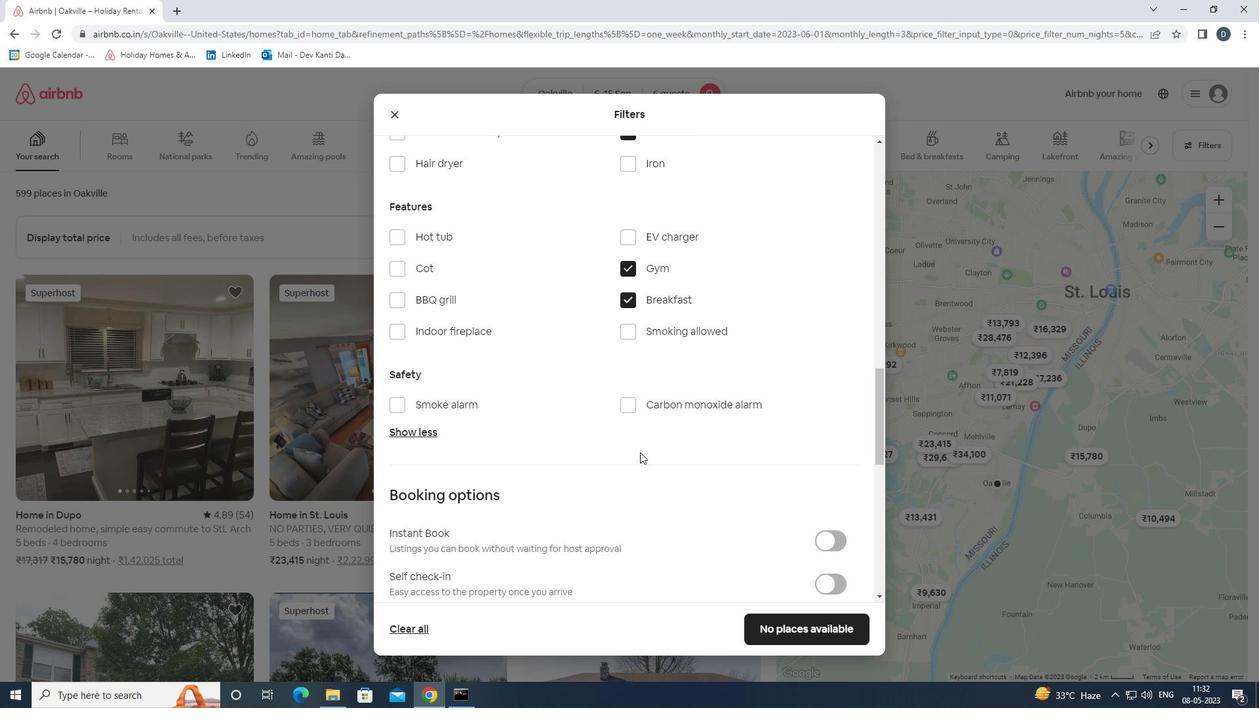 
Action: Mouse moved to (824, 478)
Screenshot: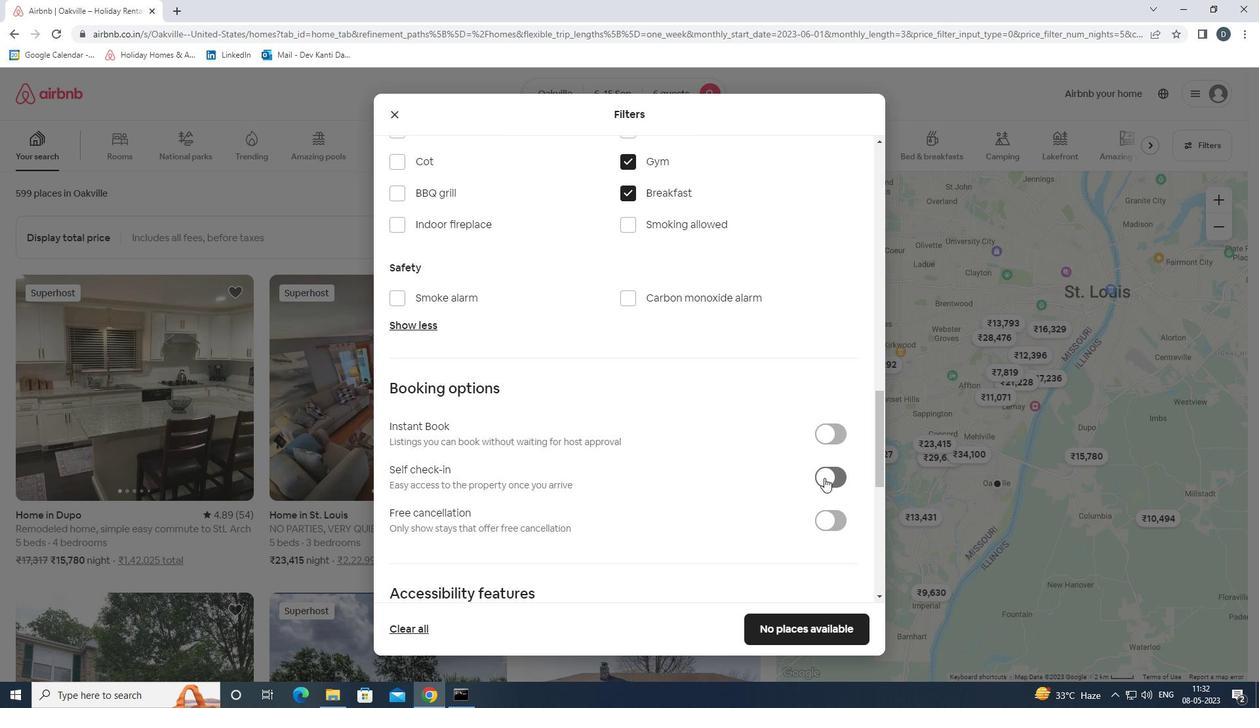 
Action: Mouse pressed left at (824, 478)
Screenshot: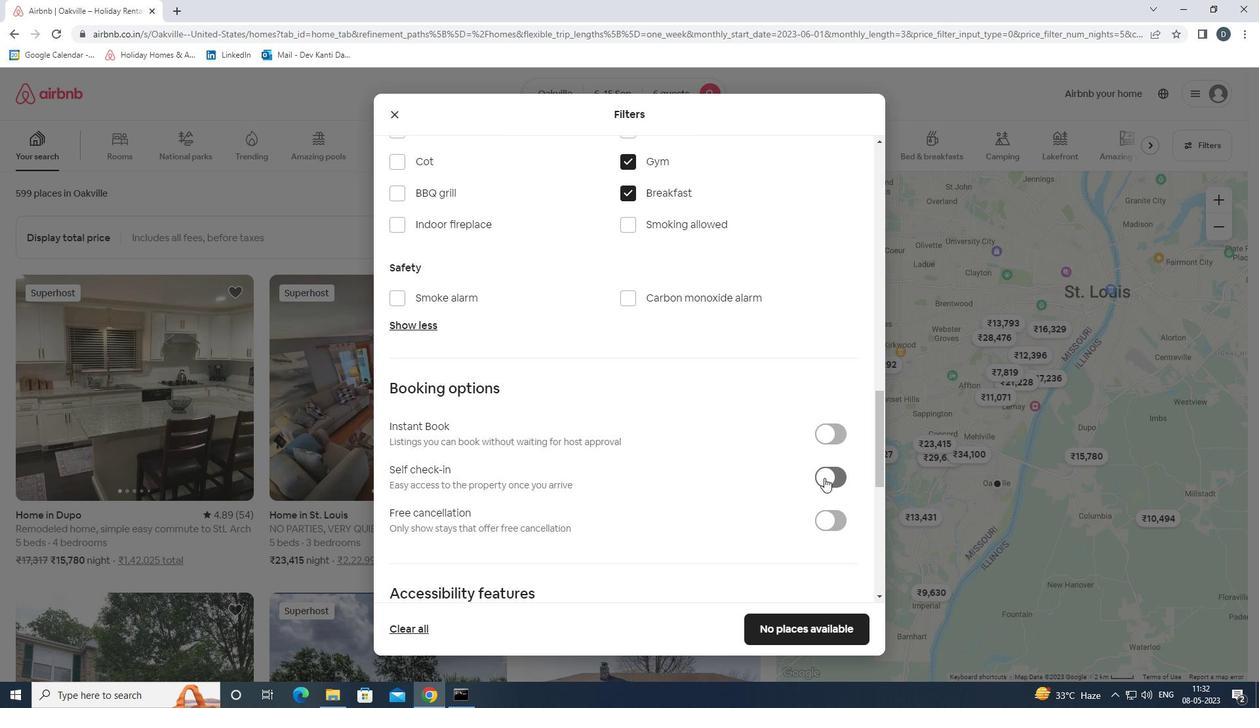 
Action: Mouse scrolled (824, 477) with delta (0, 0)
Screenshot: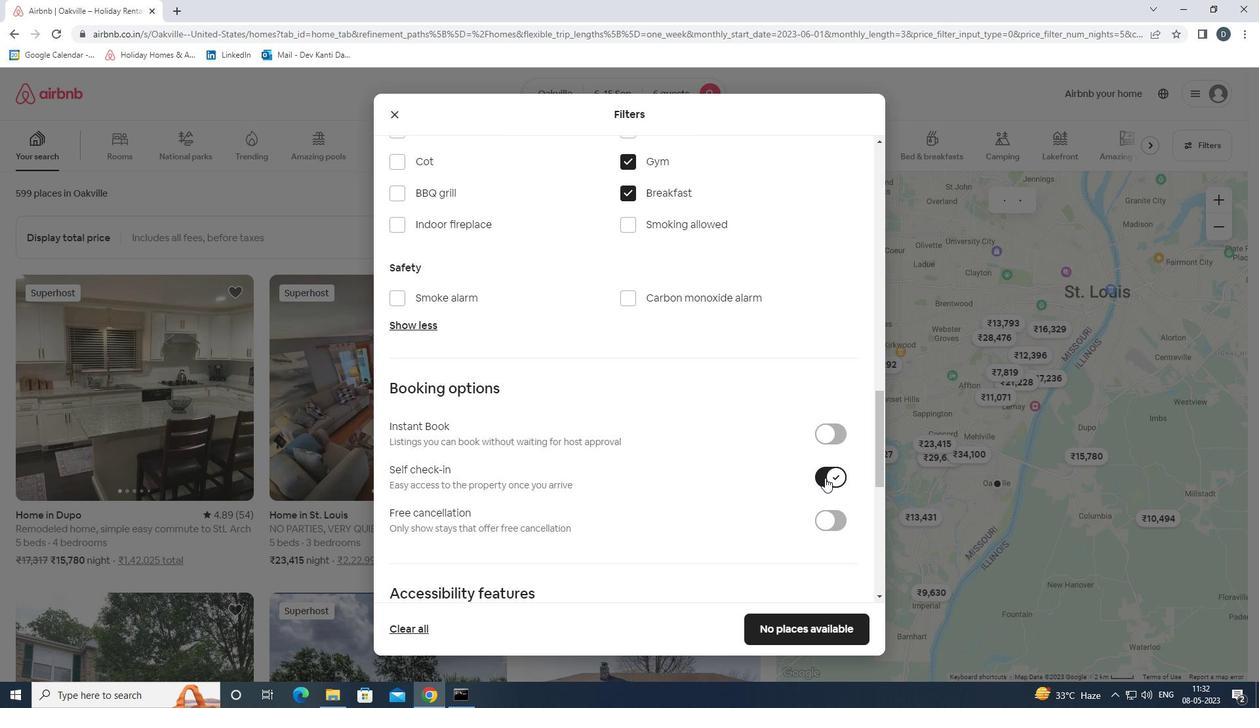 
Action: Mouse scrolled (824, 477) with delta (0, 0)
Screenshot: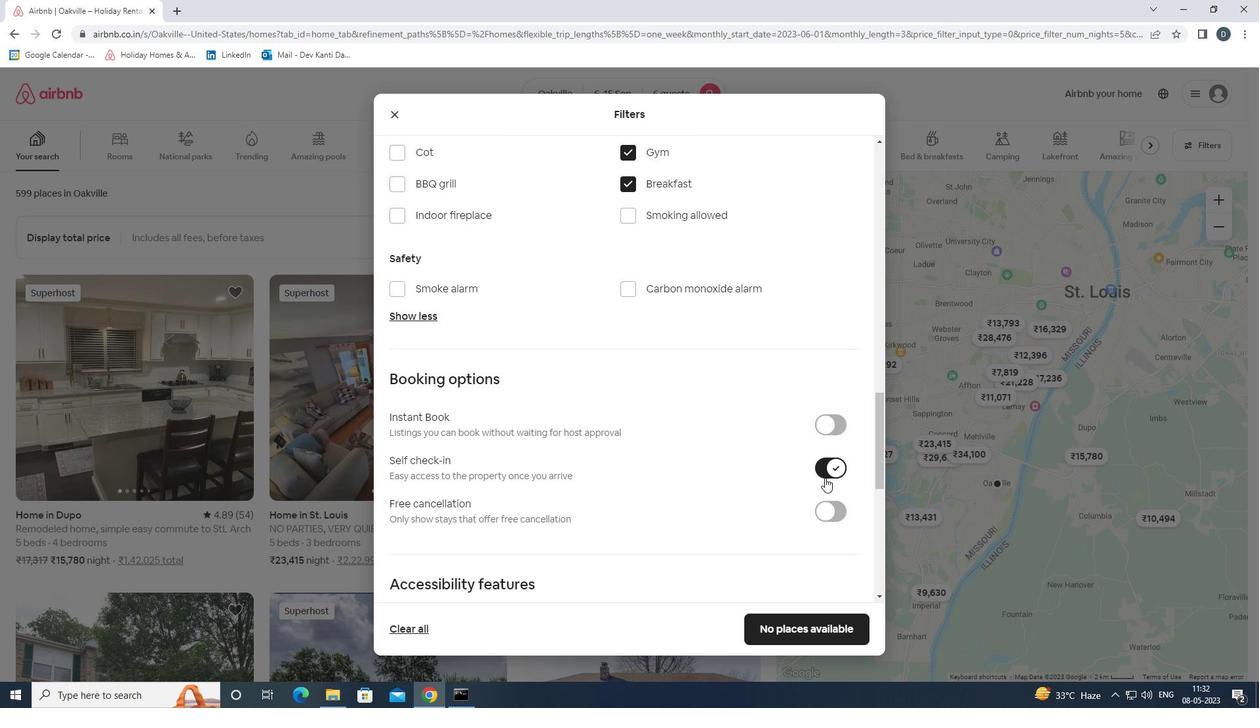 
Action: Mouse scrolled (824, 477) with delta (0, 0)
Screenshot: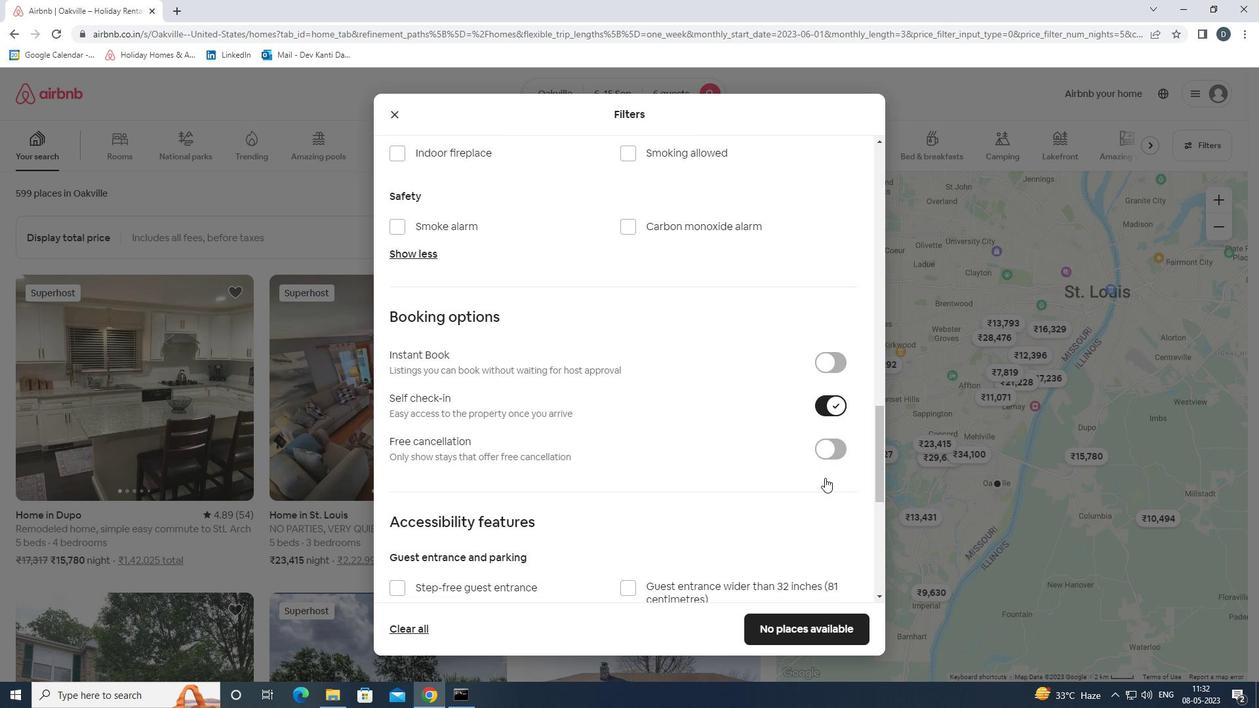 
Action: Mouse scrolled (824, 477) with delta (0, 0)
Screenshot: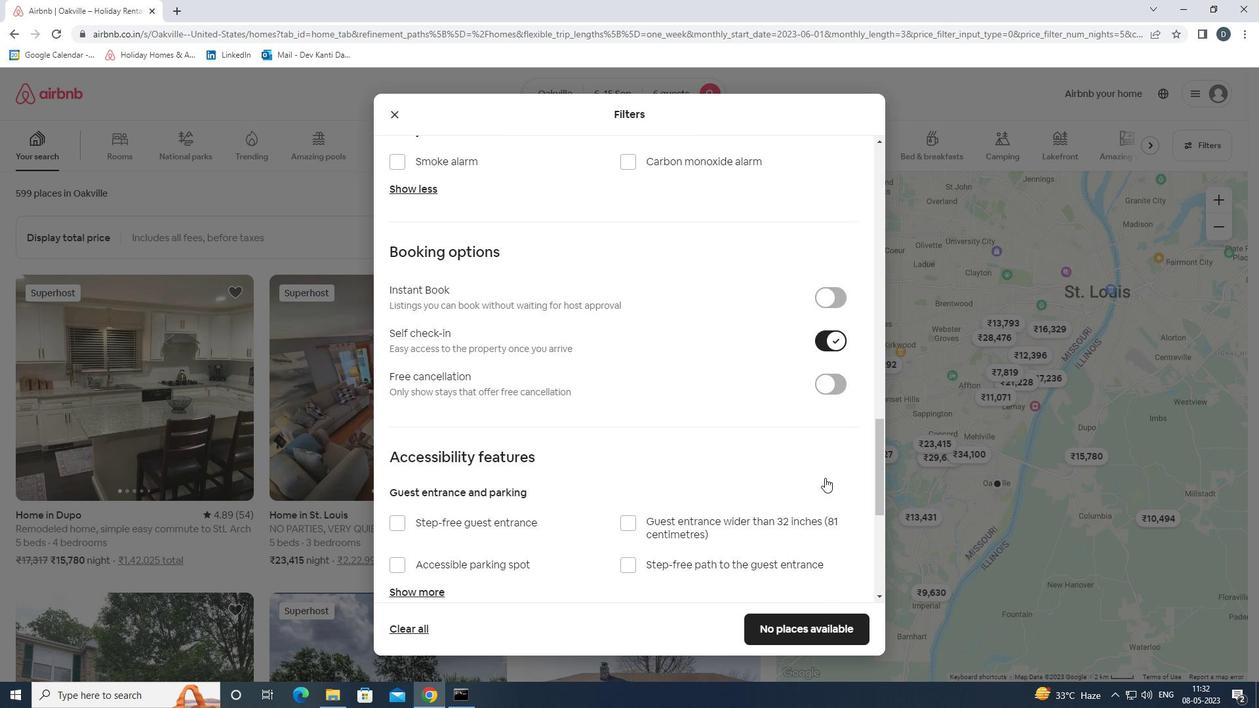 
Action: Mouse scrolled (824, 477) with delta (0, 0)
Screenshot: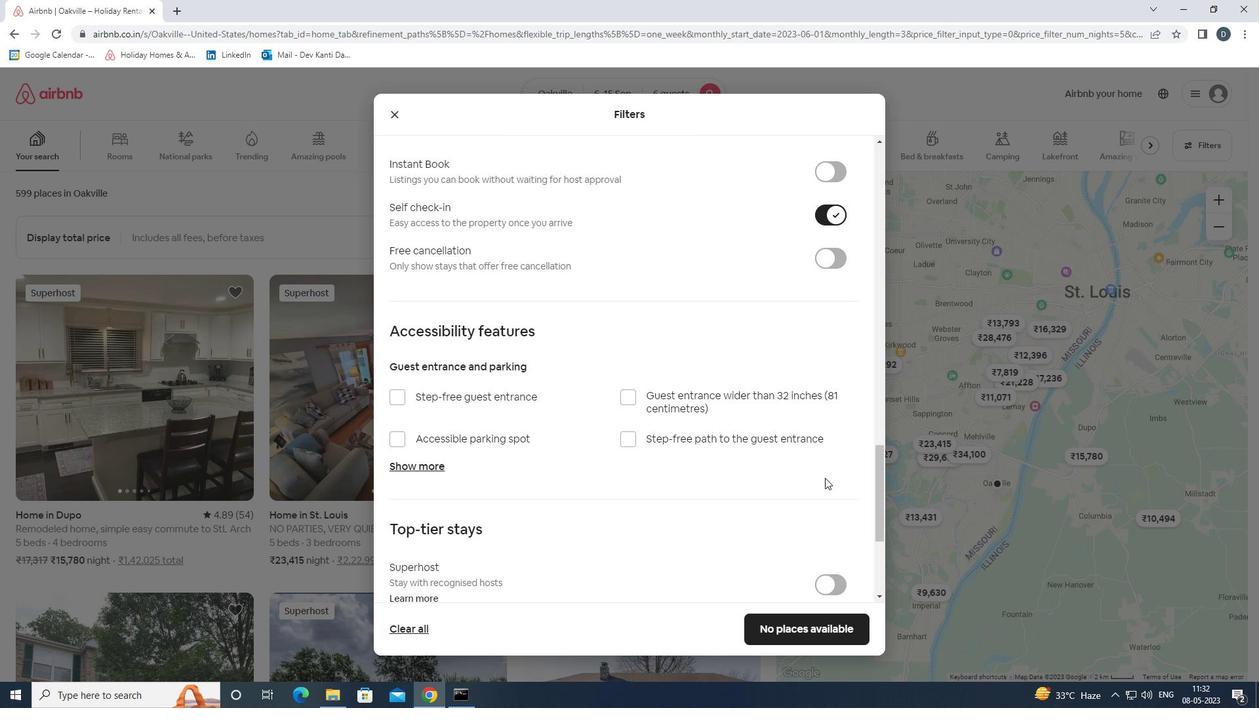 
Action: Mouse scrolled (824, 477) with delta (0, 0)
Screenshot: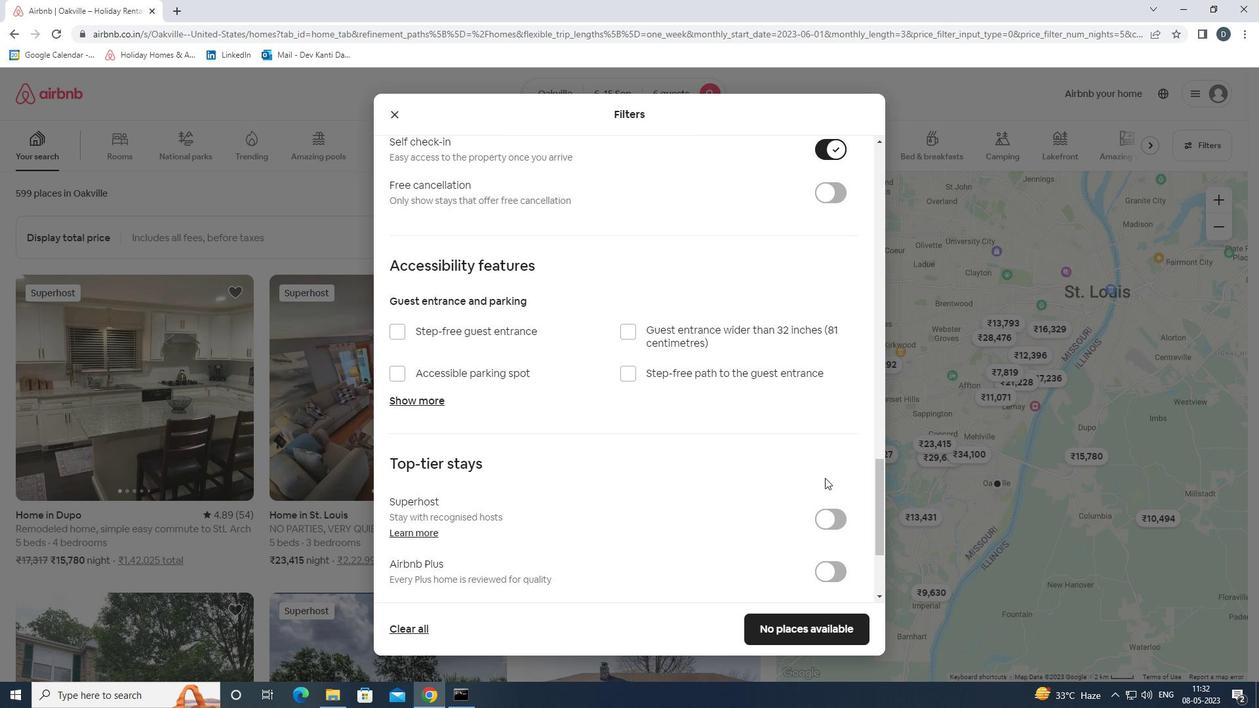 
Action: Mouse scrolled (824, 477) with delta (0, 0)
Screenshot: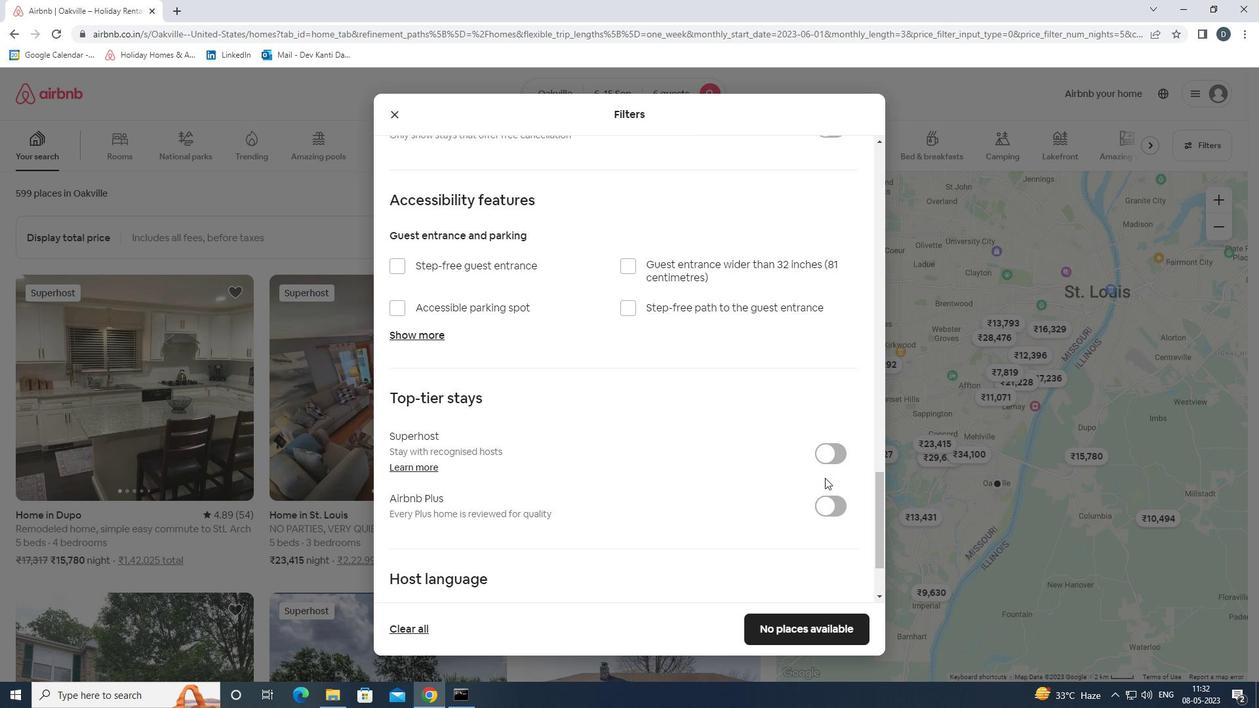 
Action: Mouse scrolled (824, 477) with delta (0, 0)
Screenshot: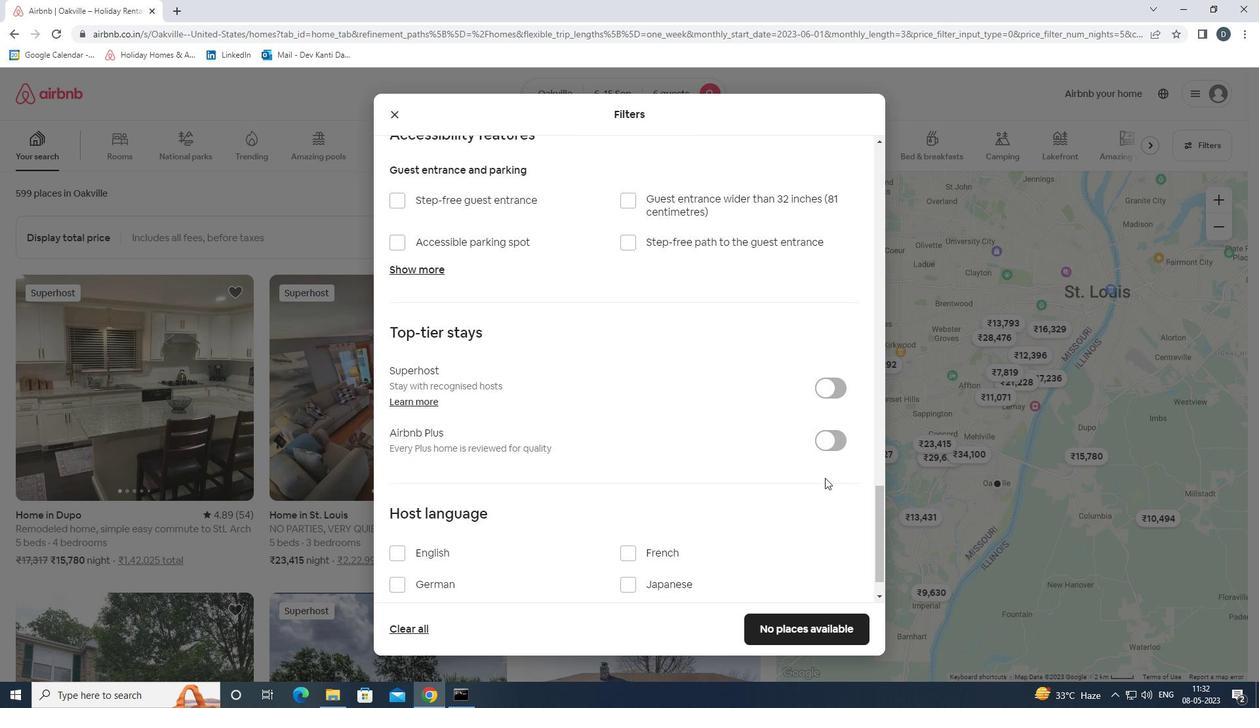
Action: Mouse moved to (396, 508)
Screenshot: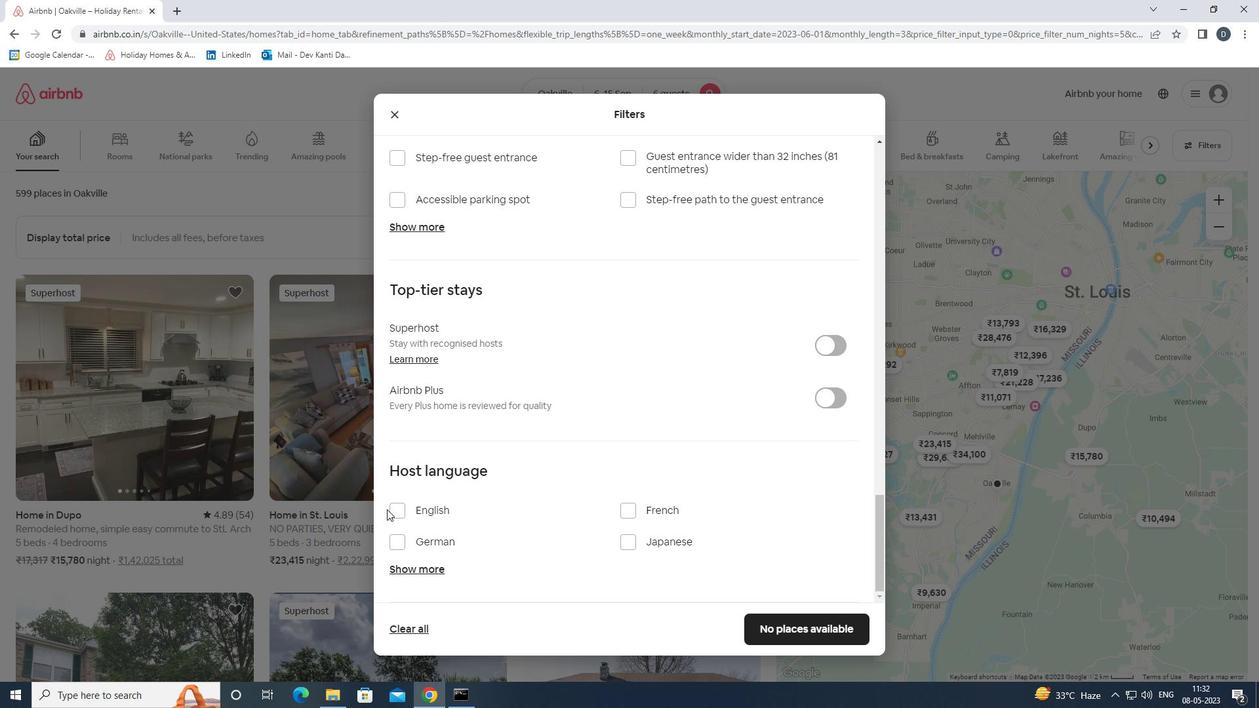 
Action: Mouse pressed left at (396, 508)
Screenshot: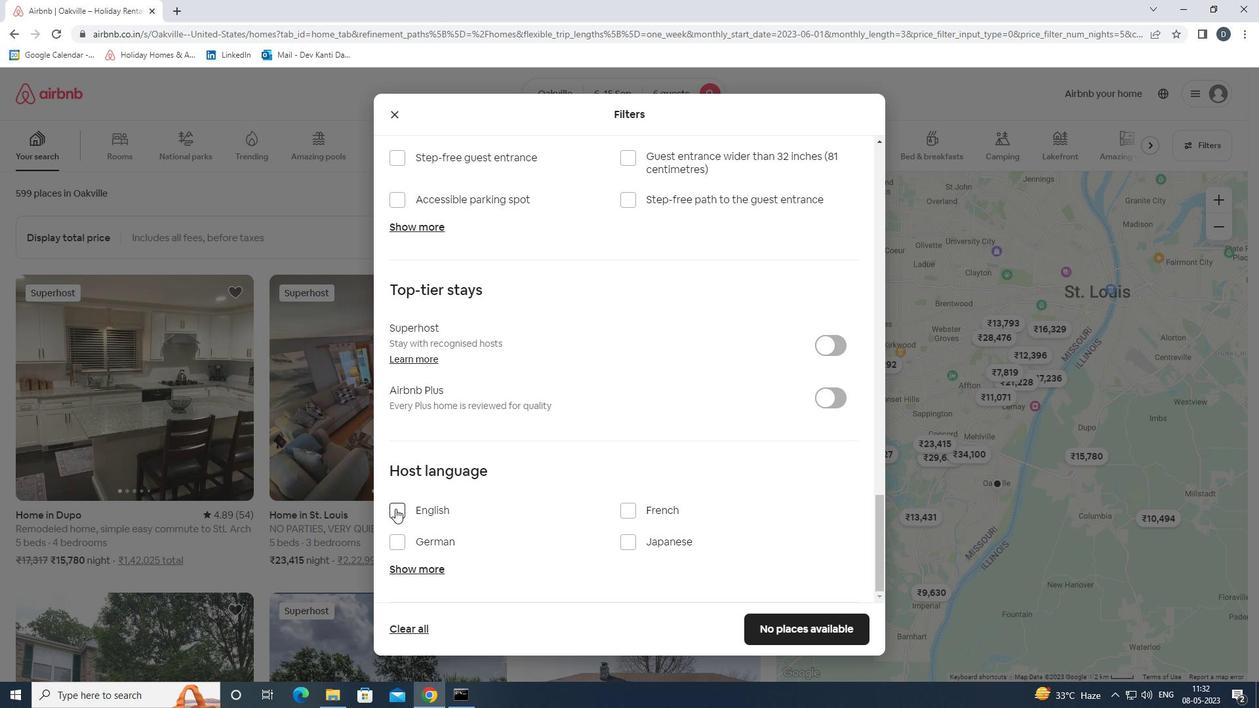 
Action: Mouse moved to (760, 614)
Screenshot: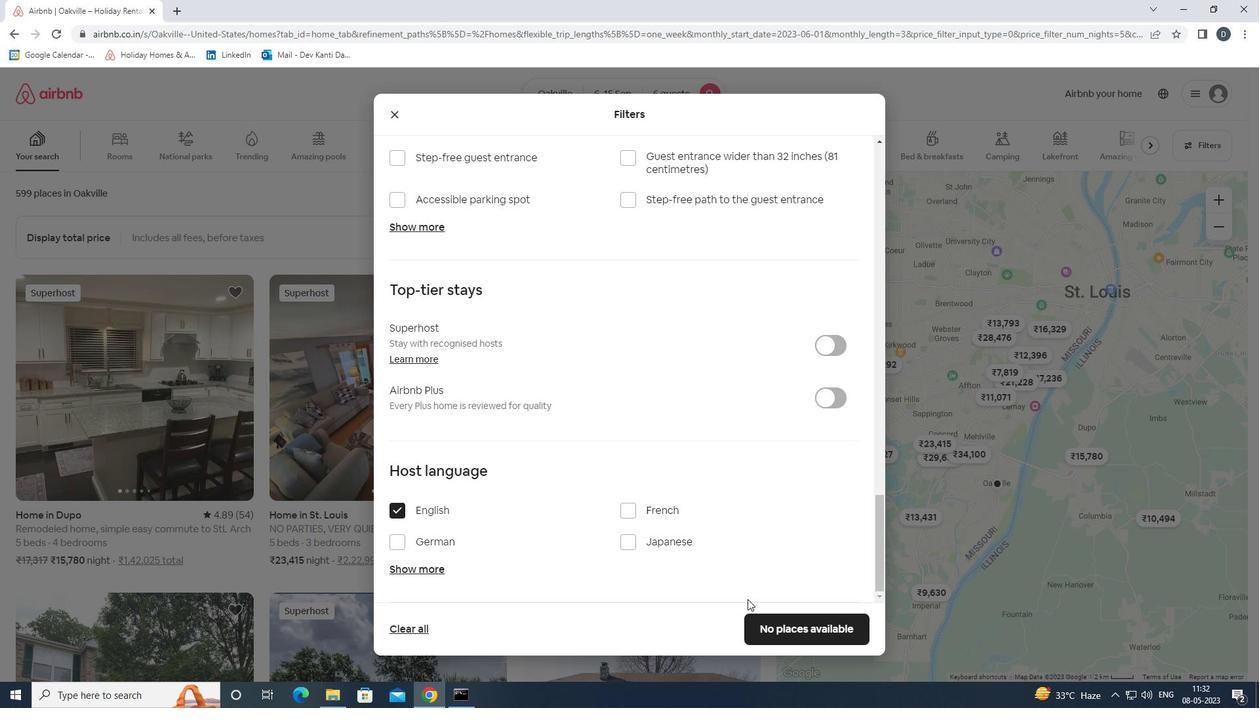 
Action: Mouse pressed left at (760, 614)
Screenshot: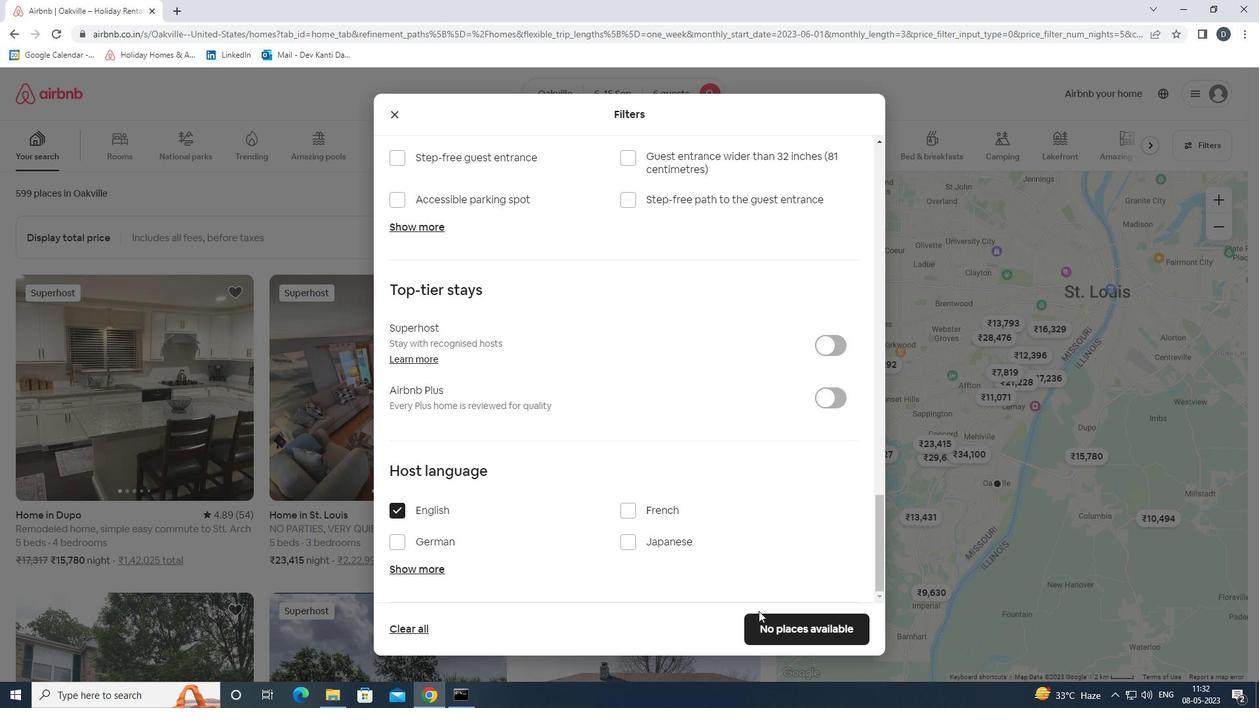 
Action: Mouse moved to (761, 615)
Screenshot: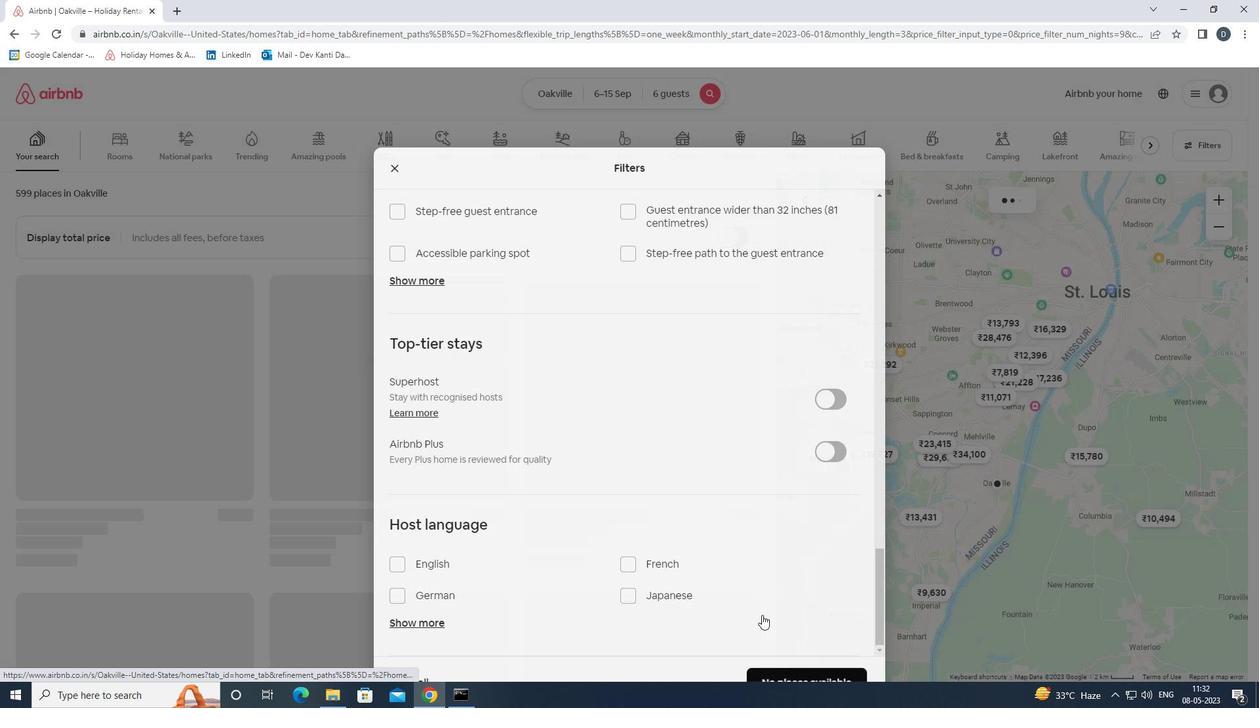 
